 Task: Look for space in Muskogee, United States from 10th July, 2023 to 15th July, 2023 for 7 adults in price range Rs.10000 to Rs.15000. Place can be entire place or shared room with 4 bedrooms having 7 beds and 4 bathrooms. Property type can be house, flat, guest house. Amenities needed are: wifi, TV, free parkinig on premises, gym, breakfast. Booking option can be shelf check-in. Required host language is English.
Action: Mouse moved to (517, 120)
Screenshot: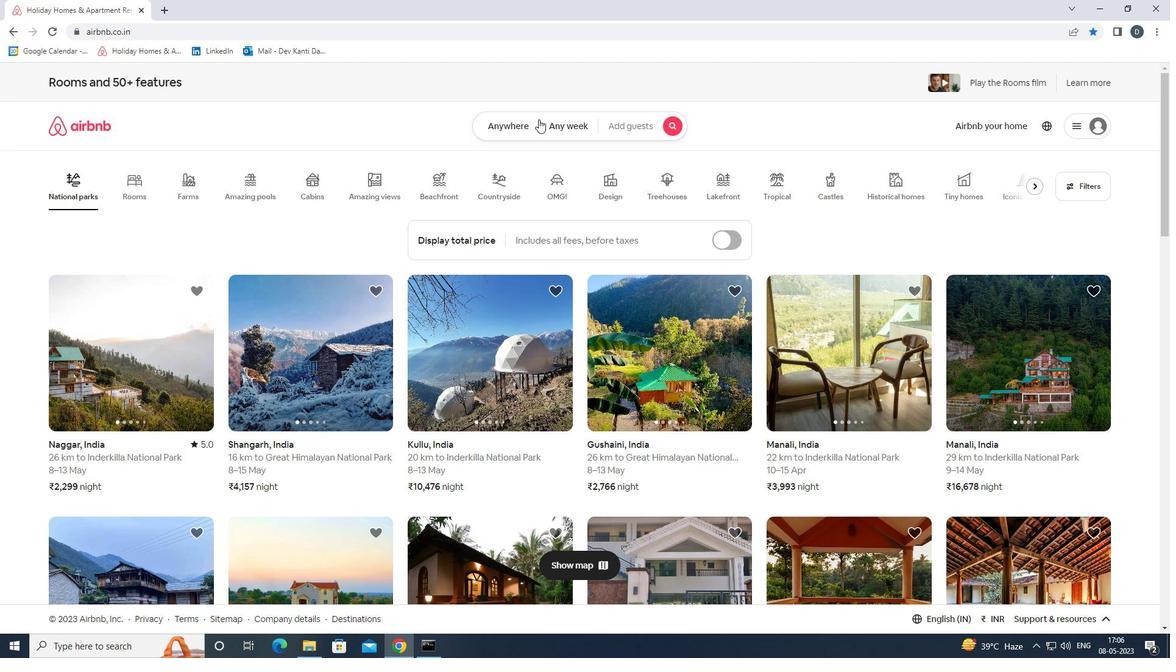 
Action: Mouse pressed left at (517, 120)
Screenshot: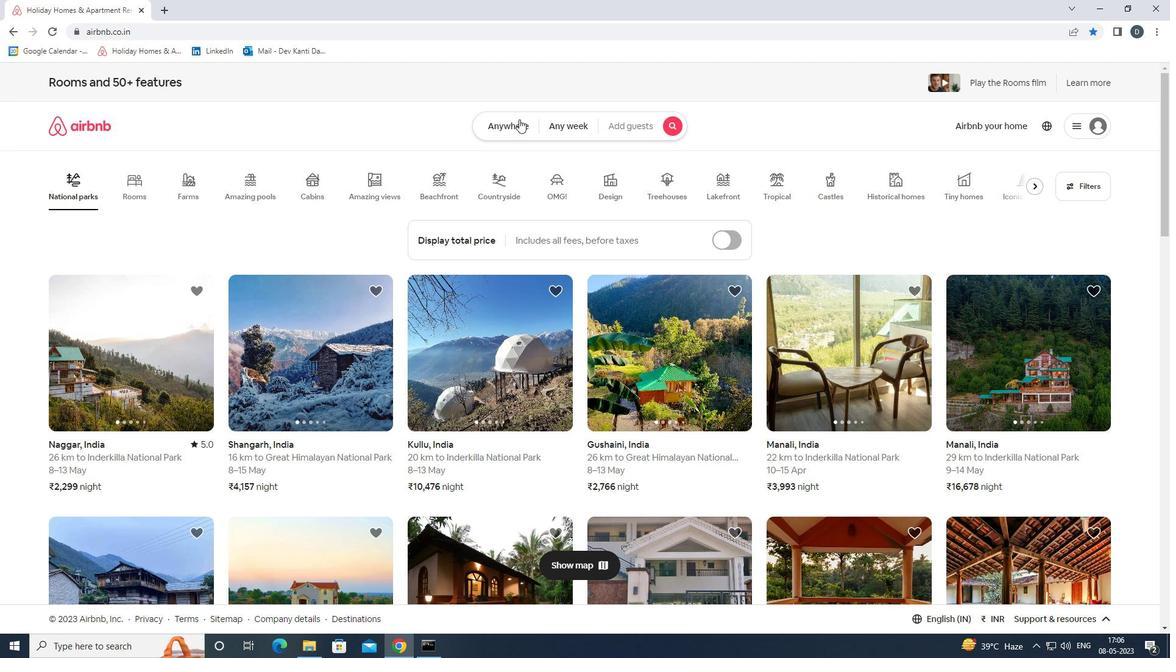 
Action: Mouse moved to (396, 167)
Screenshot: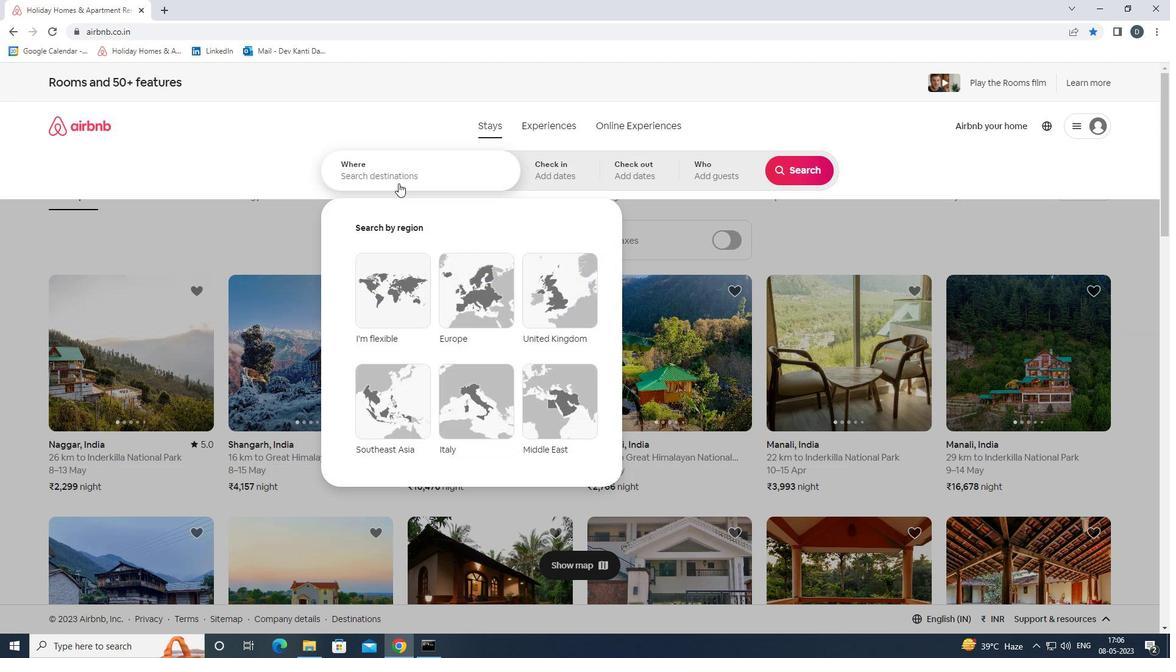 
Action: Mouse pressed left at (396, 167)
Screenshot: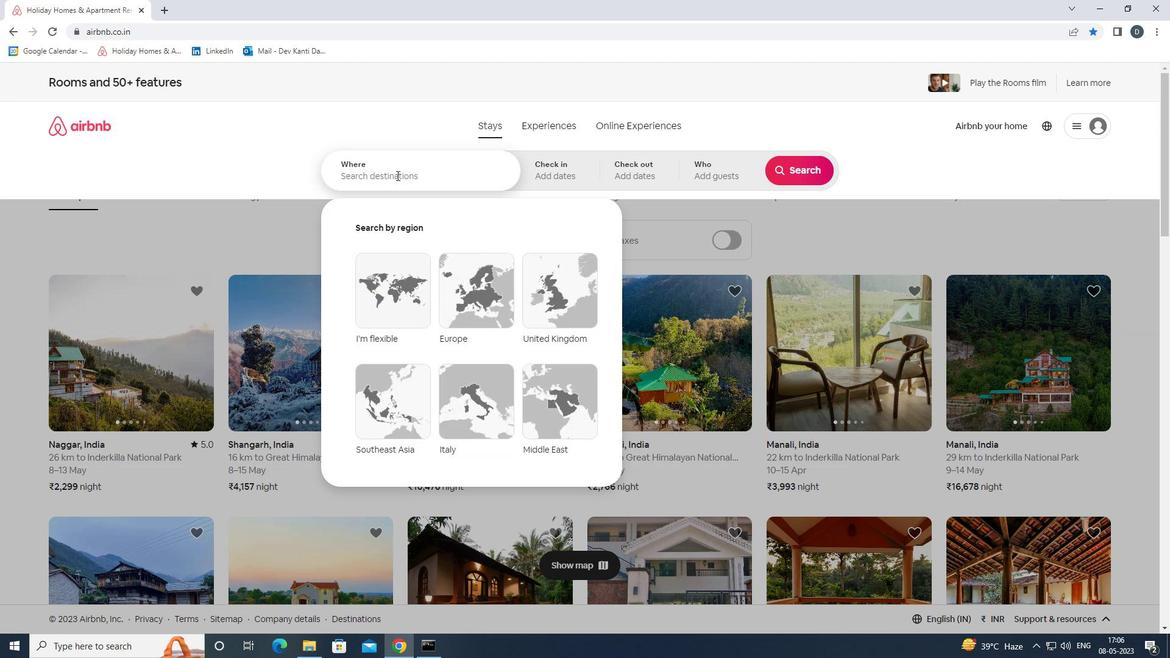 
Action: Mouse moved to (455, 174)
Screenshot: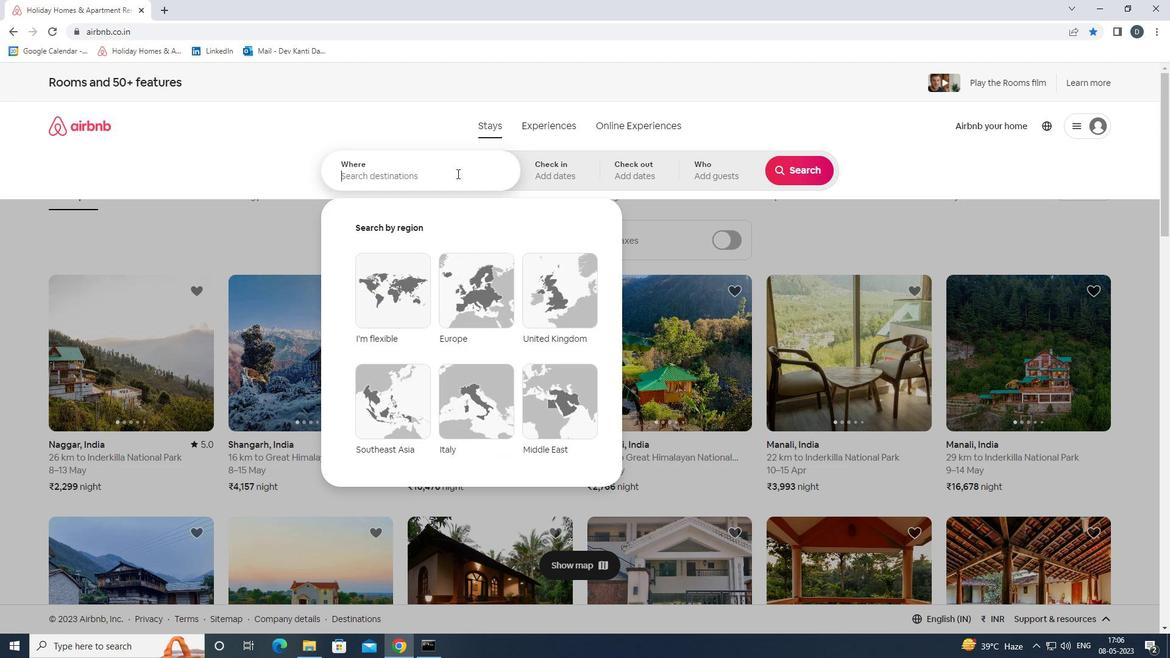 
Action: Key pressed <Key.shift>M<<Key.backspace>USKOGEE,<Key.shift>UNITED<Key.space><Key.shift>STATES<Key.enter>
Screenshot: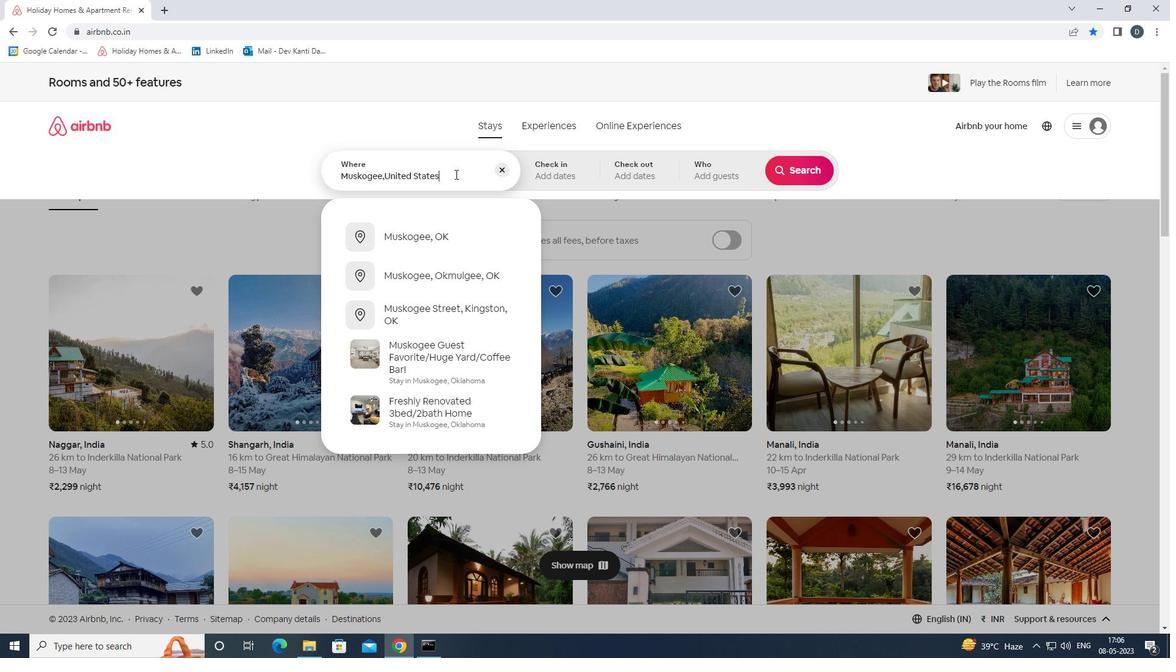 
Action: Mouse moved to (796, 268)
Screenshot: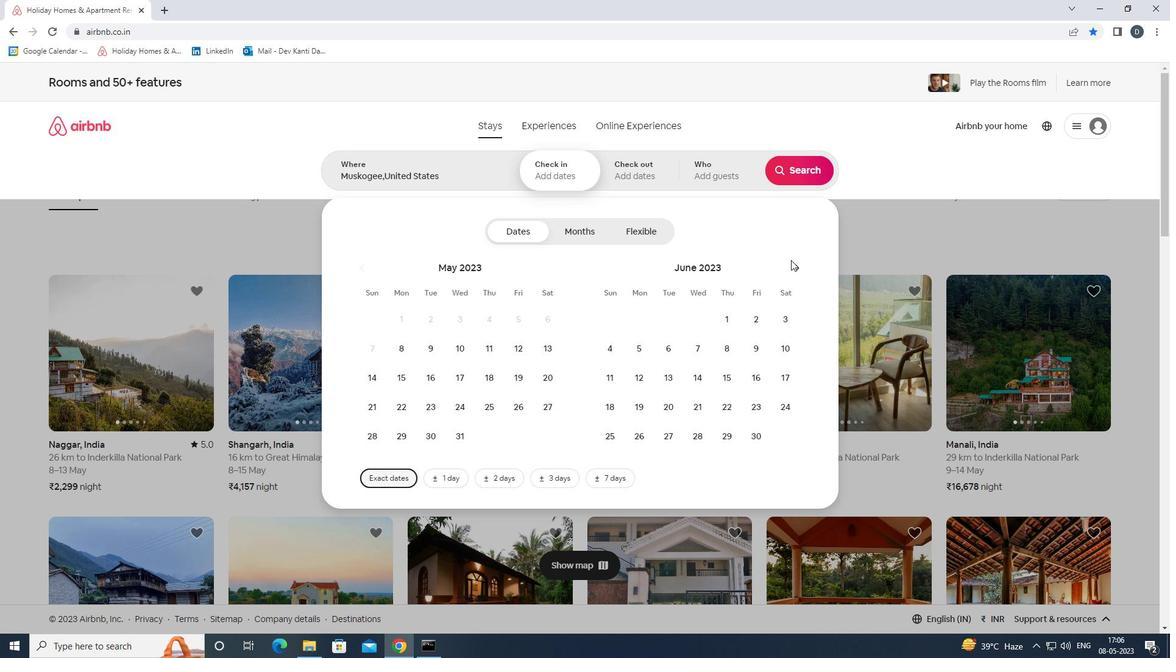
Action: Mouse pressed left at (796, 268)
Screenshot: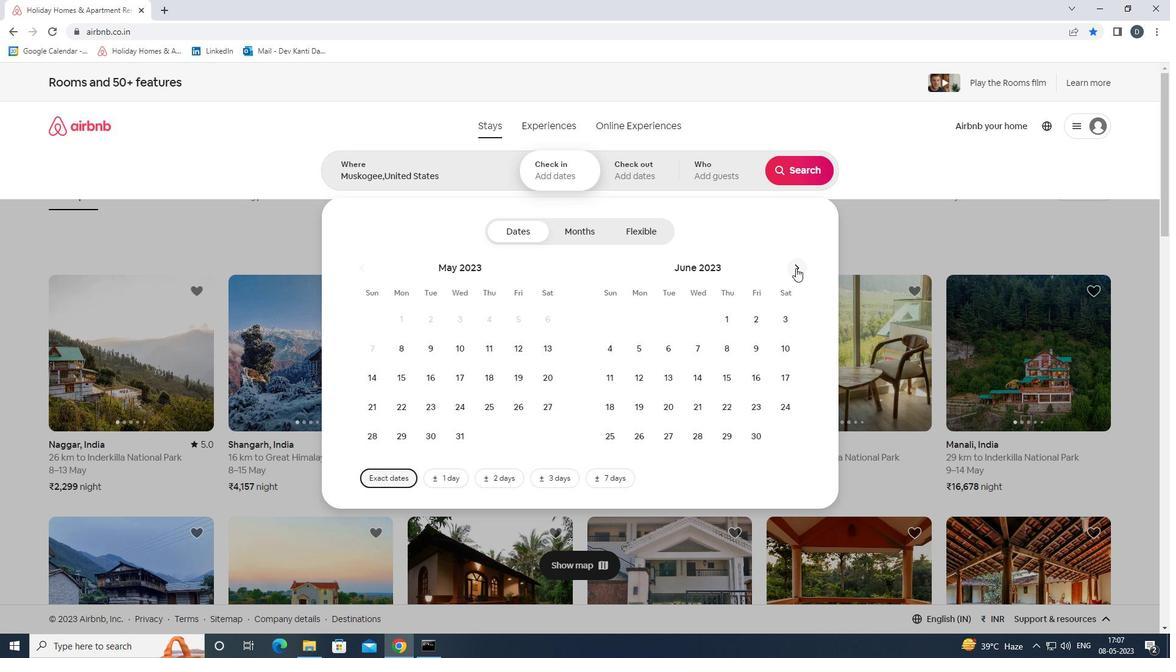 
Action: Mouse pressed left at (796, 268)
Screenshot: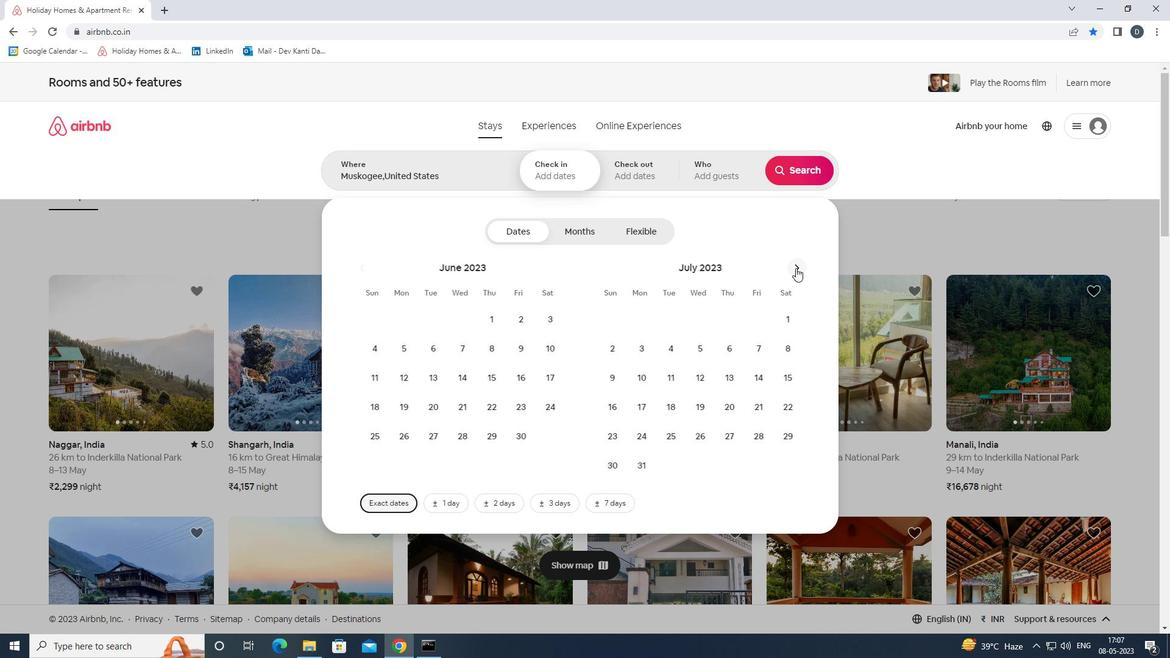 
Action: Mouse moved to (398, 380)
Screenshot: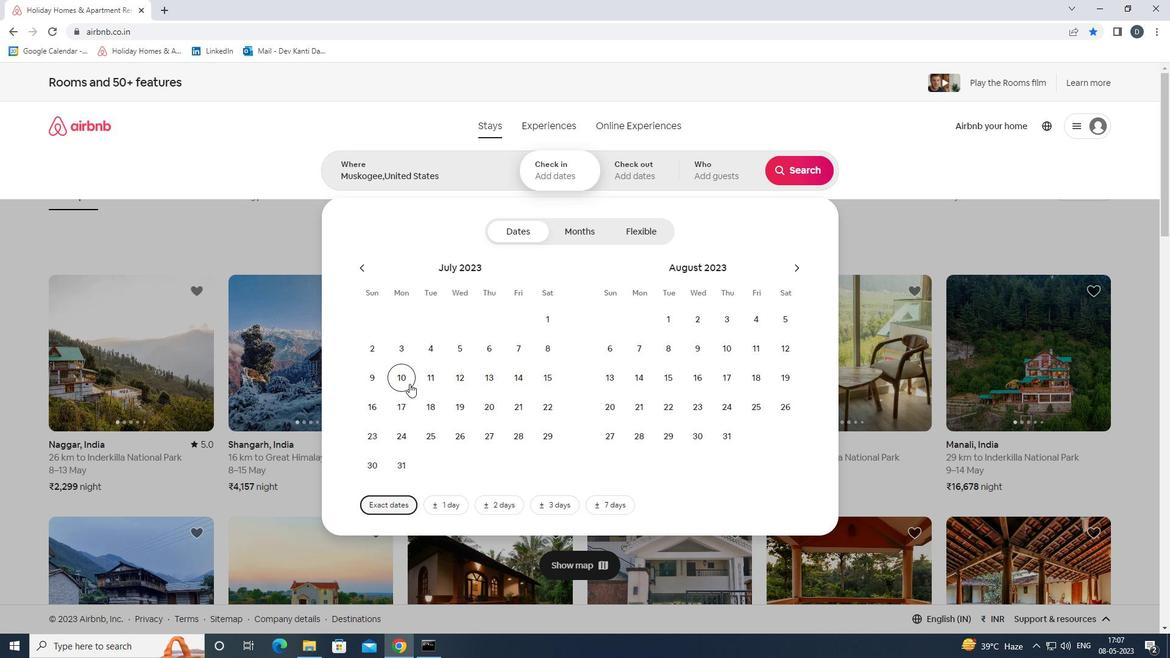 
Action: Mouse pressed left at (398, 380)
Screenshot: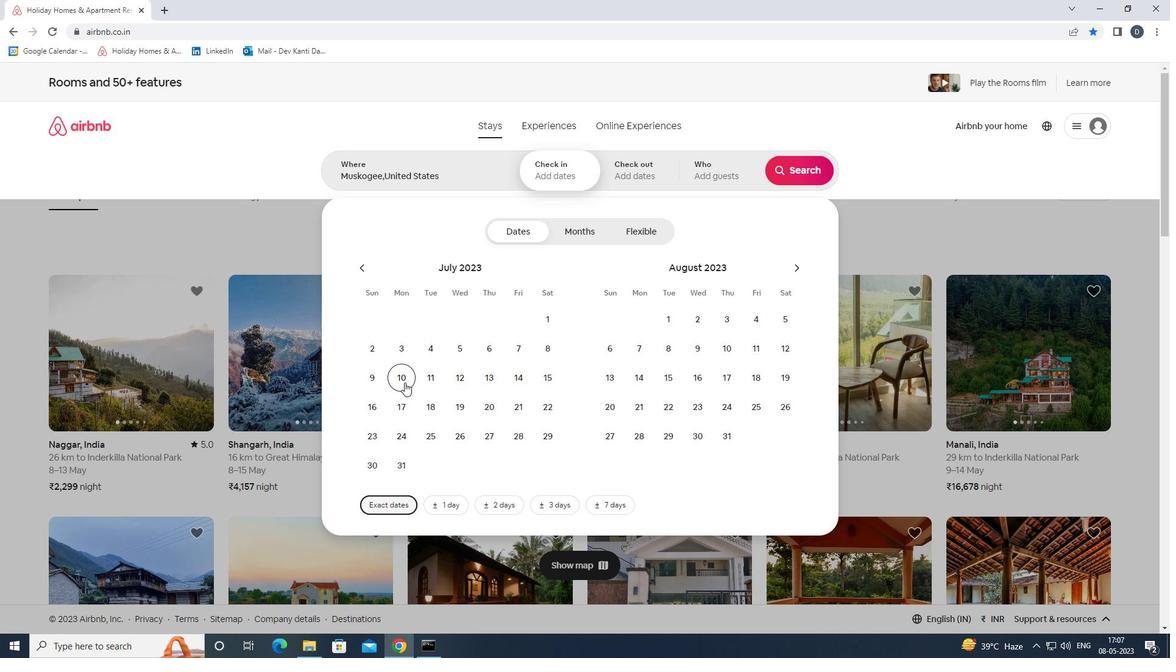 
Action: Mouse moved to (547, 379)
Screenshot: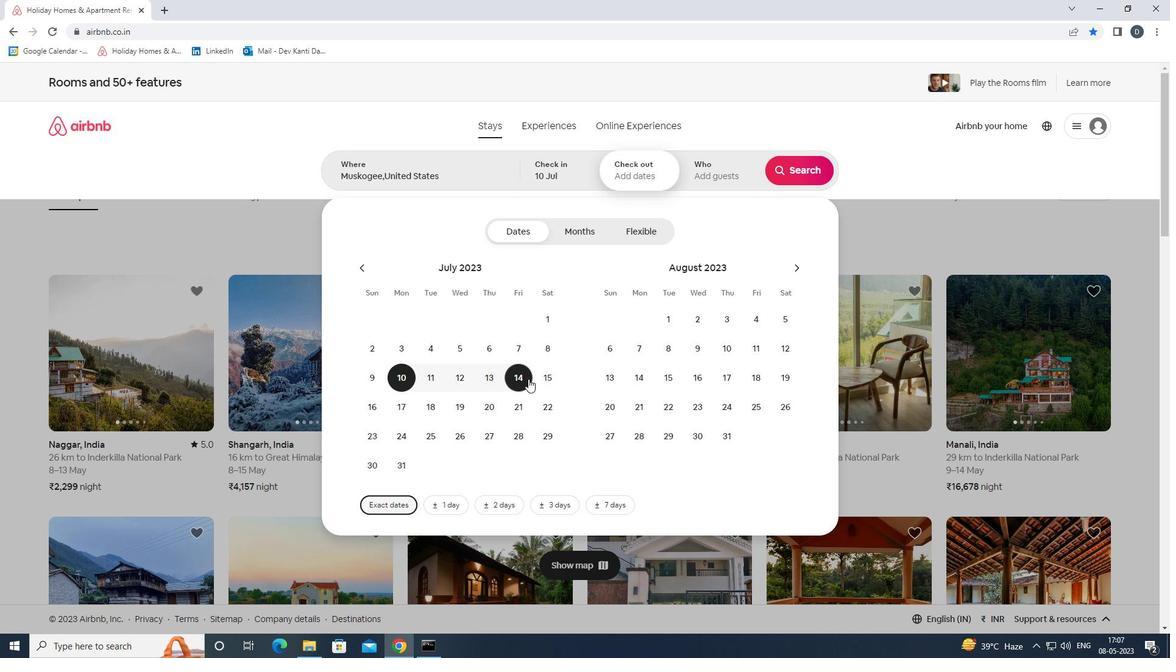 
Action: Mouse pressed left at (547, 379)
Screenshot: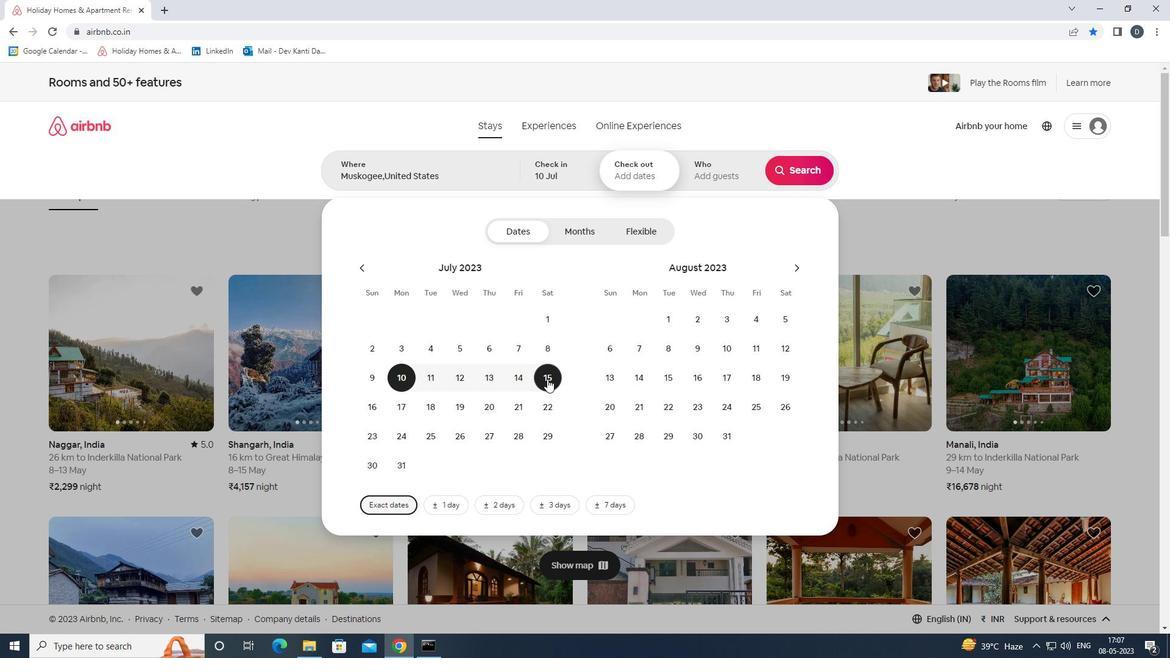 
Action: Mouse moved to (701, 185)
Screenshot: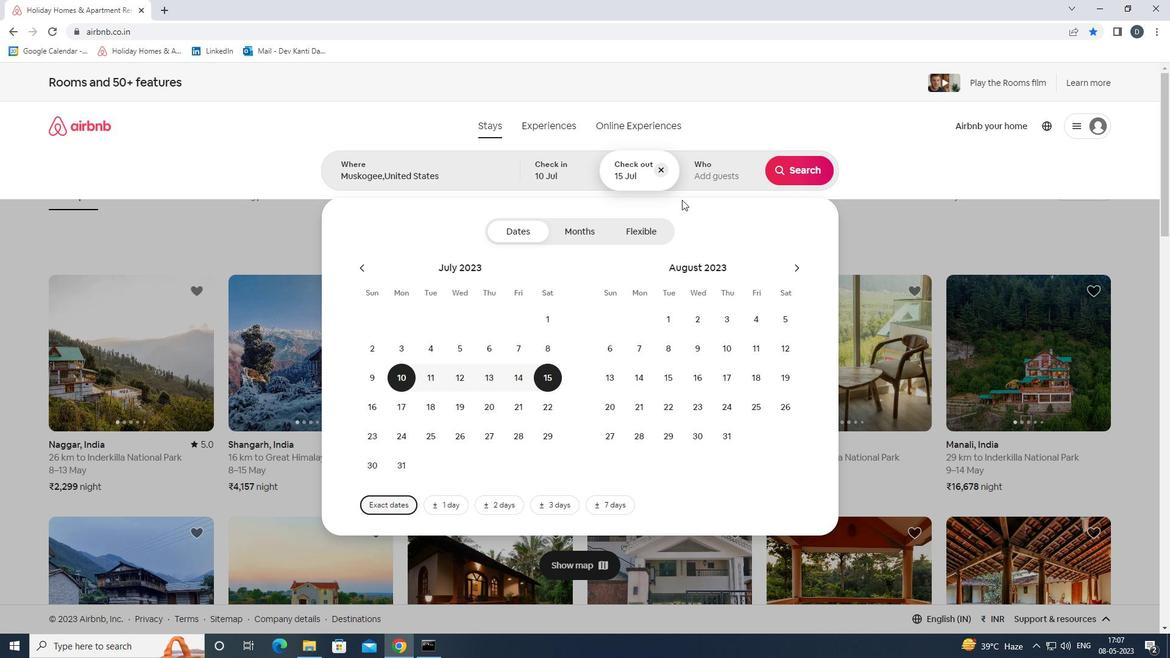 
Action: Mouse pressed left at (701, 185)
Screenshot: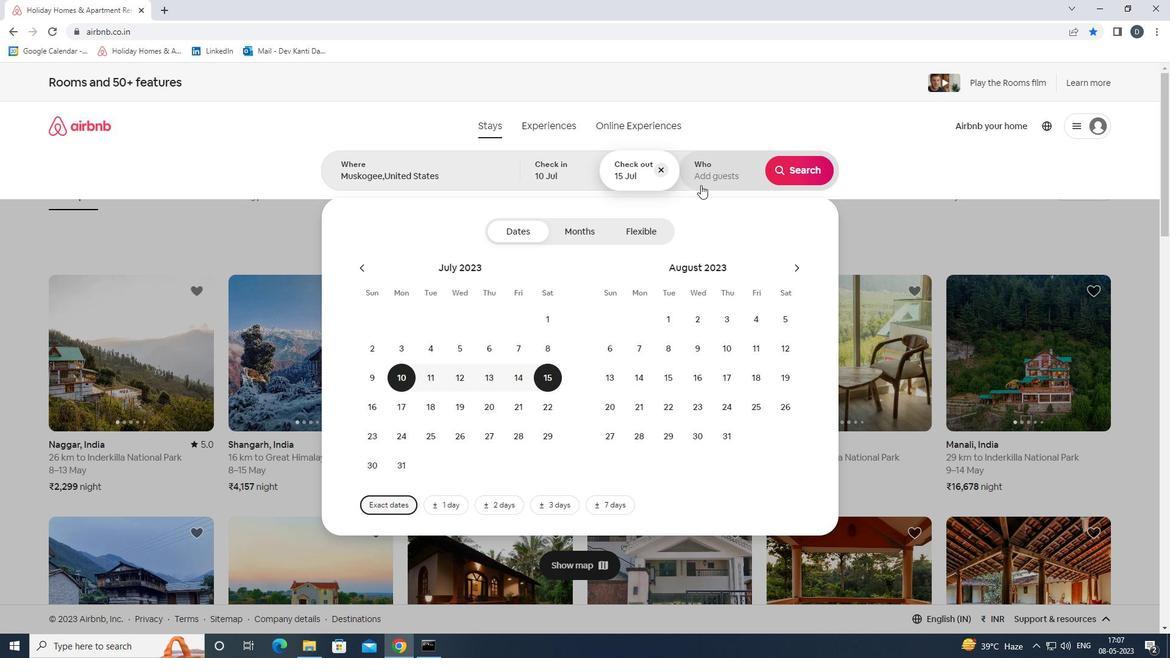 
Action: Mouse moved to (796, 235)
Screenshot: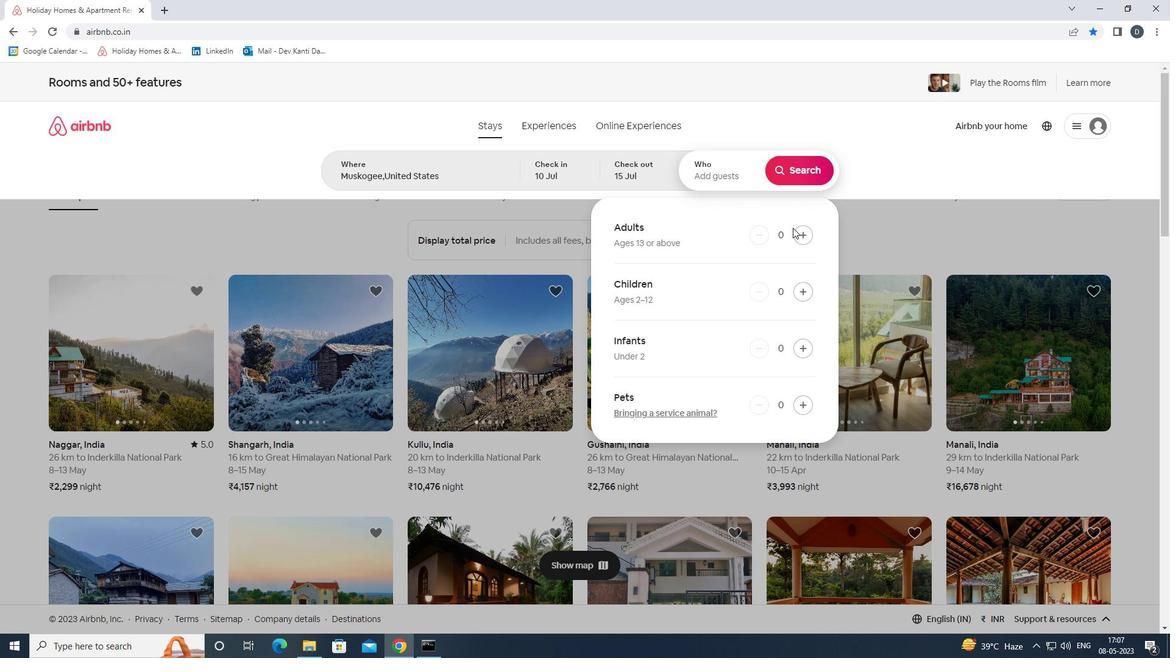 
Action: Mouse pressed left at (796, 235)
Screenshot: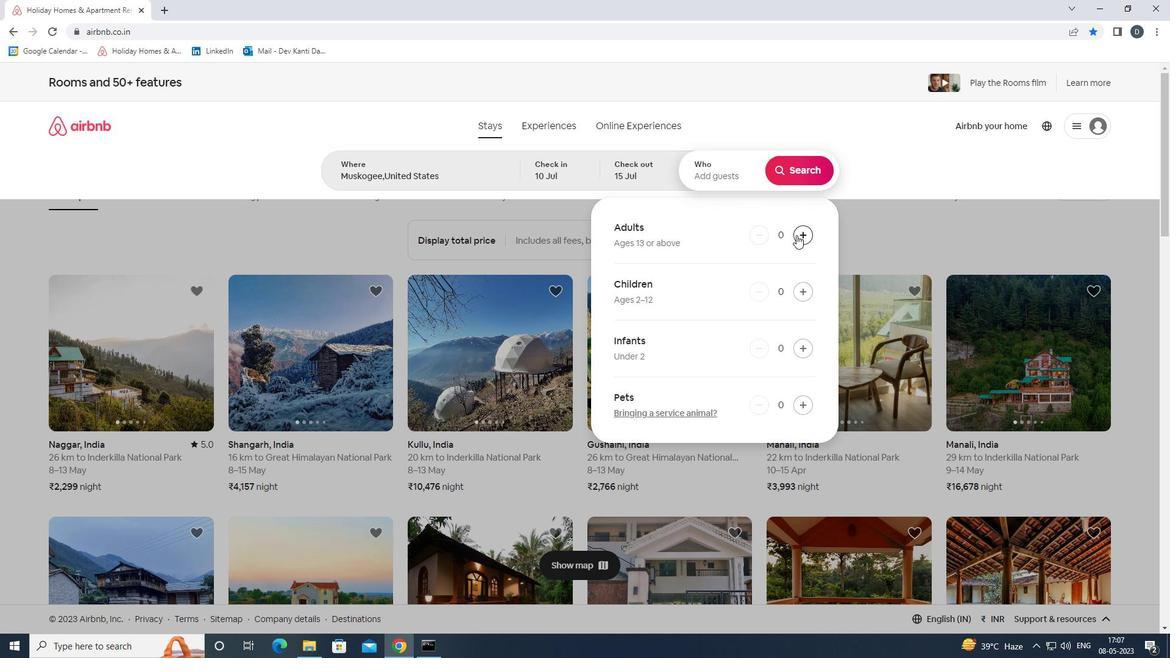 
Action: Mouse moved to (796, 235)
Screenshot: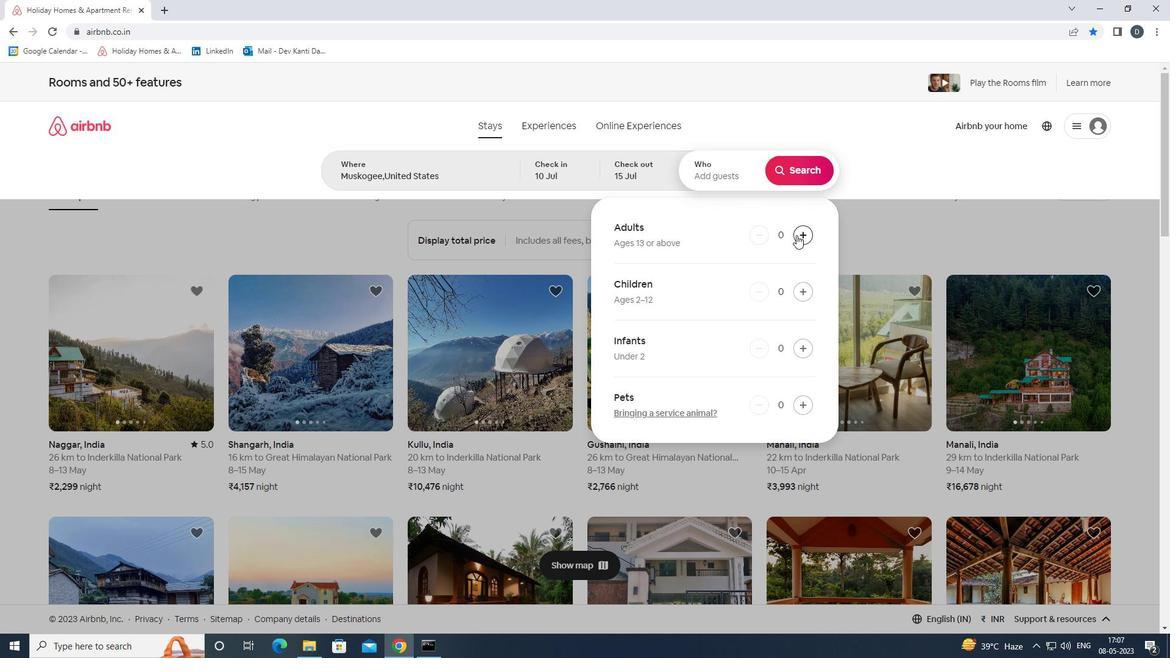 
Action: Mouse pressed left at (796, 235)
Screenshot: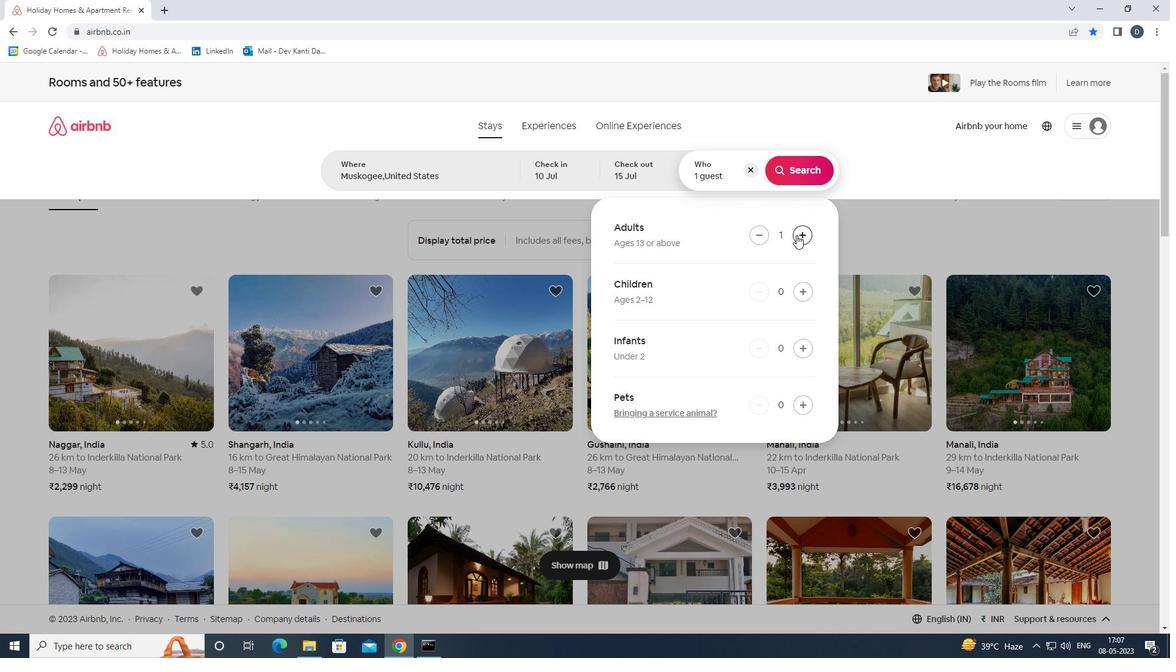 
Action: Mouse pressed left at (796, 235)
Screenshot: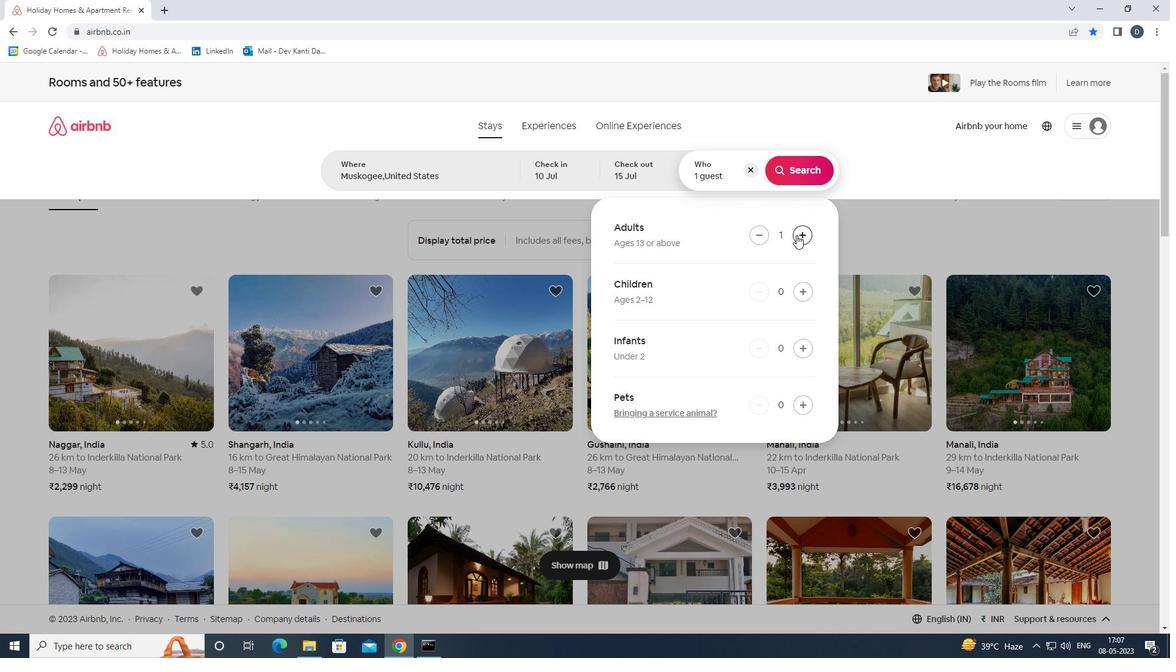 
Action: Mouse pressed left at (796, 235)
Screenshot: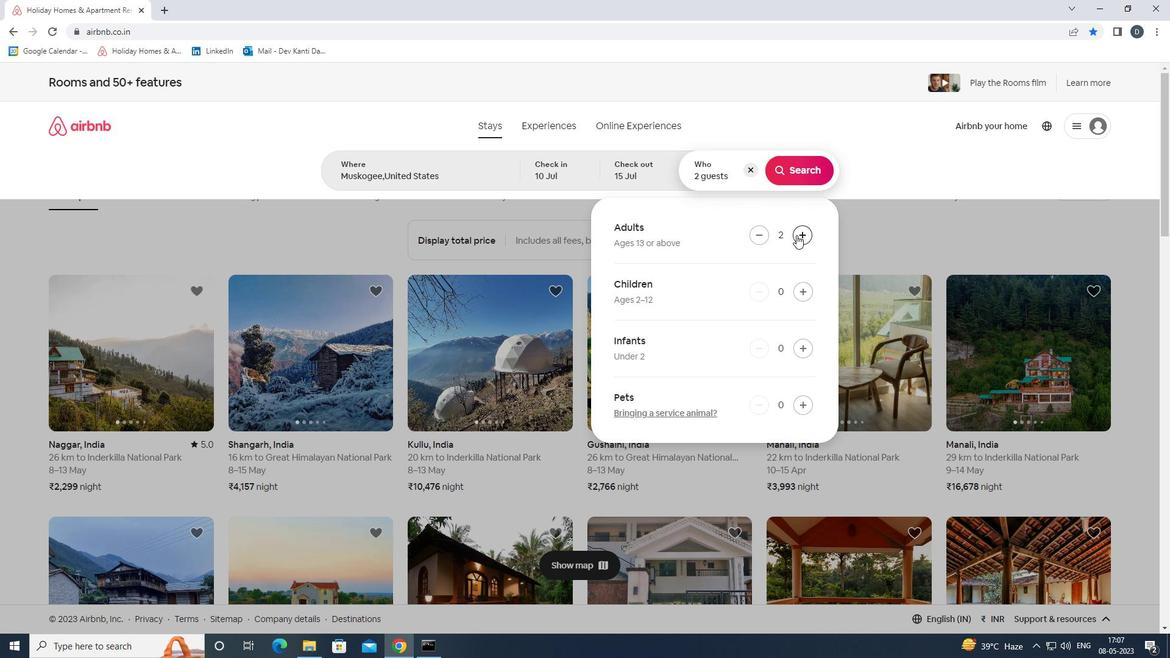 
Action: Mouse pressed left at (796, 235)
Screenshot: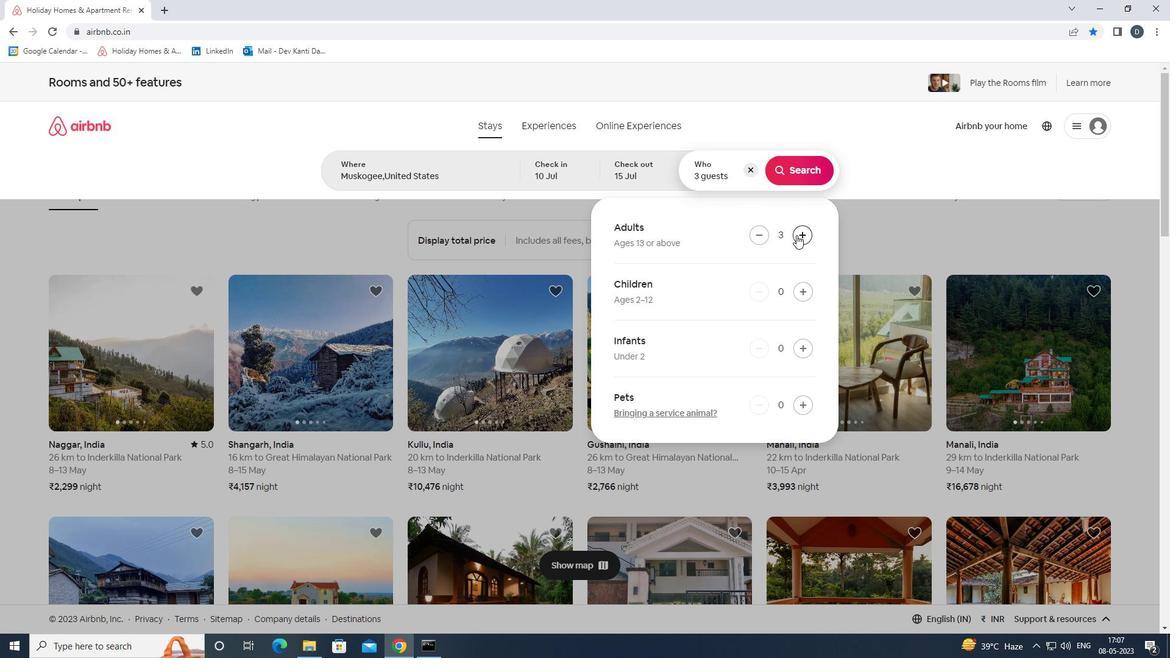 
Action: Mouse pressed left at (796, 235)
Screenshot: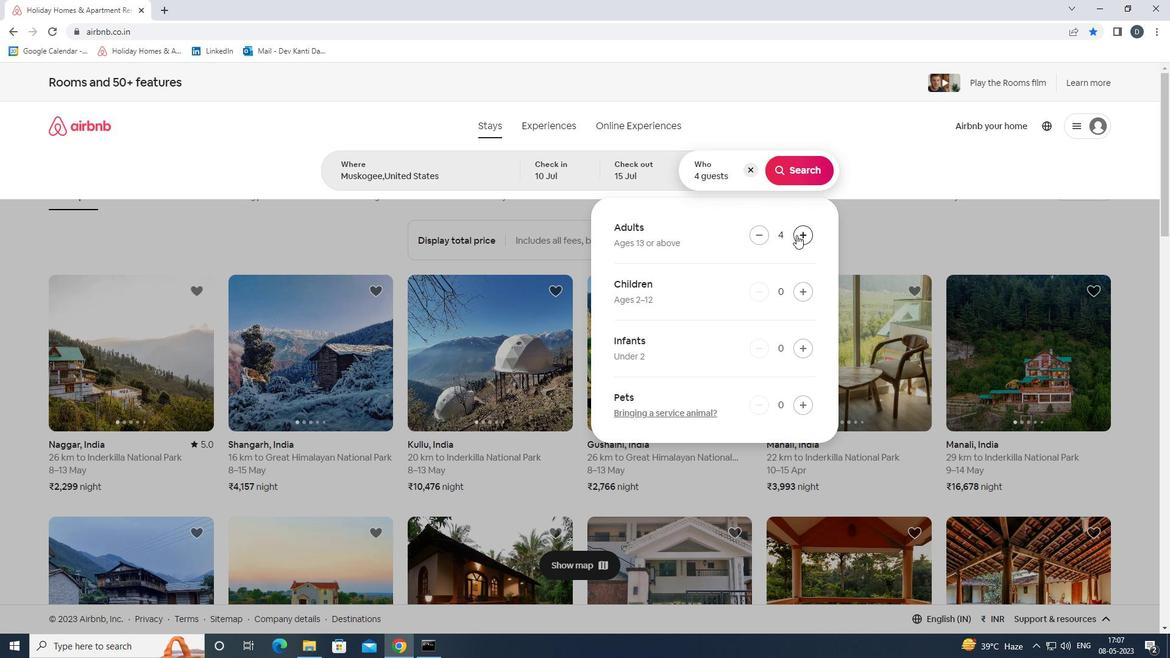 
Action: Mouse pressed left at (796, 235)
Screenshot: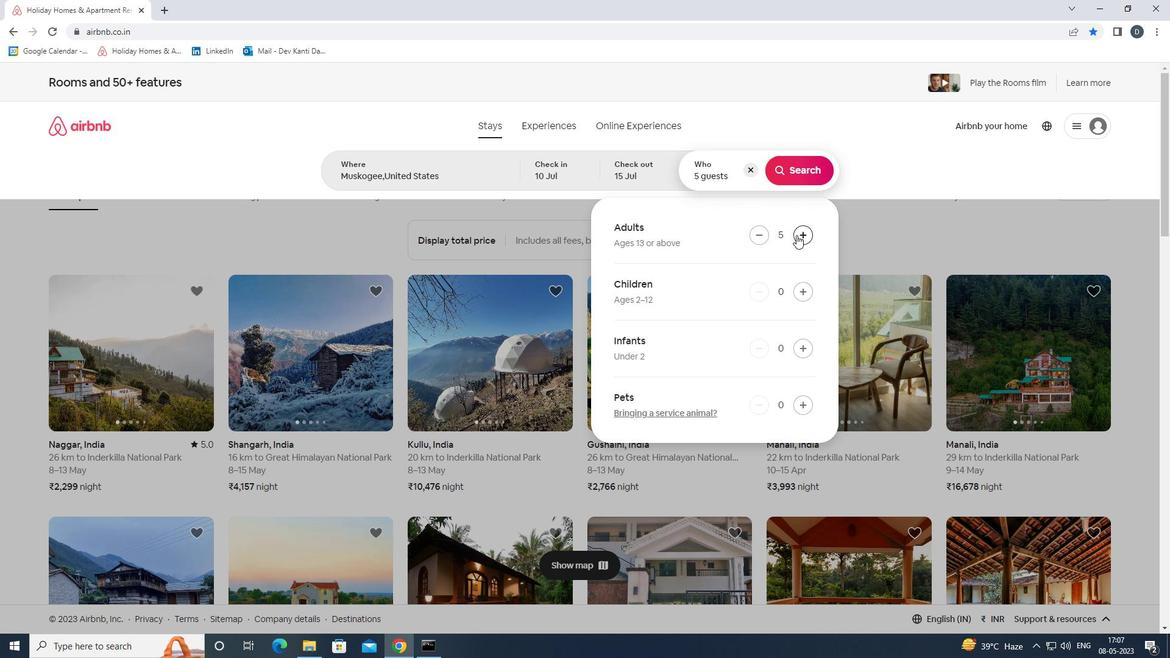 
Action: Mouse moved to (804, 175)
Screenshot: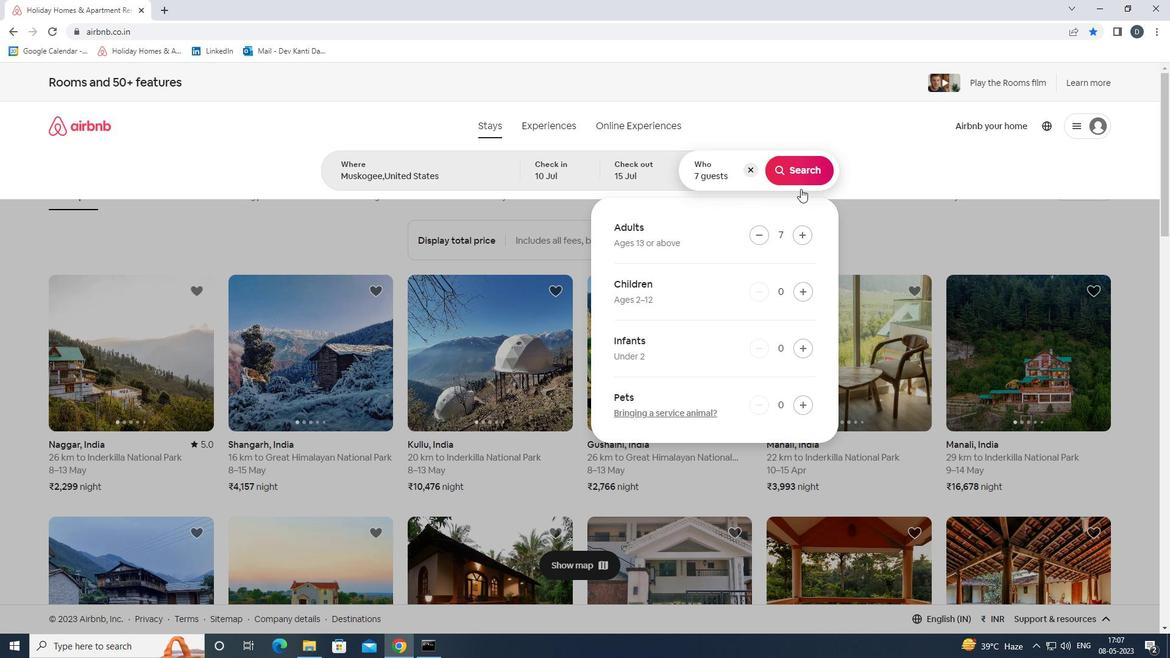 
Action: Mouse pressed left at (804, 175)
Screenshot: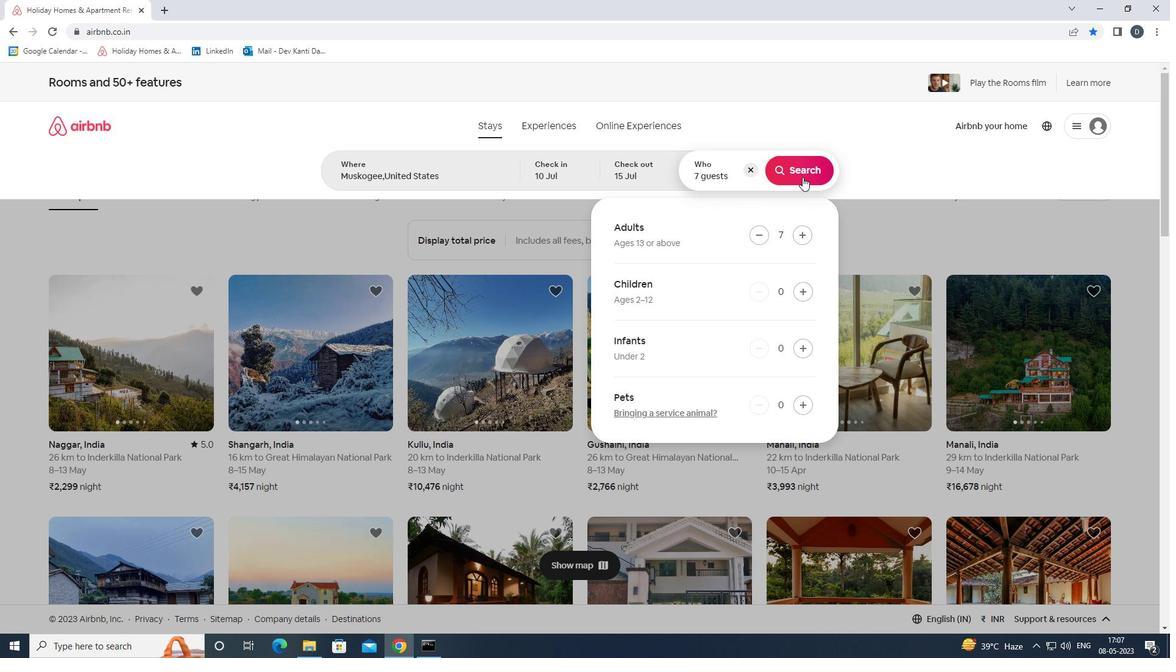 
Action: Mouse moved to (1121, 131)
Screenshot: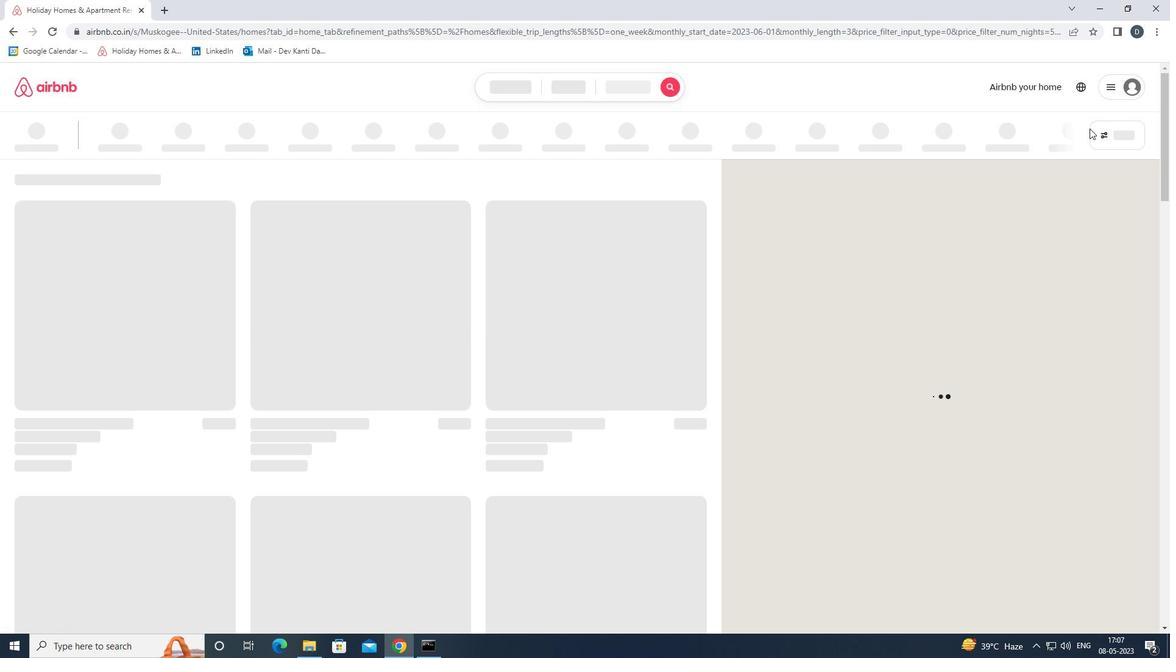 
Action: Mouse pressed left at (1121, 131)
Screenshot: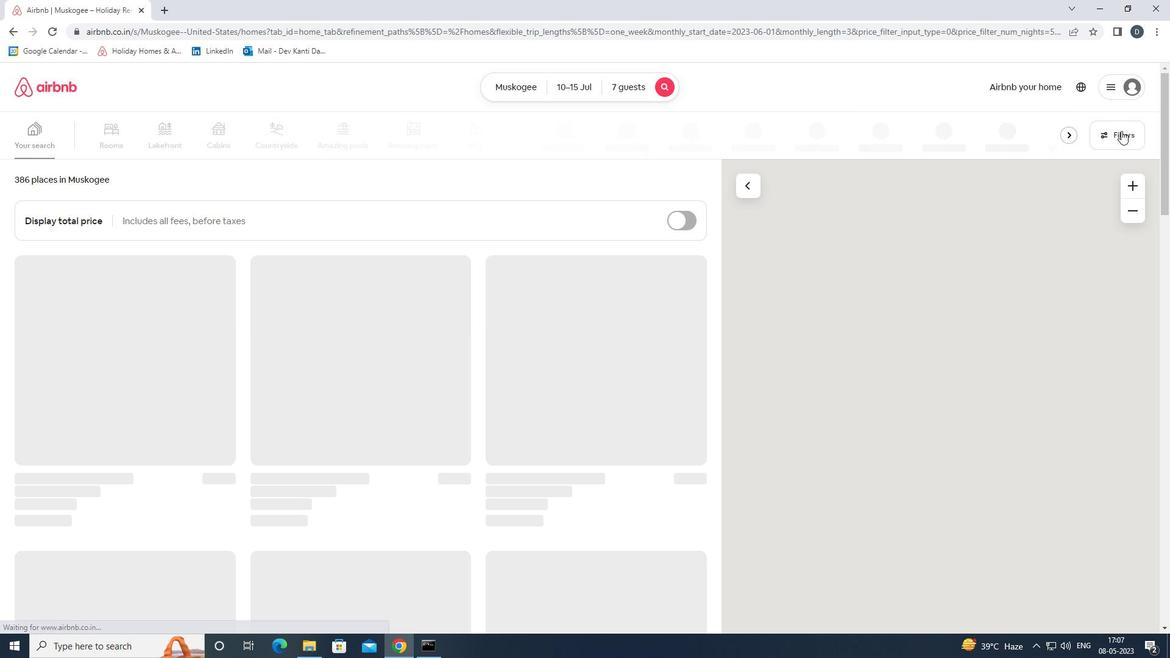 
Action: Mouse moved to (470, 437)
Screenshot: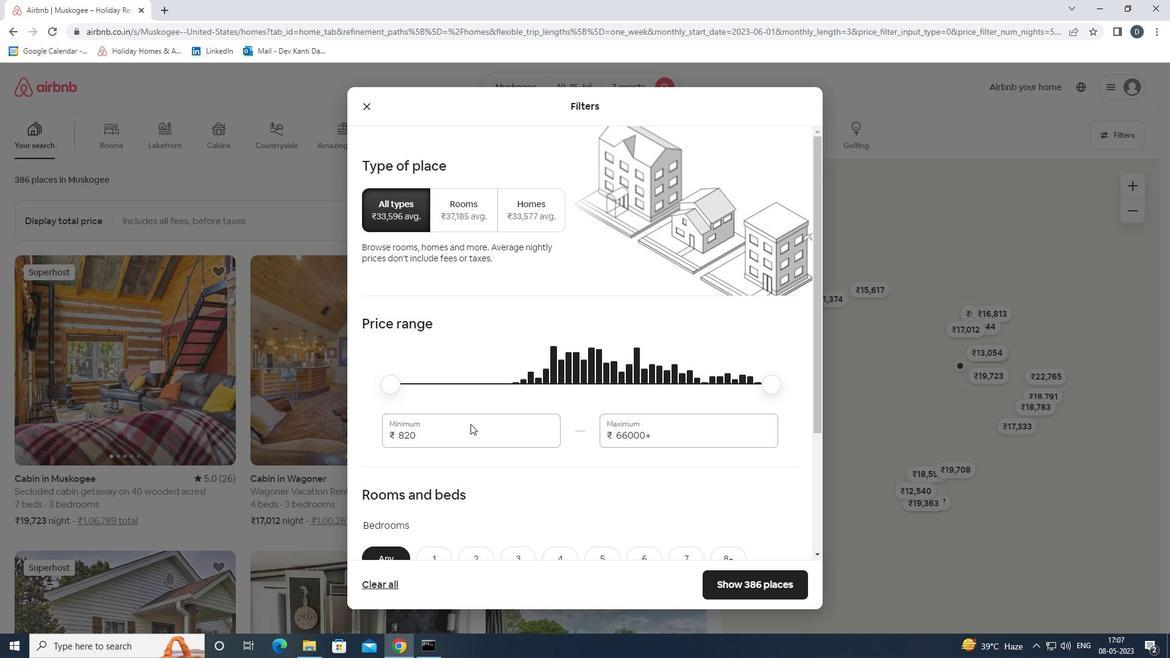 
Action: Mouse pressed left at (470, 437)
Screenshot: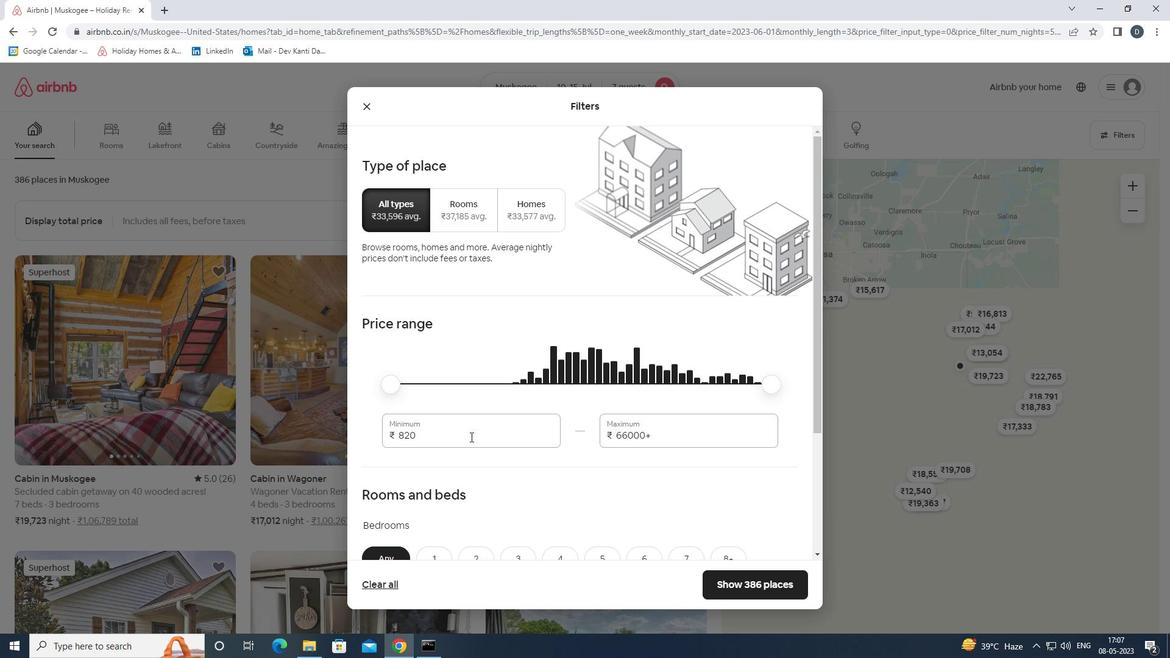 
Action: Mouse pressed left at (470, 437)
Screenshot: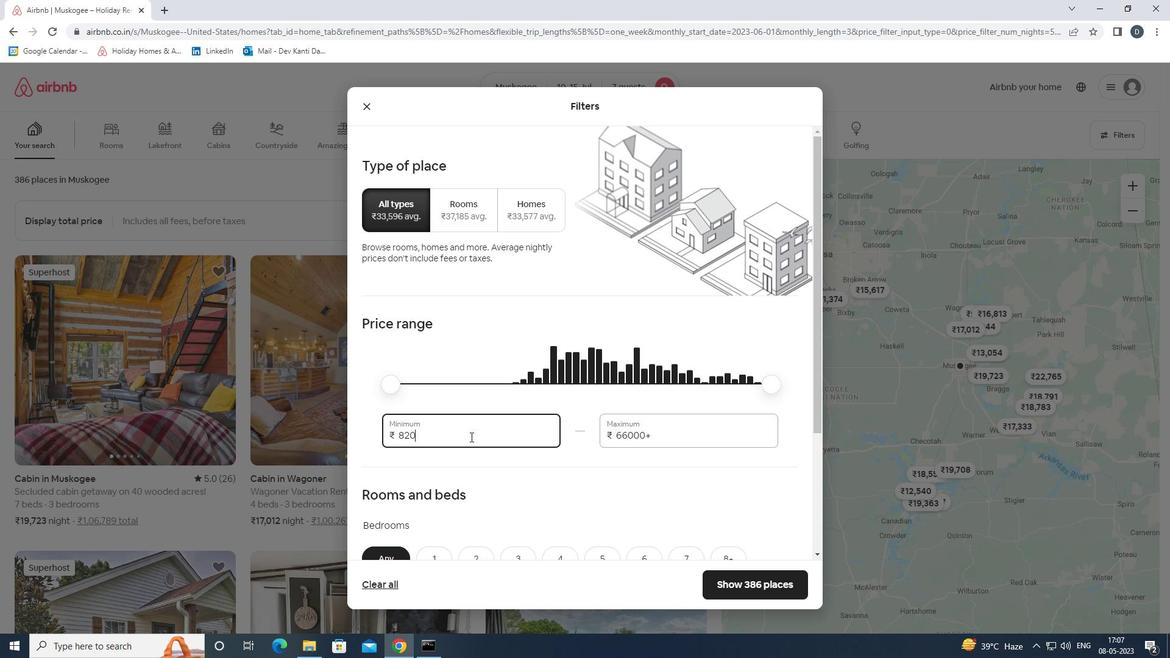 
Action: Mouse moved to (459, 437)
Screenshot: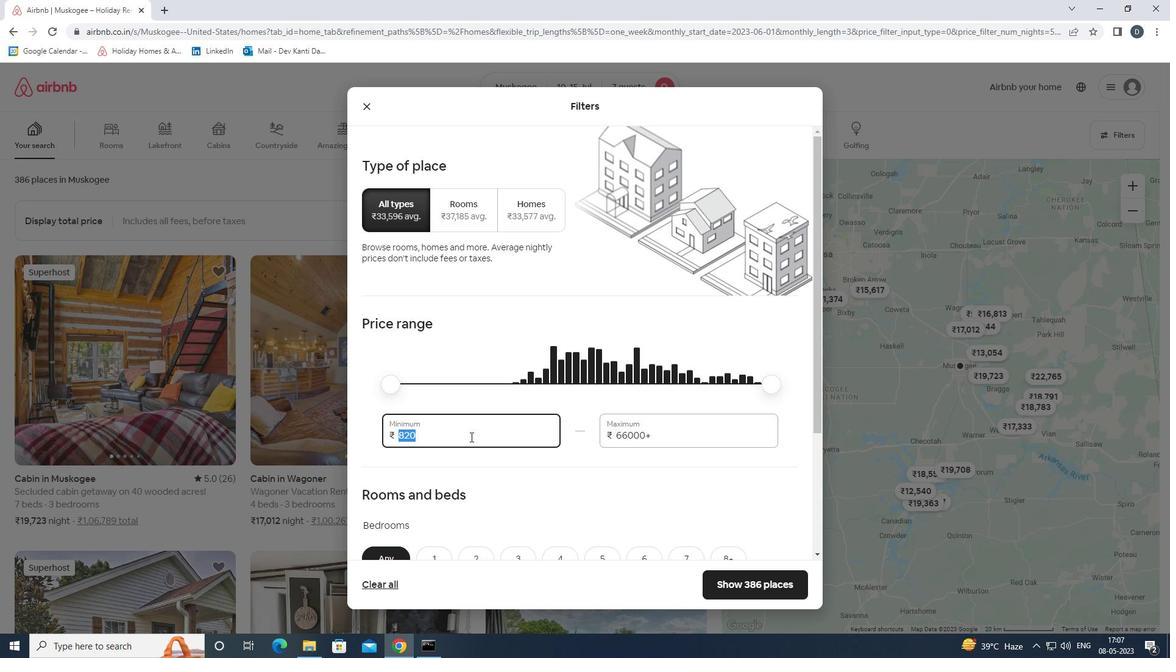 
Action: Key pressed 10000<Key.tab>15000
Screenshot: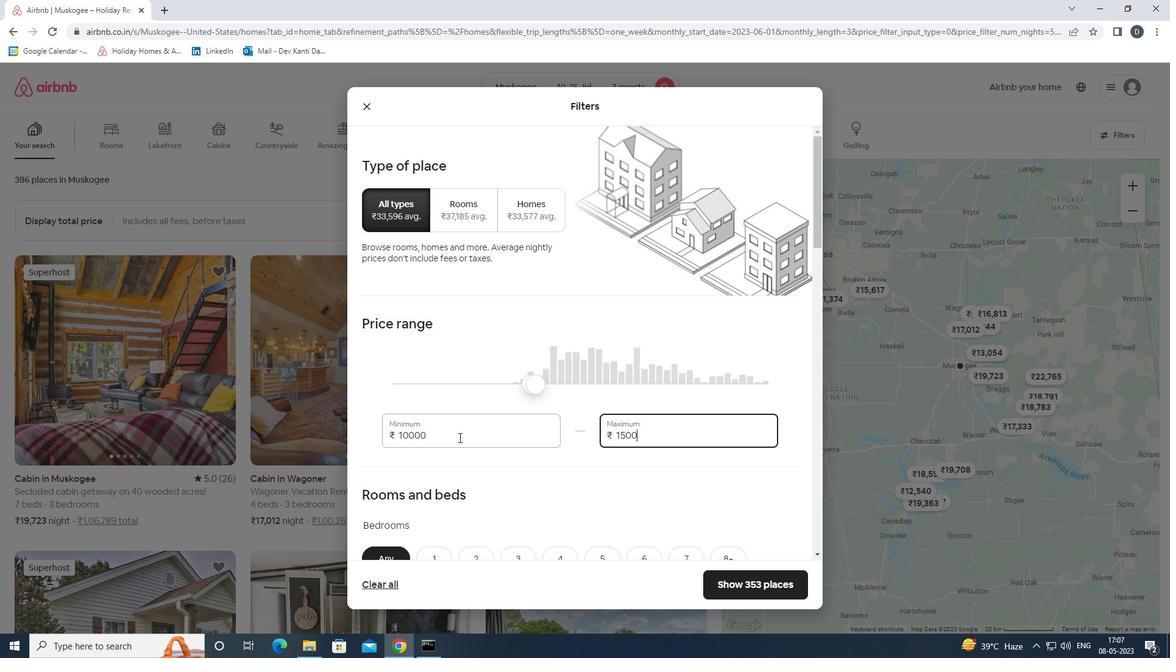 
Action: Mouse moved to (460, 437)
Screenshot: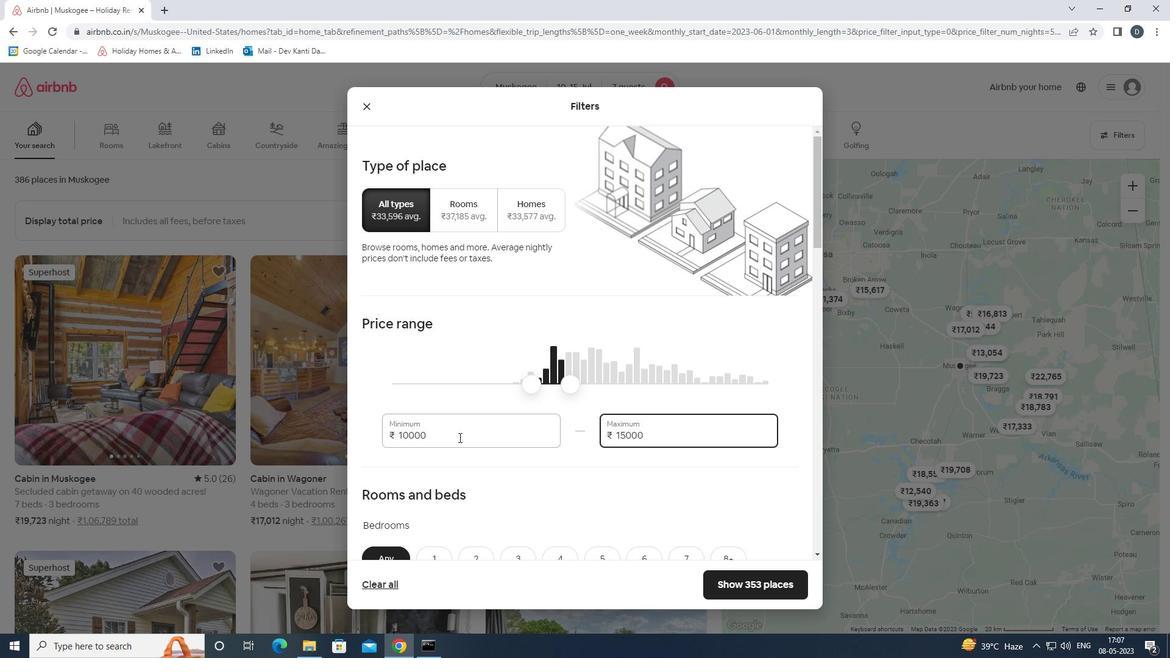 
Action: Mouse scrolled (460, 437) with delta (0, 0)
Screenshot: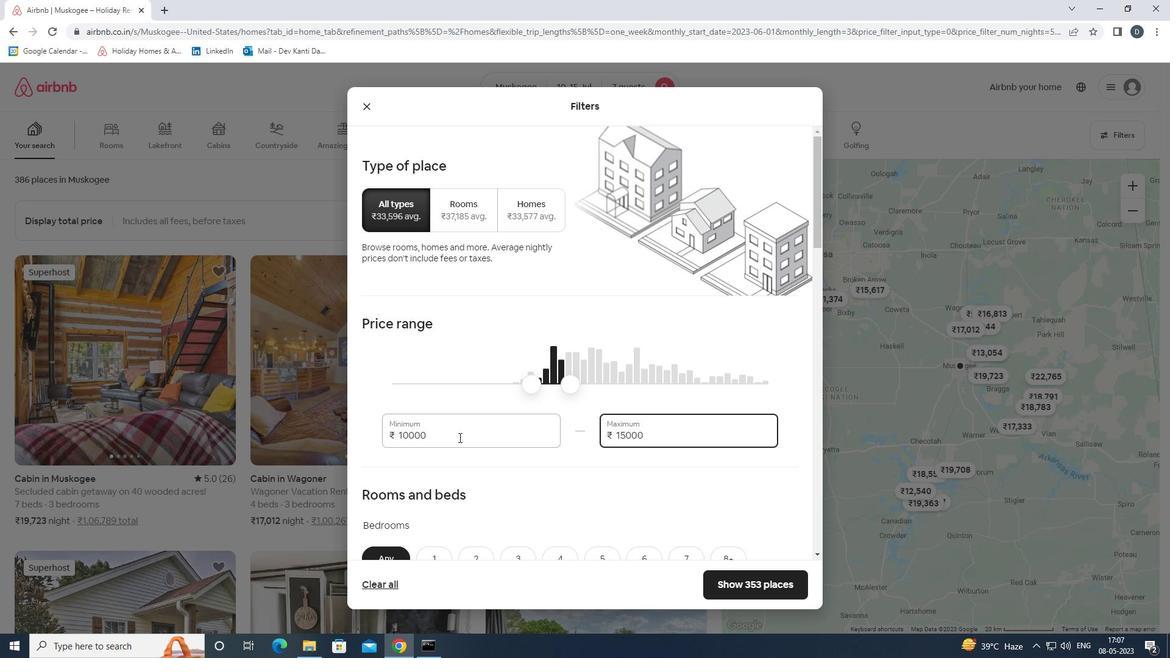 
Action: Mouse moved to (462, 437)
Screenshot: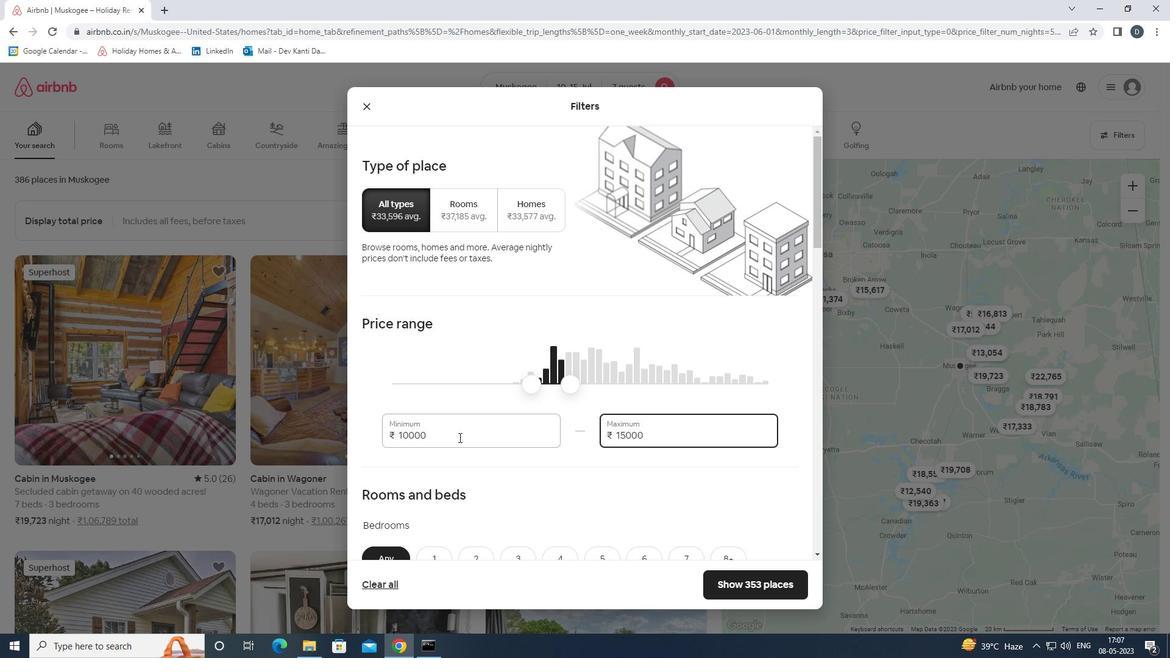 
Action: Mouse scrolled (462, 437) with delta (0, 0)
Screenshot: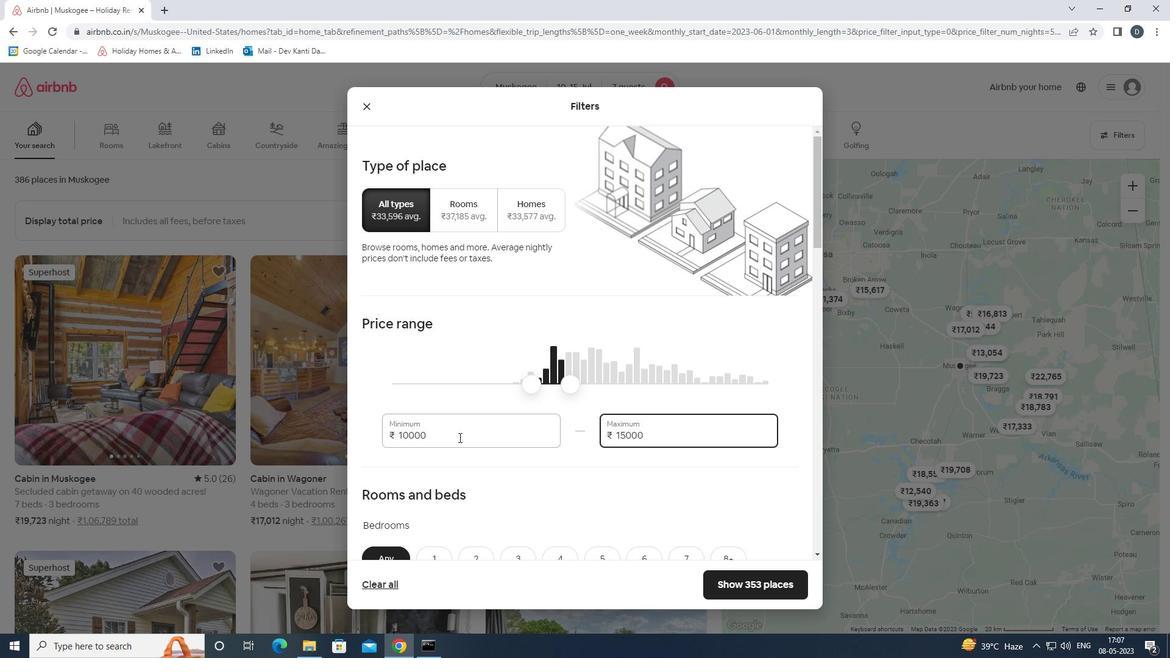 
Action: Mouse moved to (465, 437)
Screenshot: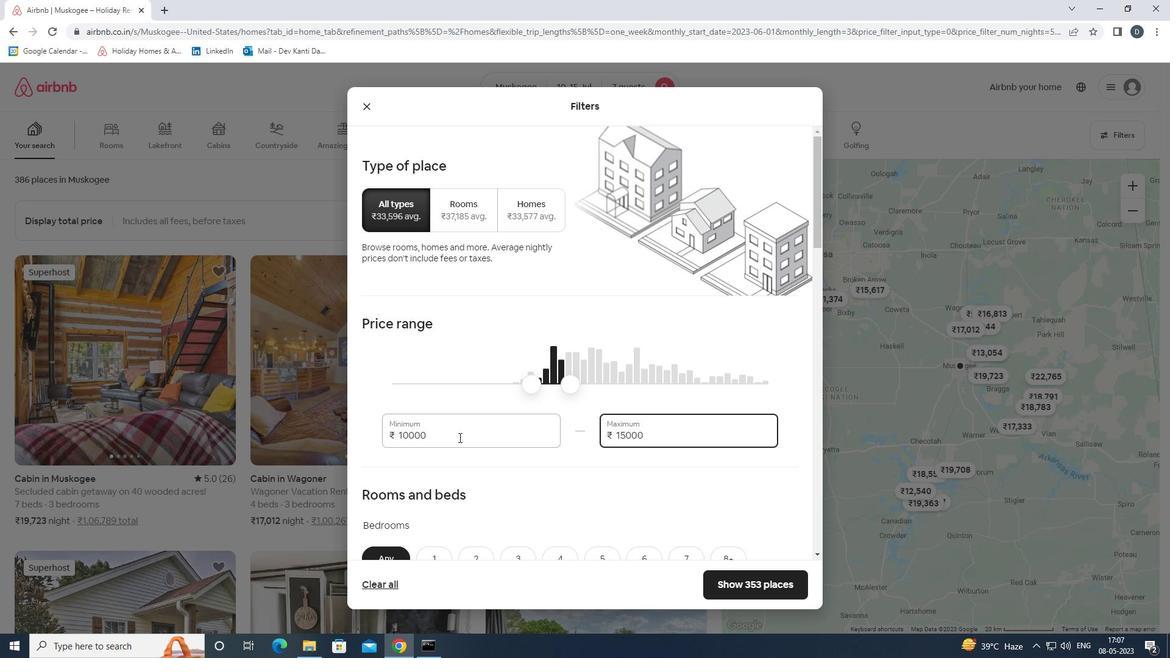 
Action: Mouse scrolled (465, 437) with delta (0, 0)
Screenshot: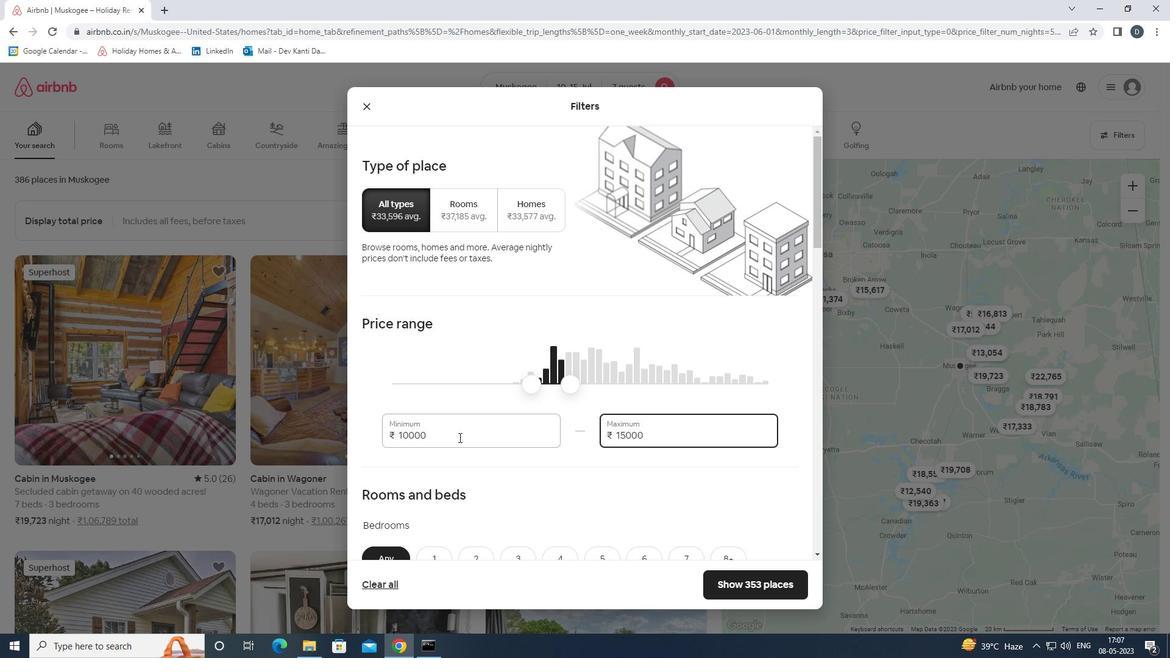 
Action: Mouse moved to (468, 436)
Screenshot: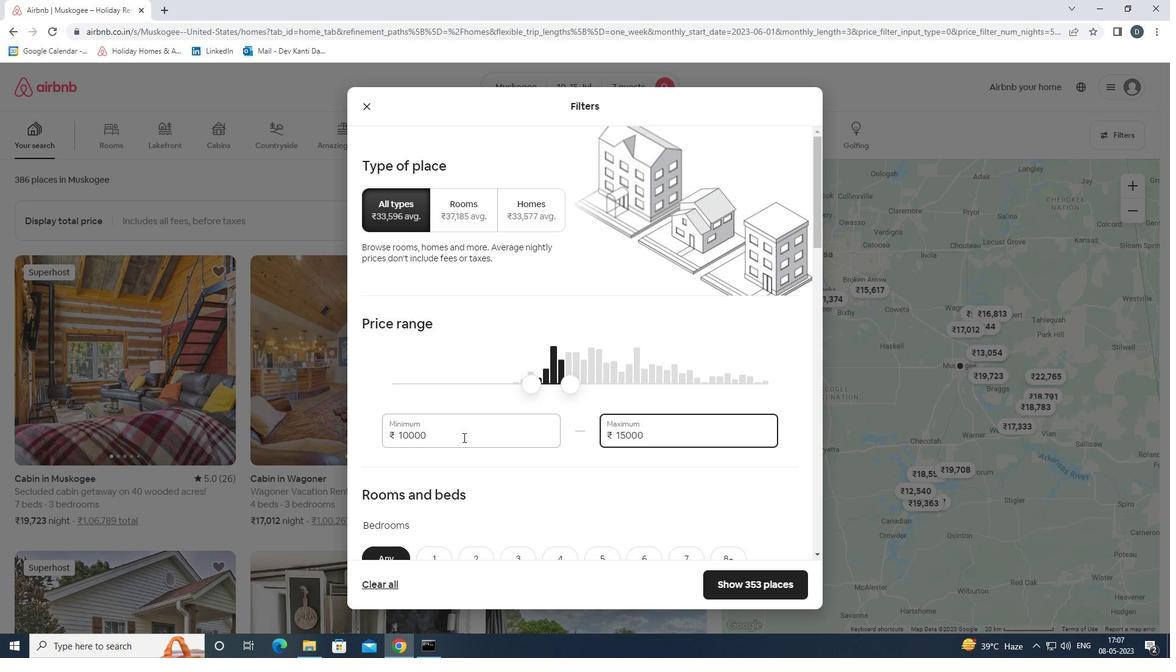 
Action: Mouse scrolled (468, 435) with delta (0, 0)
Screenshot: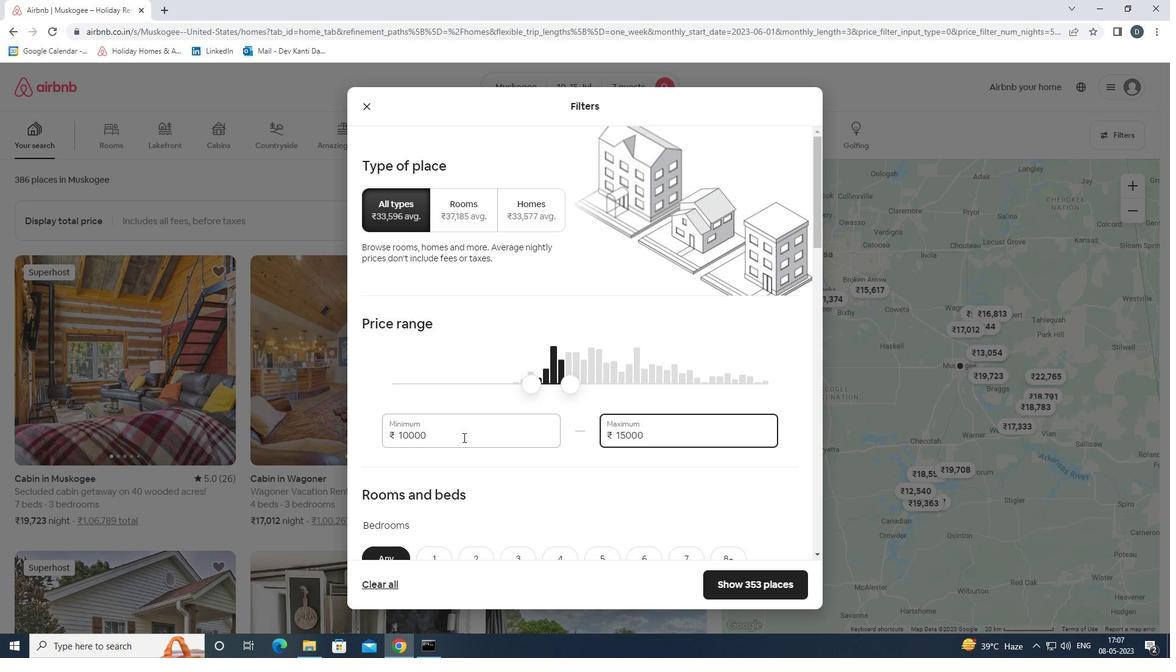 
Action: Mouse moved to (562, 307)
Screenshot: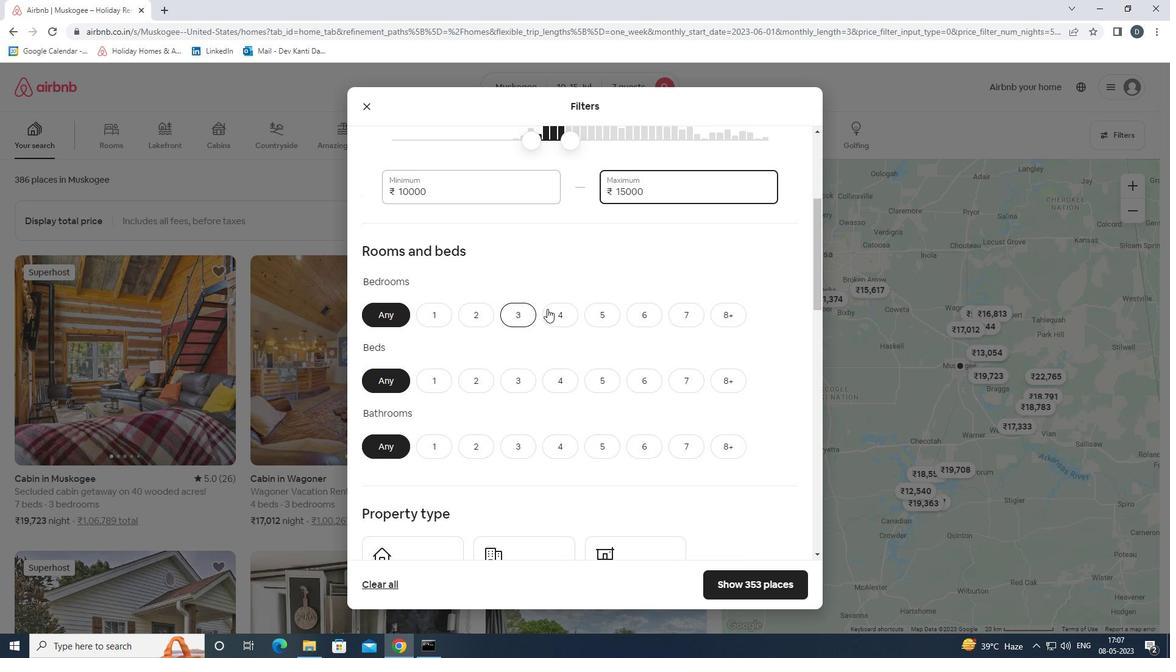 
Action: Mouse pressed left at (562, 307)
Screenshot: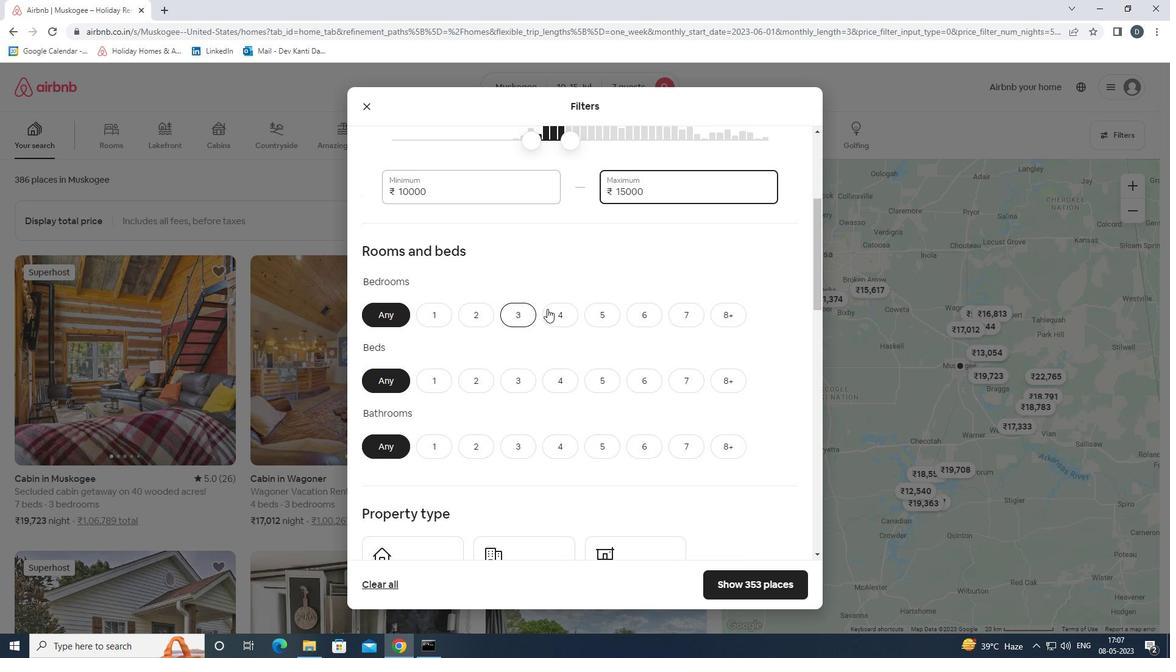 
Action: Mouse moved to (552, 380)
Screenshot: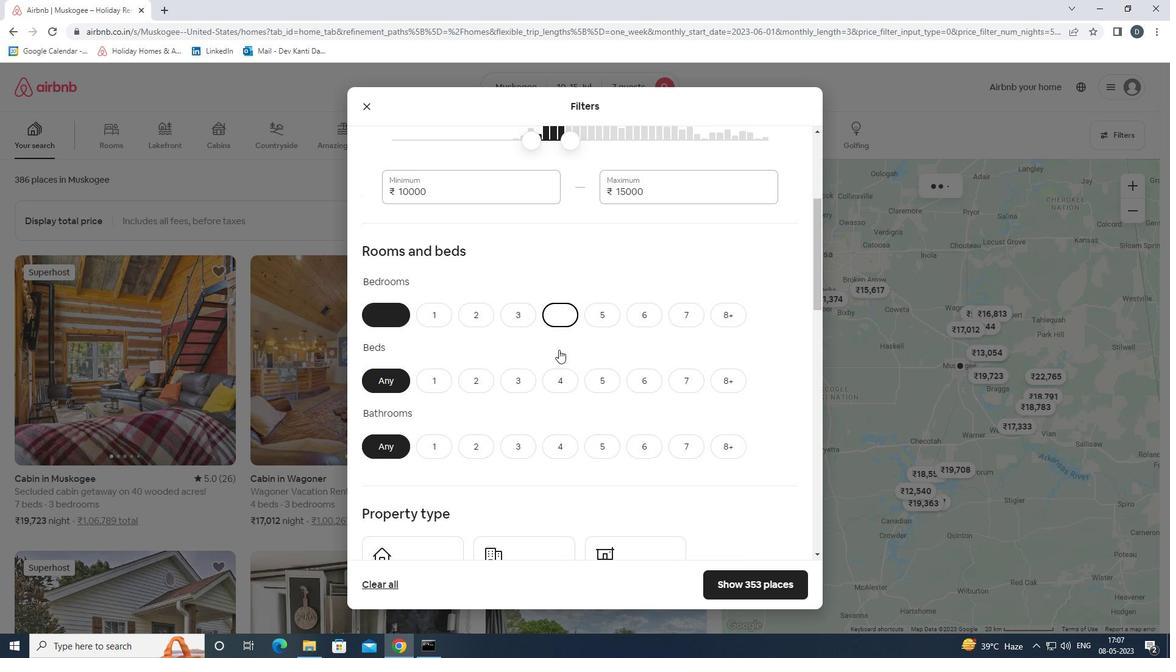 
Action: Mouse pressed left at (552, 380)
Screenshot: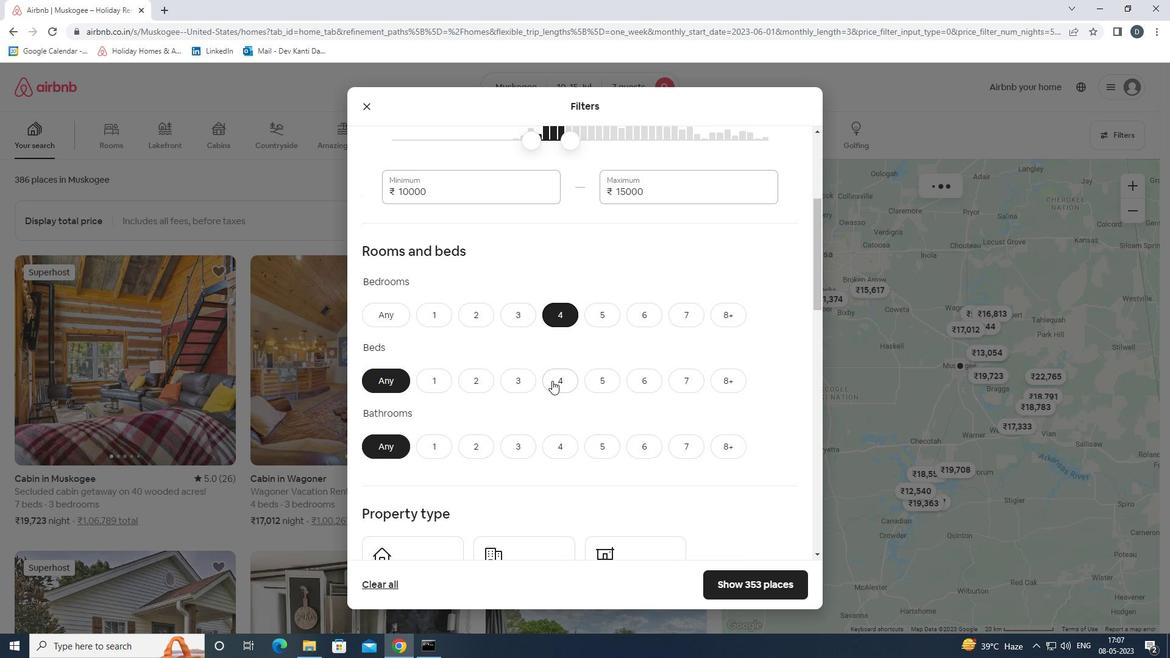 
Action: Mouse moved to (689, 374)
Screenshot: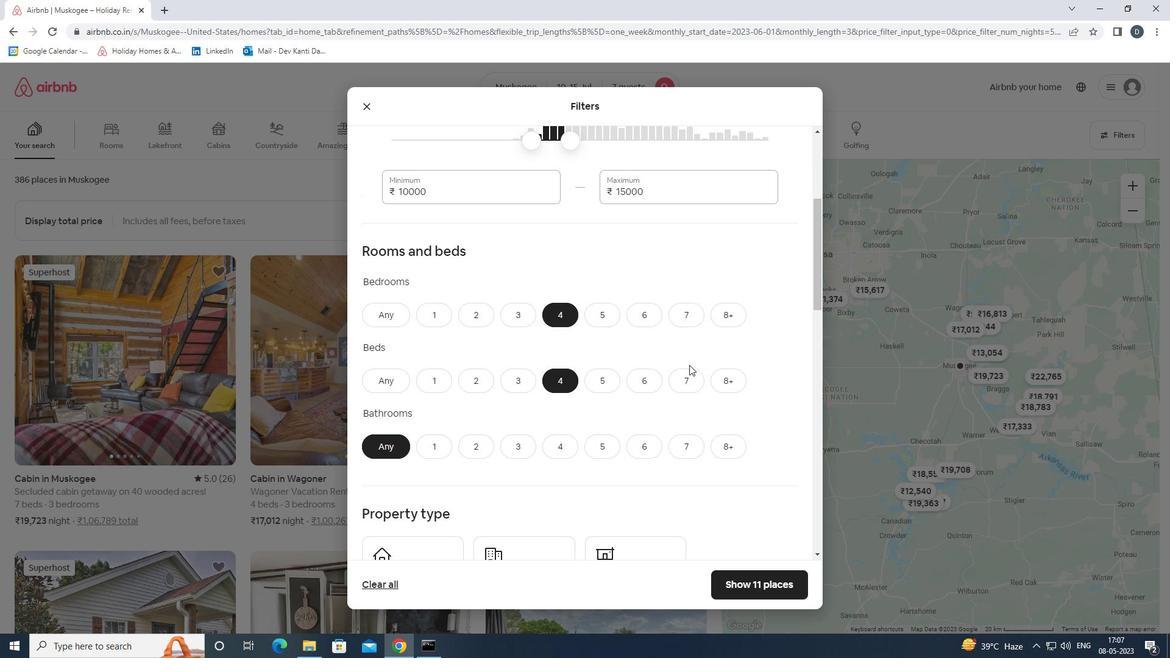 
Action: Mouse pressed left at (689, 374)
Screenshot: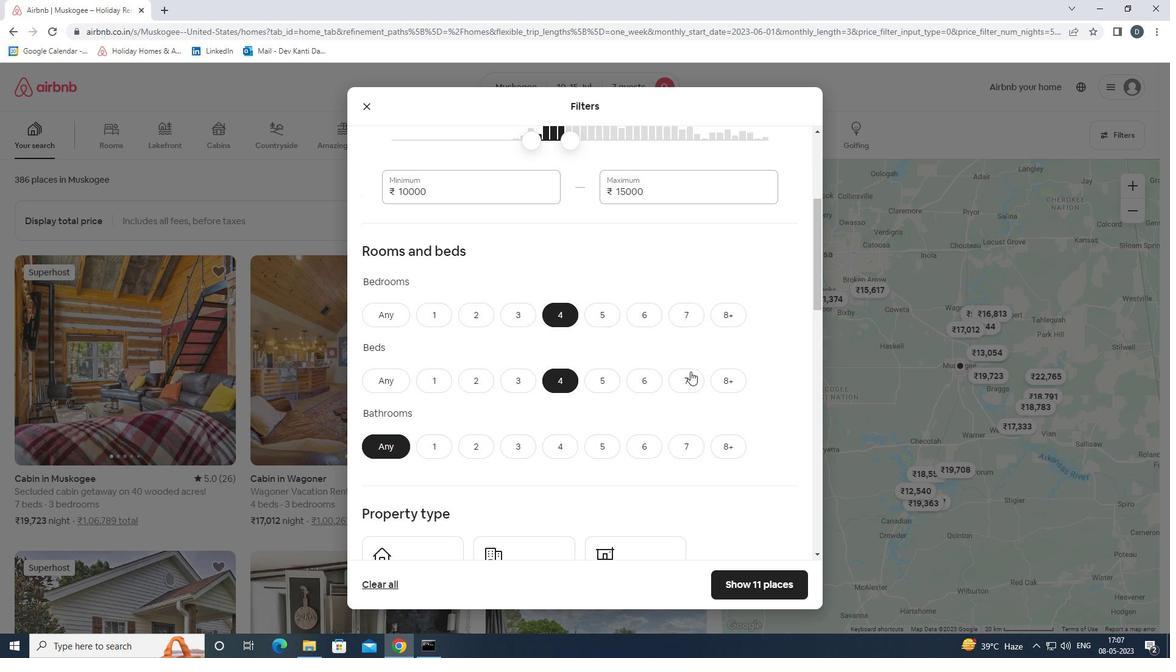 
Action: Mouse moved to (547, 448)
Screenshot: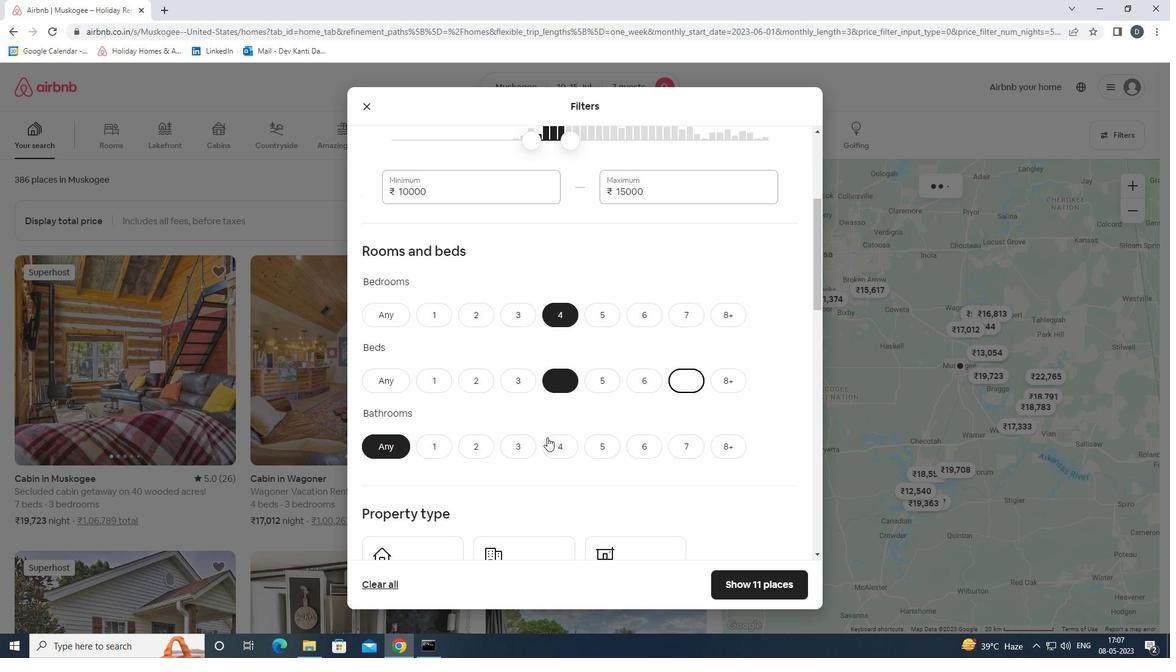 
Action: Mouse pressed left at (547, 448)
Screenshot: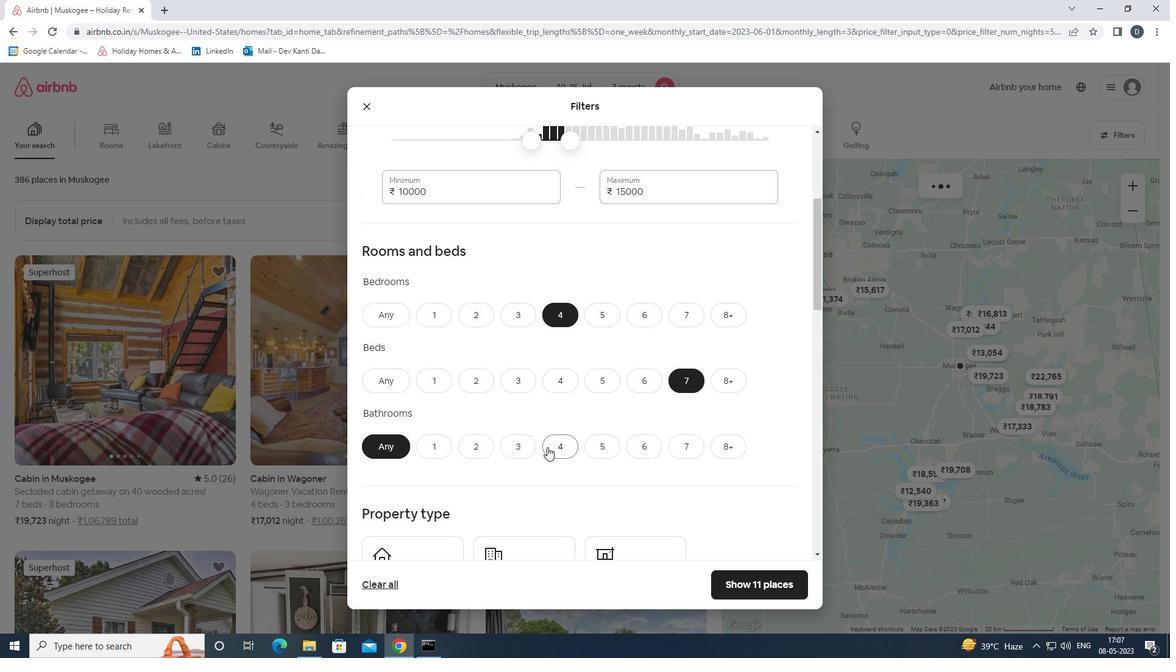 
Action: Mouse moved to (648, 414)
Screenshot: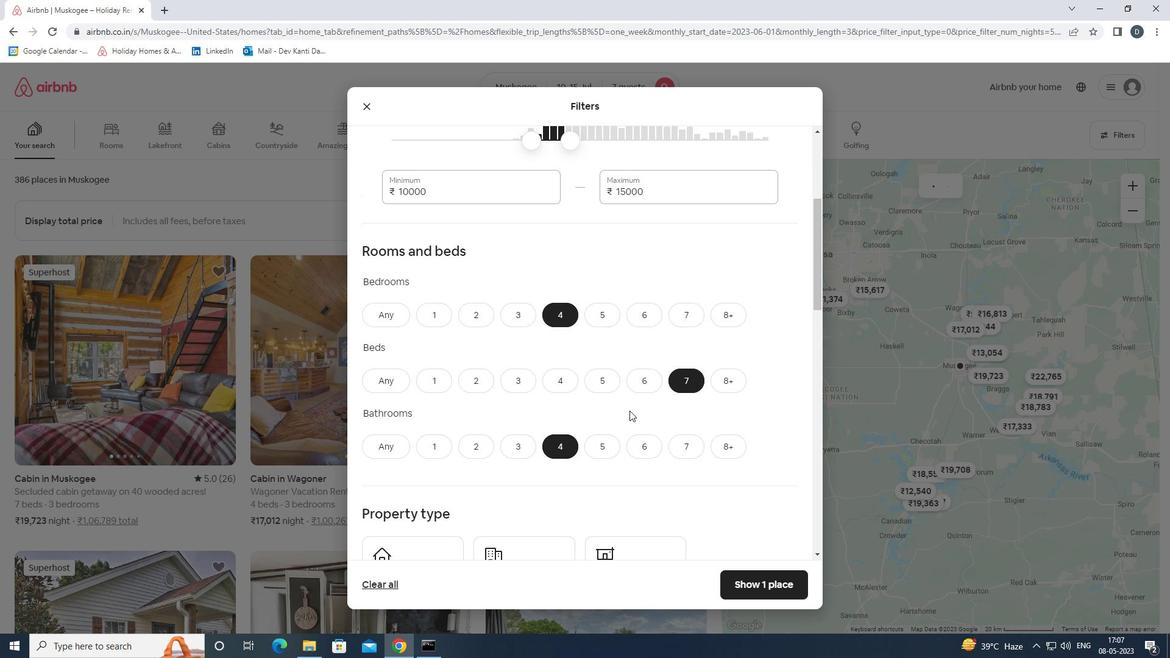 
Action: Mouse scrolled (648, 413) with delta (0, 0)
Screenshot: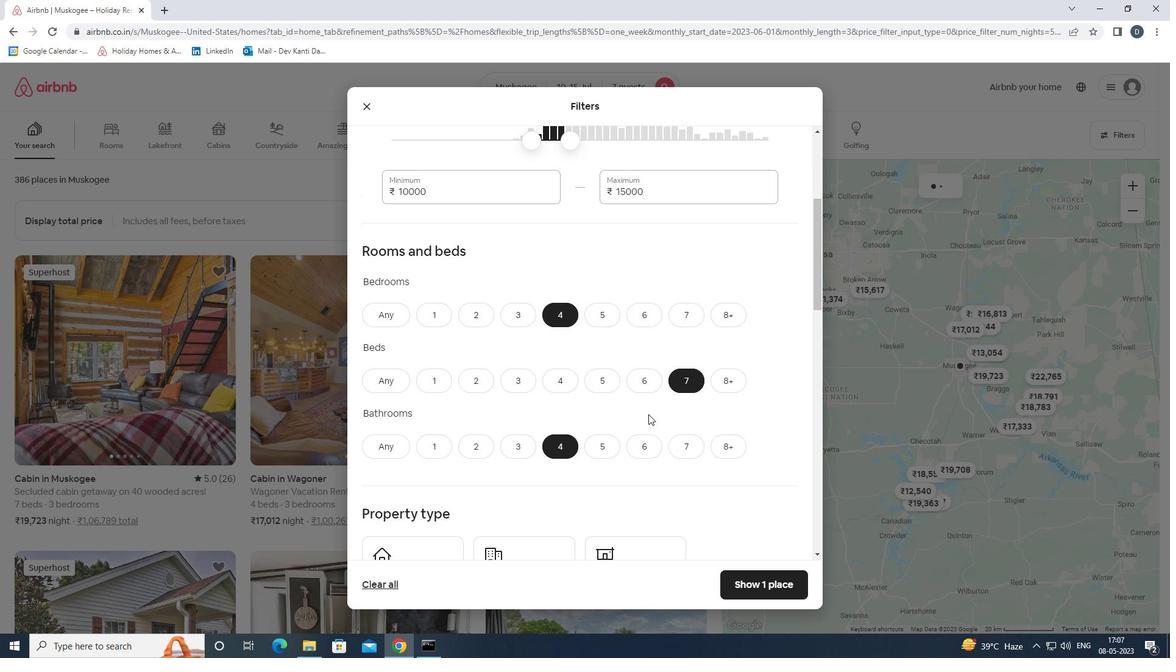
Action: Mouse scrolled (648, 413) with delta (0, 0)
Screenshot: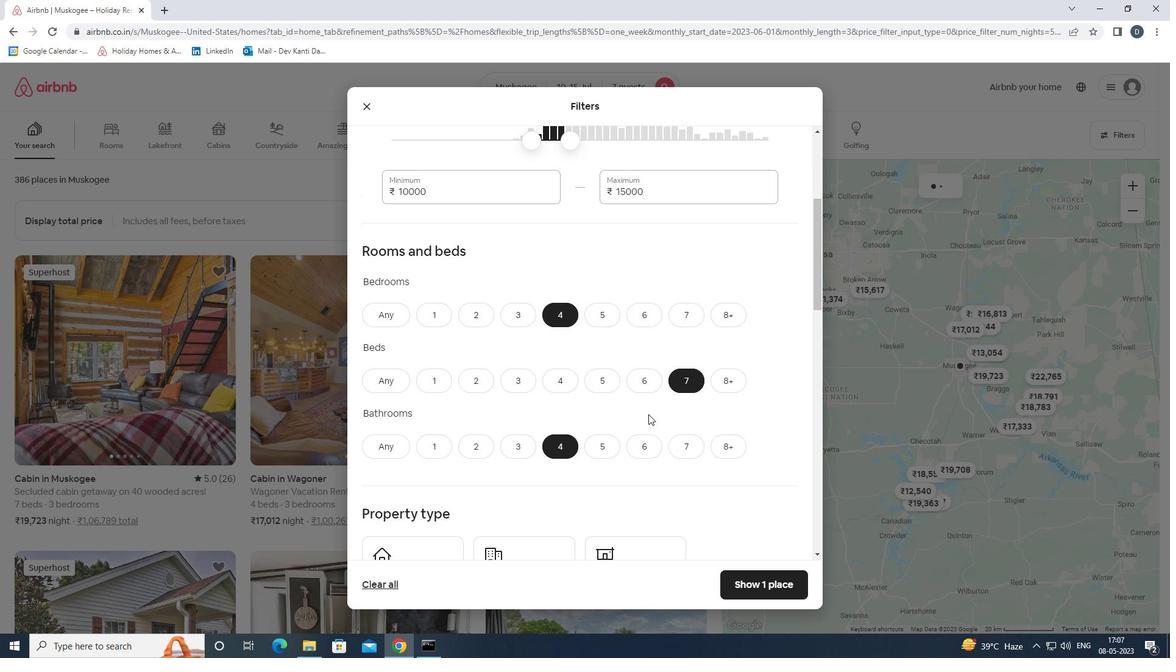 
Action: Mouse scrolled (648, 413) with delta (0, 0)
Screenshot: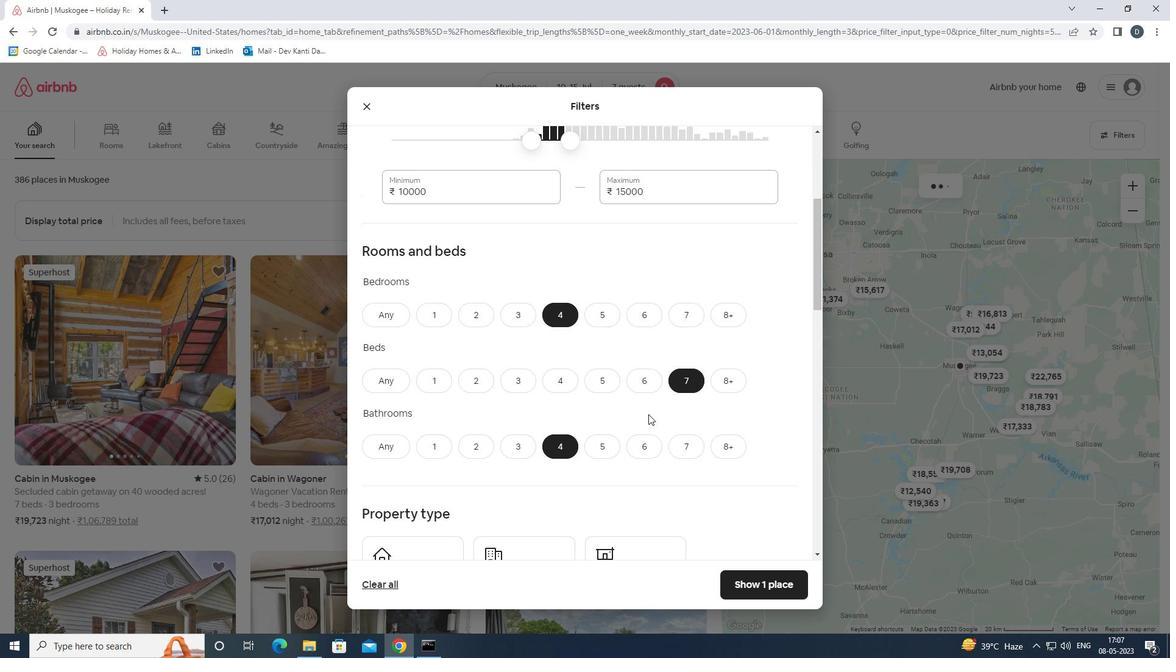 
Action: Mouse moved to (427, 372)
Screenshot: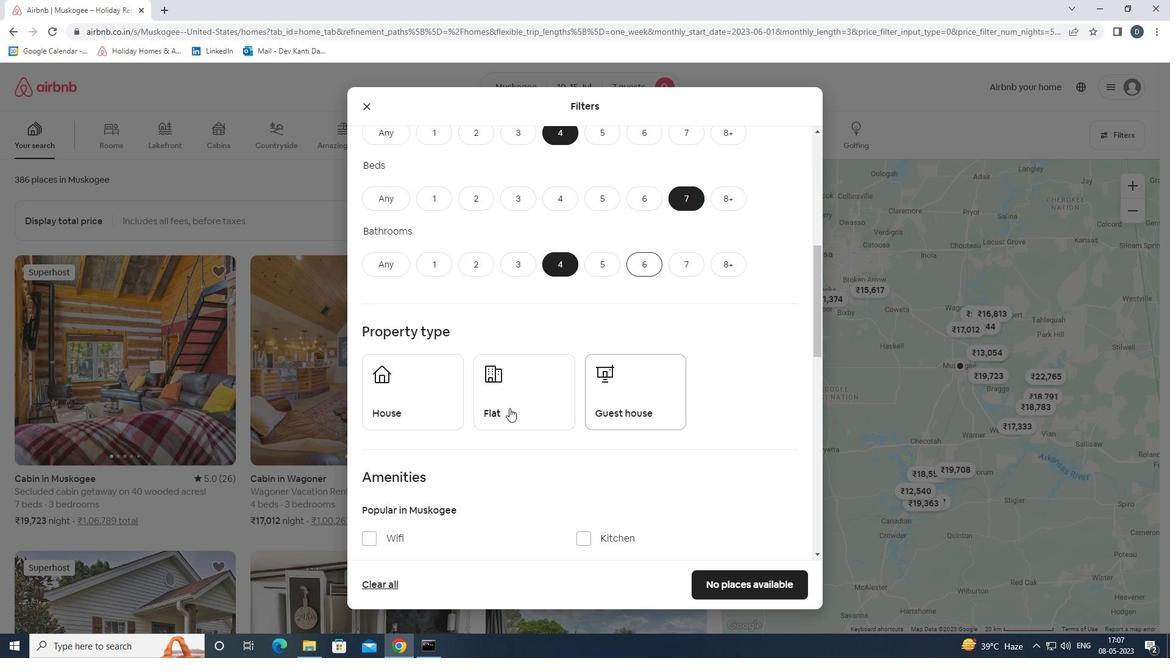 
Action: Mouse pressed left at (427, 372)
Screenshot: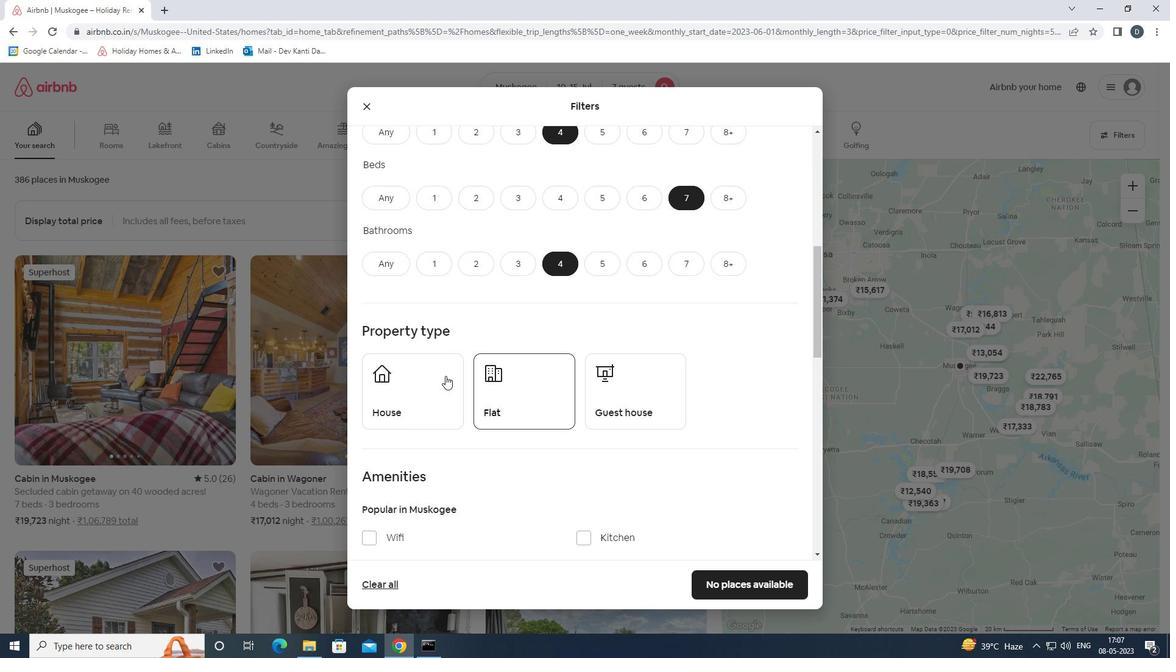 
Action: Mouse moved to (573, 372)
Screenshot: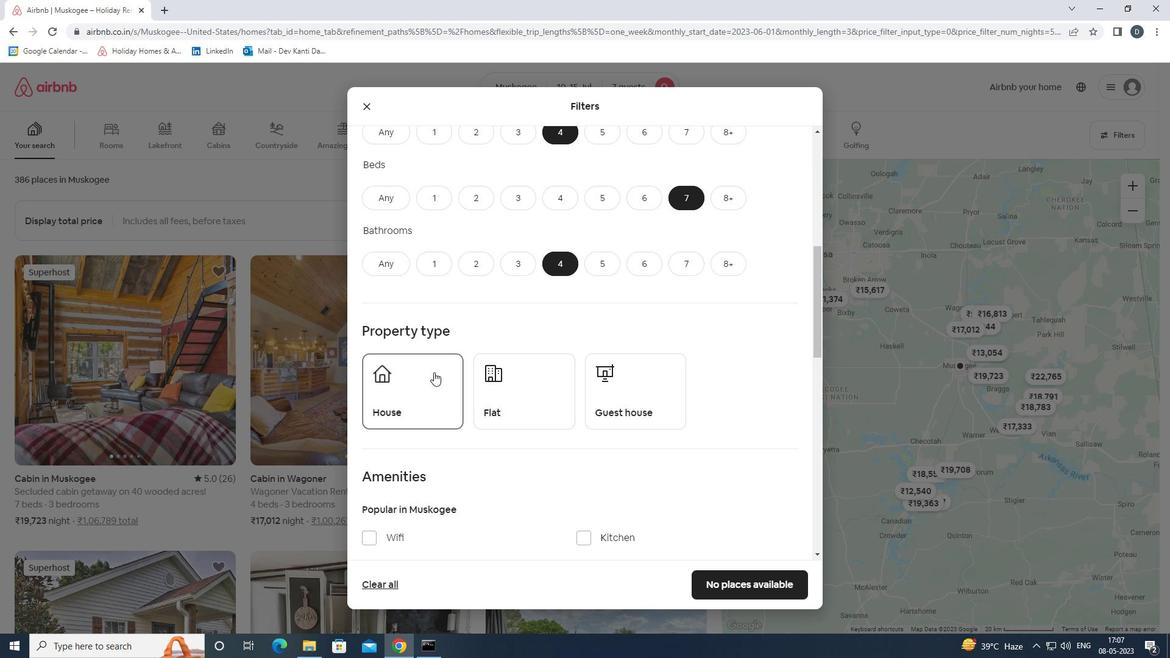 
Action: Mouse pressed left at (573, 372)
Screenshot: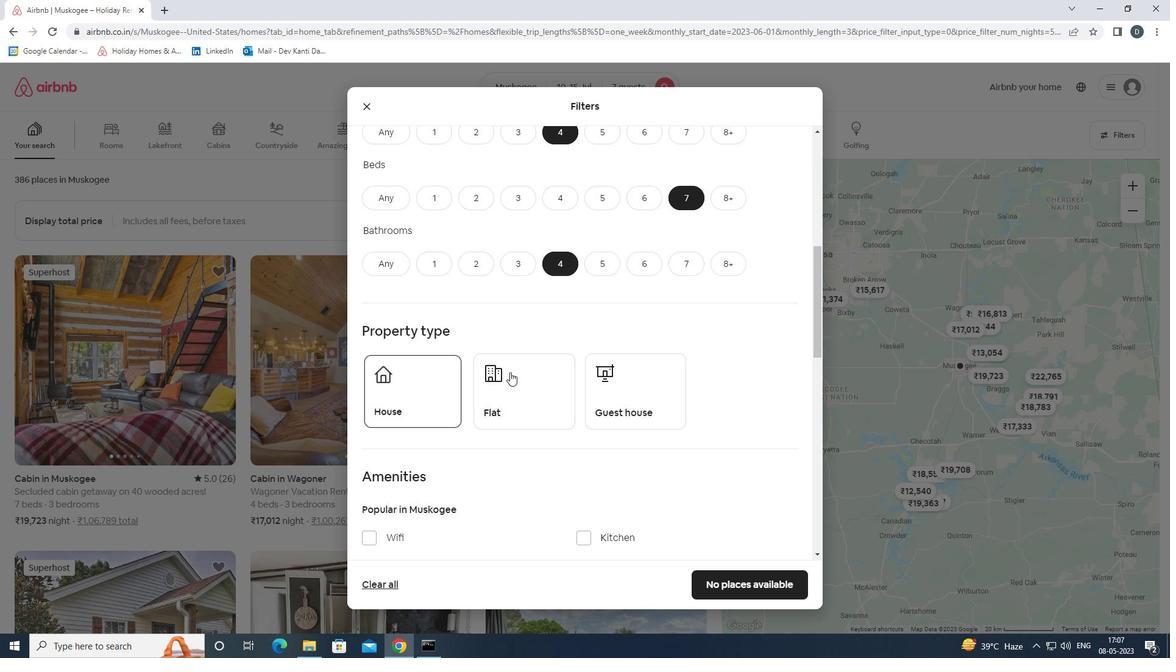 
Action: Mouse moved to (647, 373)
Screenshot: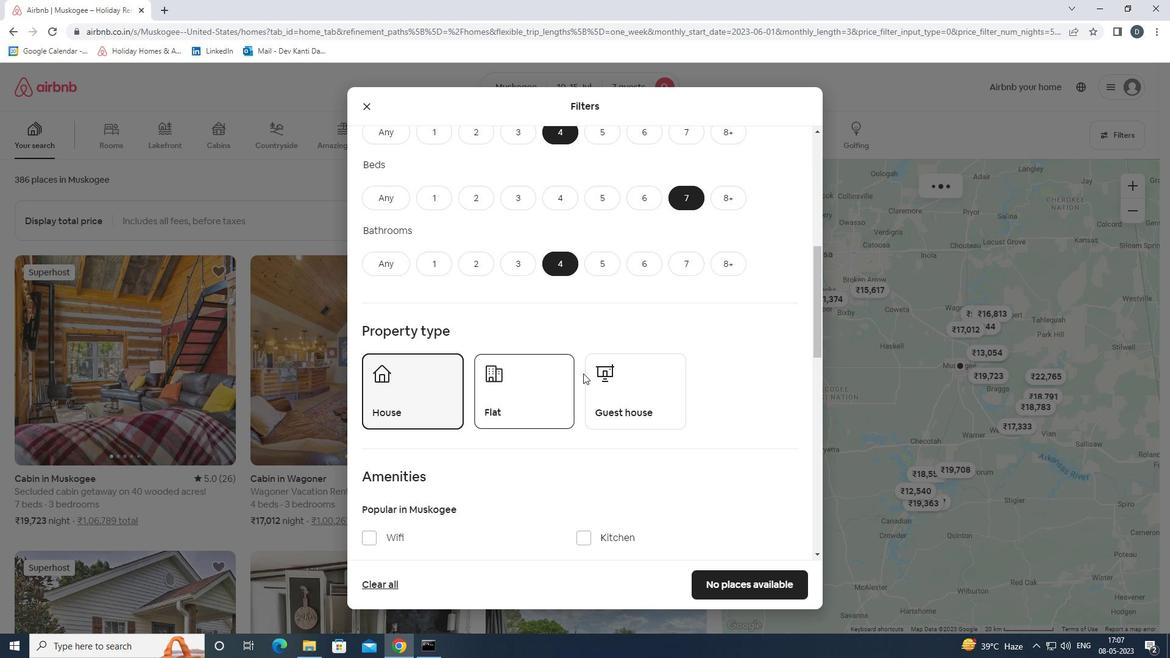 
Action: Mouse pressed left at (647, 373)
Screenshot: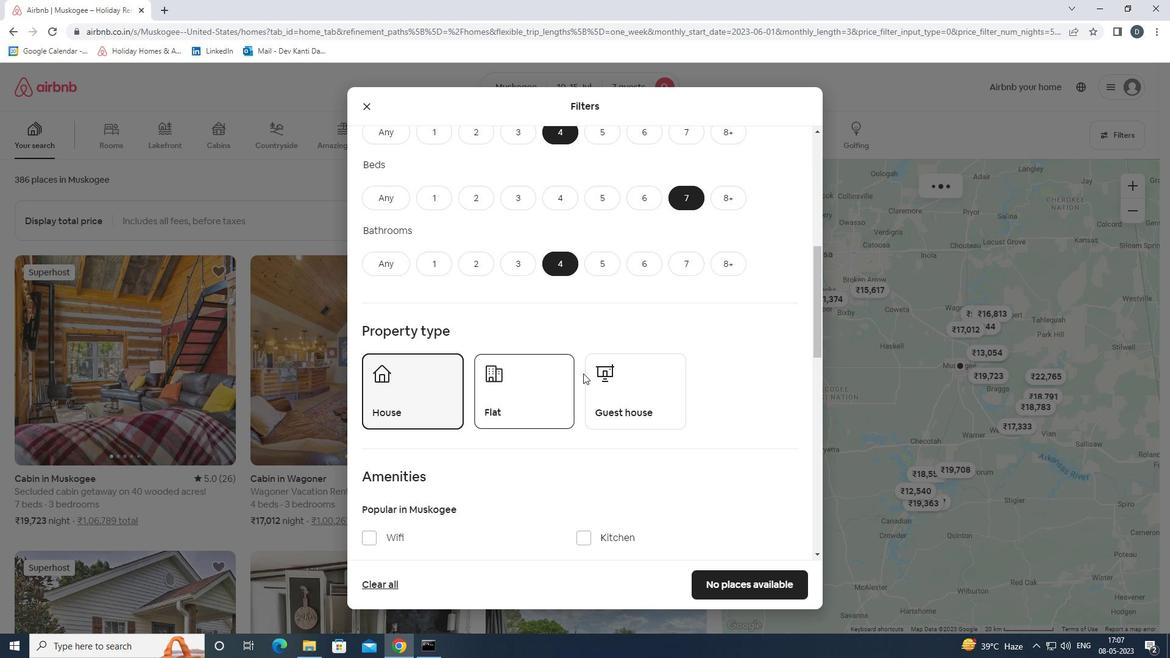 
Action: Mouse moved to (648, 373)
Screenshot: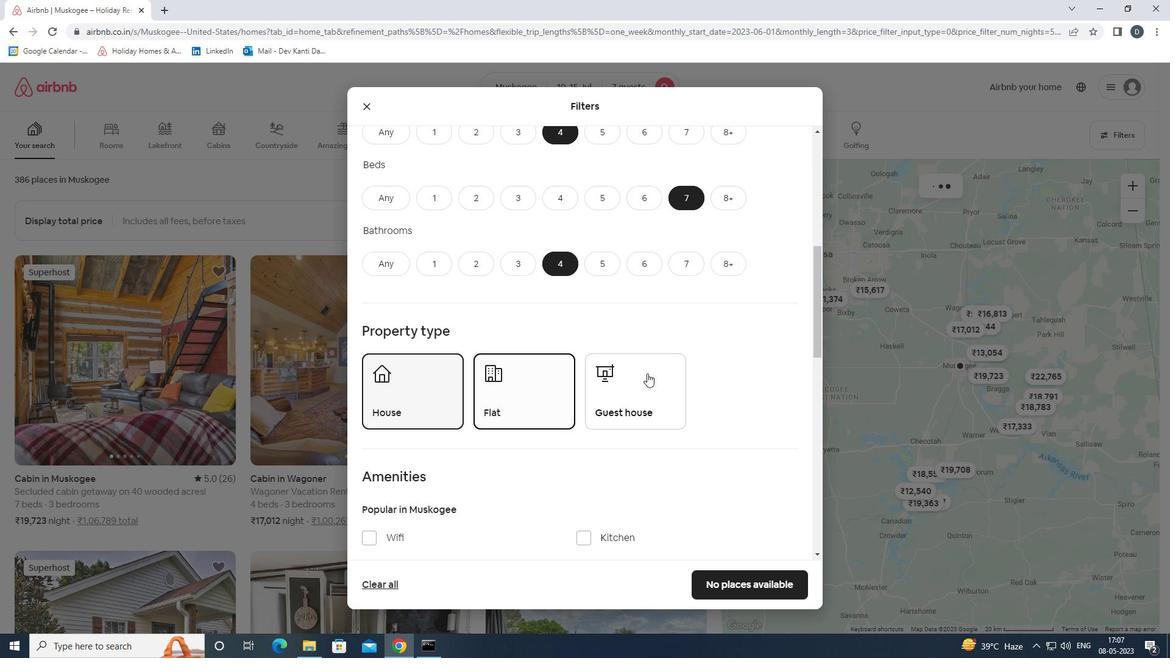 
Action: Mouse scrolled (648, 373) with delta (0, 0)
Screenshot: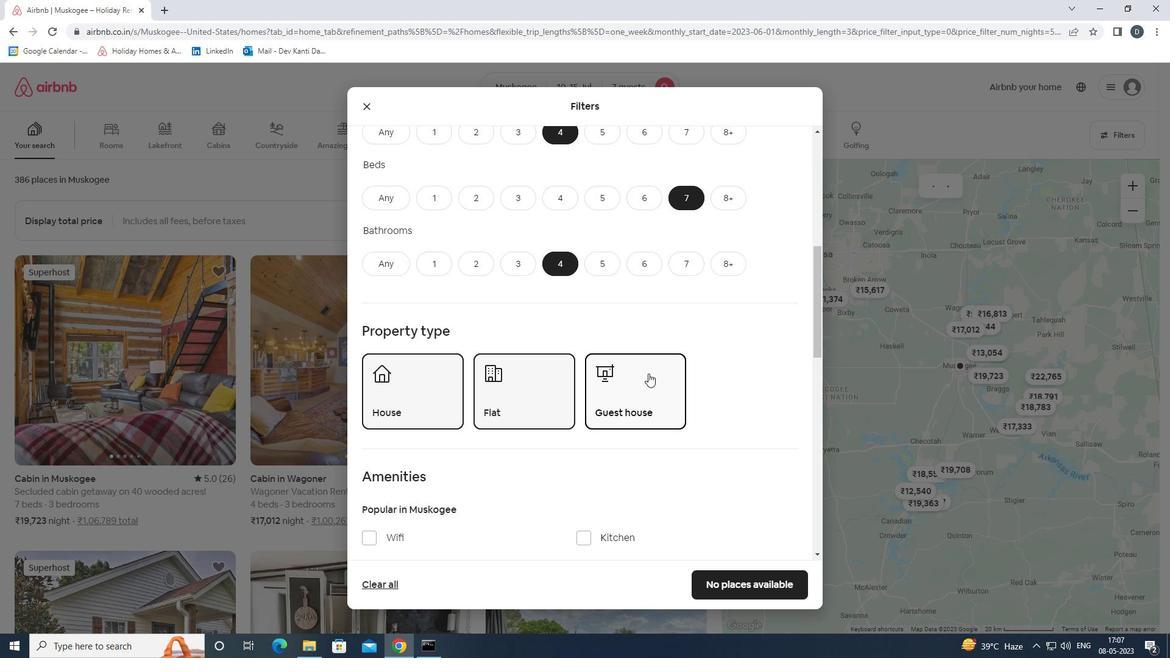 
Action: Mouse scrolled (648, 373) with delta (0, 0)
Screenshot: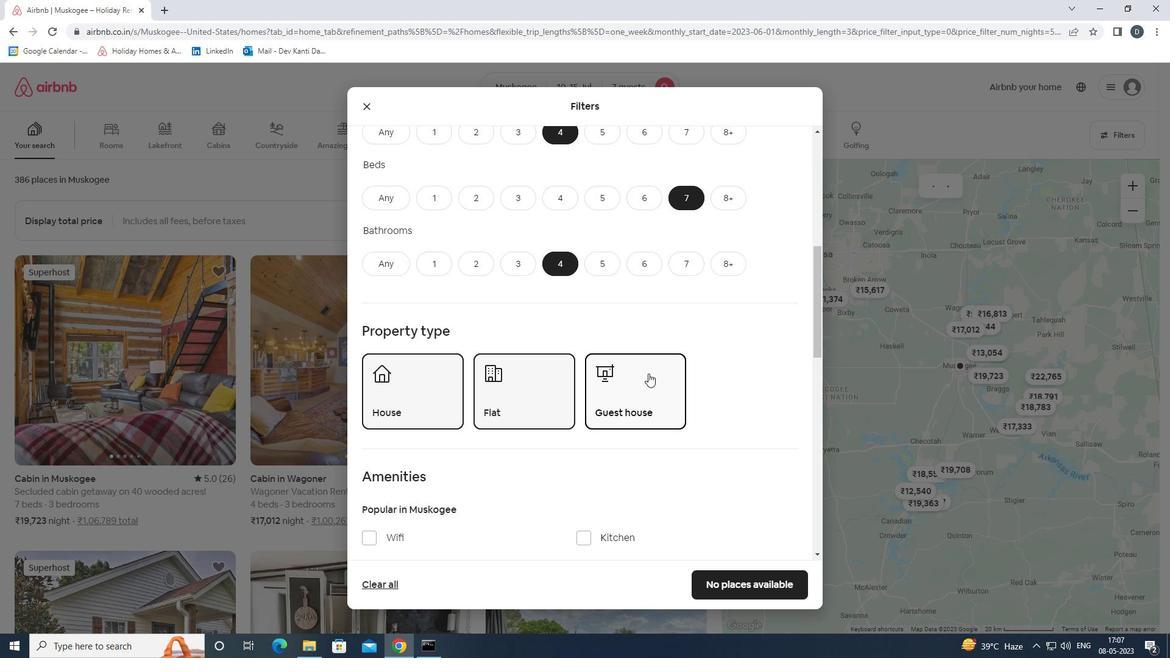 
Action: Mouse scrolled (648, 373) with delta (0, 0)
Screenshot: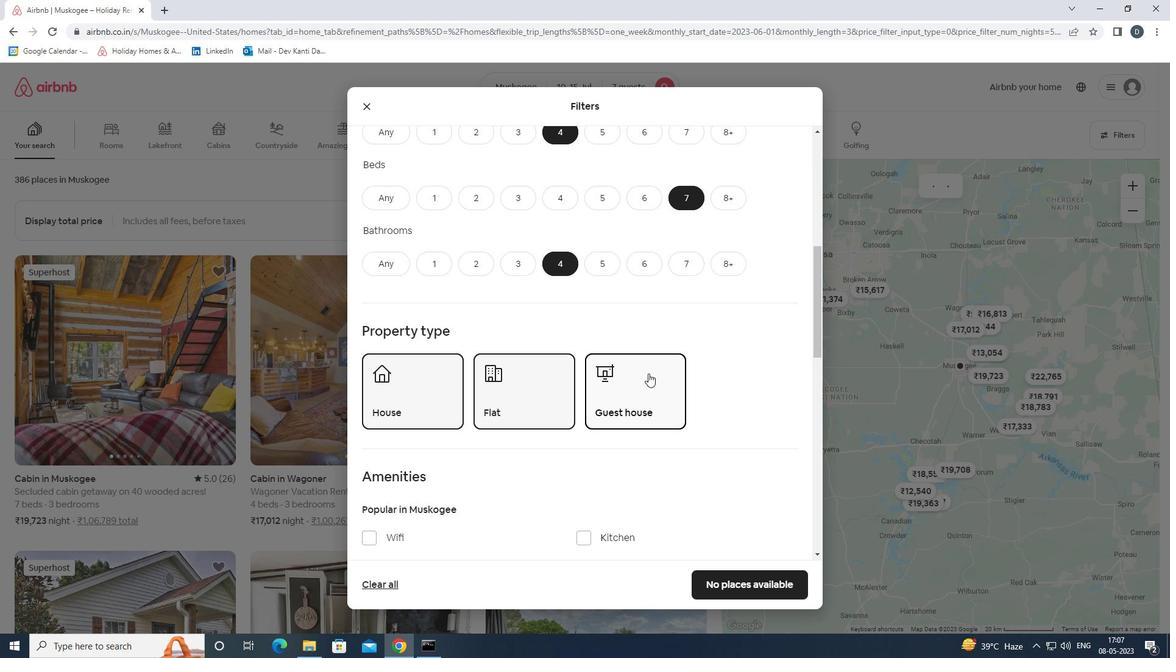 
Action: Mouse scrolled (648, 373) with delta (0, 0)
Screenshot: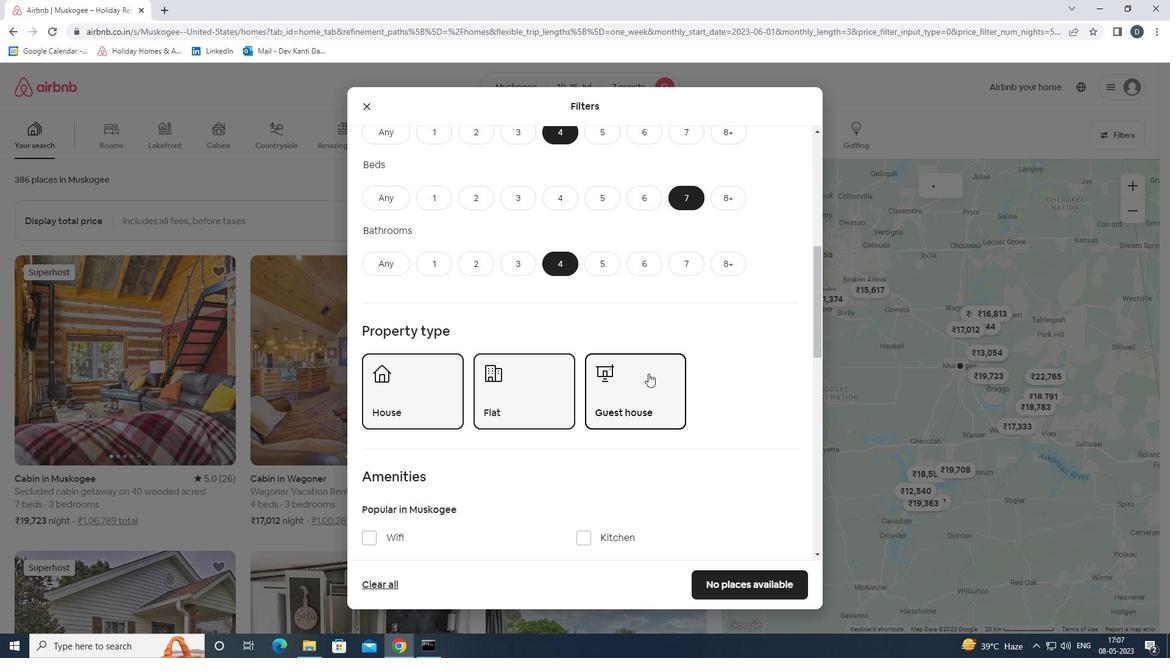 
Action: Mouse moved to (393, 287)
Screenshot: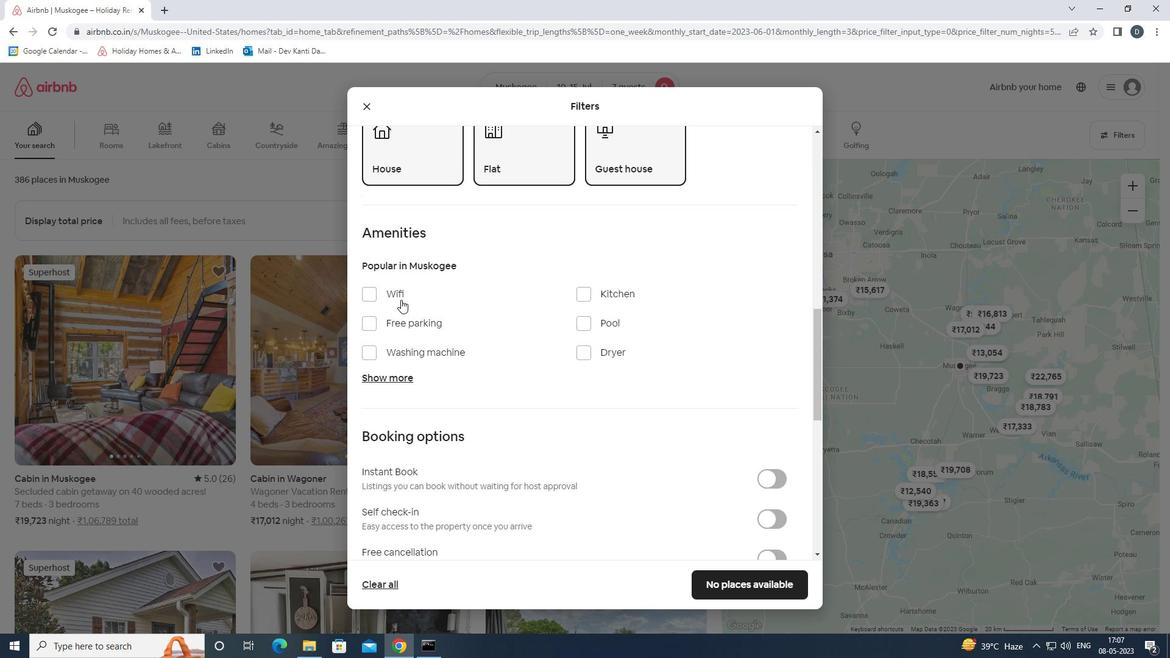 
Action: Mouse pressed left at (393, 287)
Screenshot: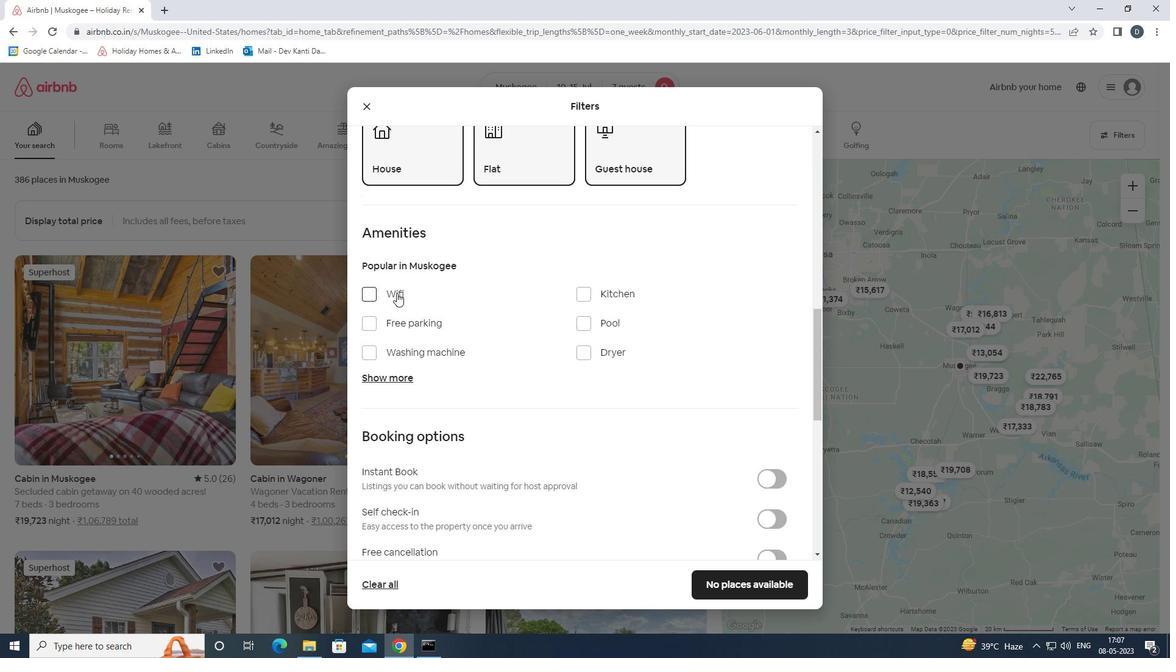 
Action: Mouse moved to (402, 333)
Screenshot: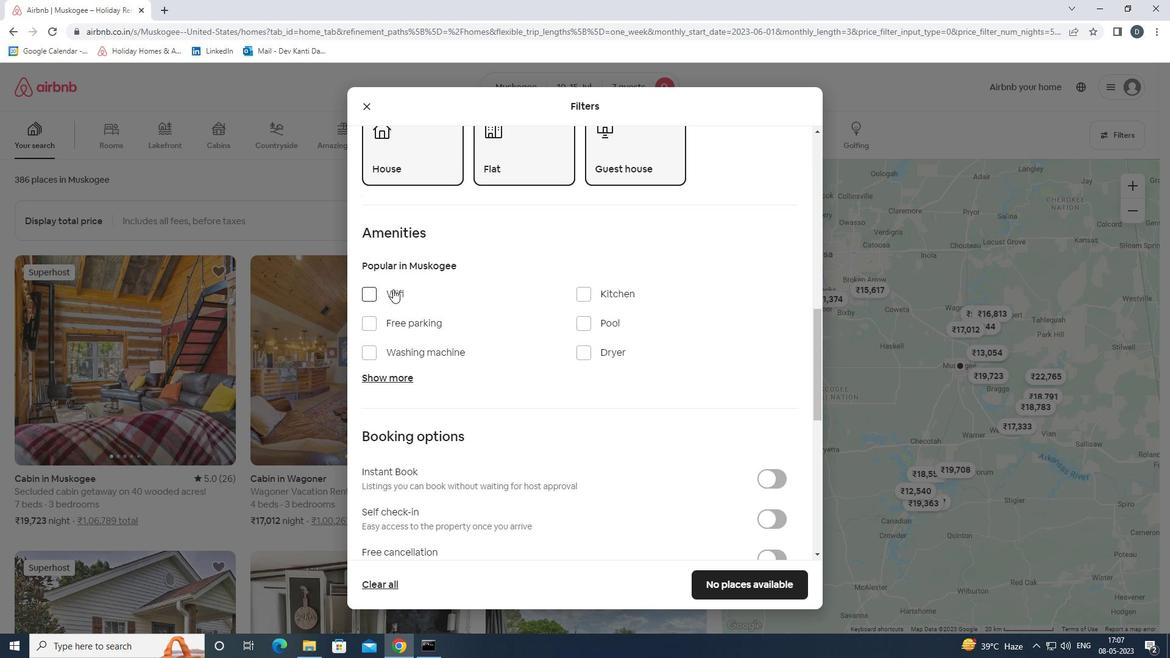 
Action: Mouse pressed left at (402, 333)
Screenshot: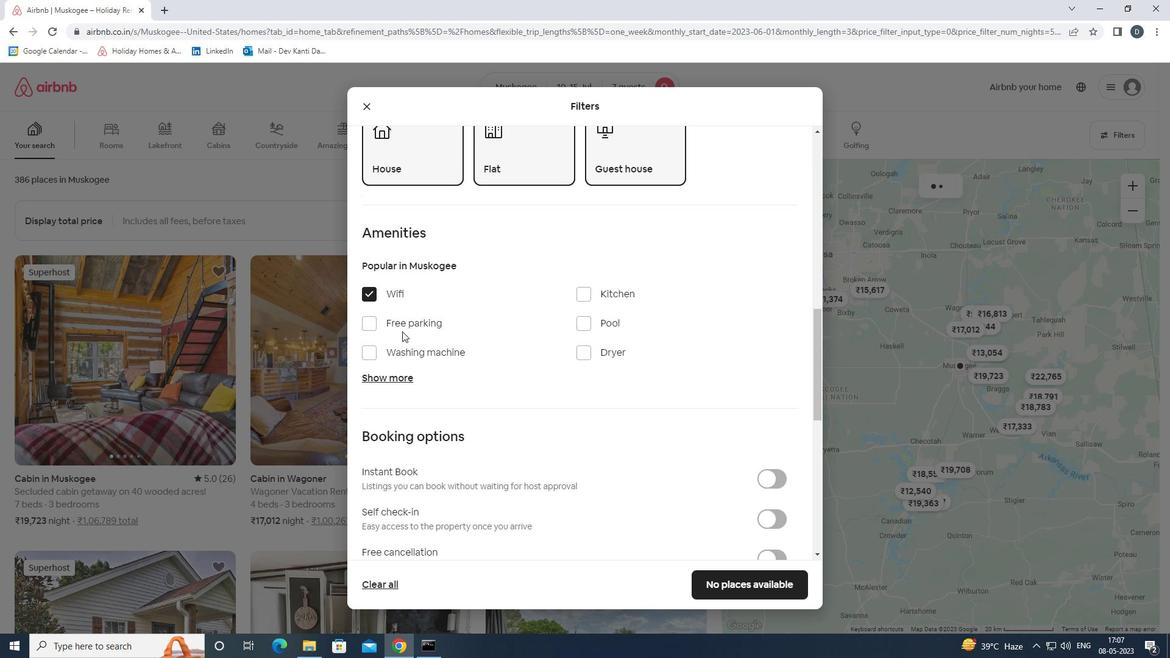 
Action: Mouse moved to (406, 327)
Screenshot: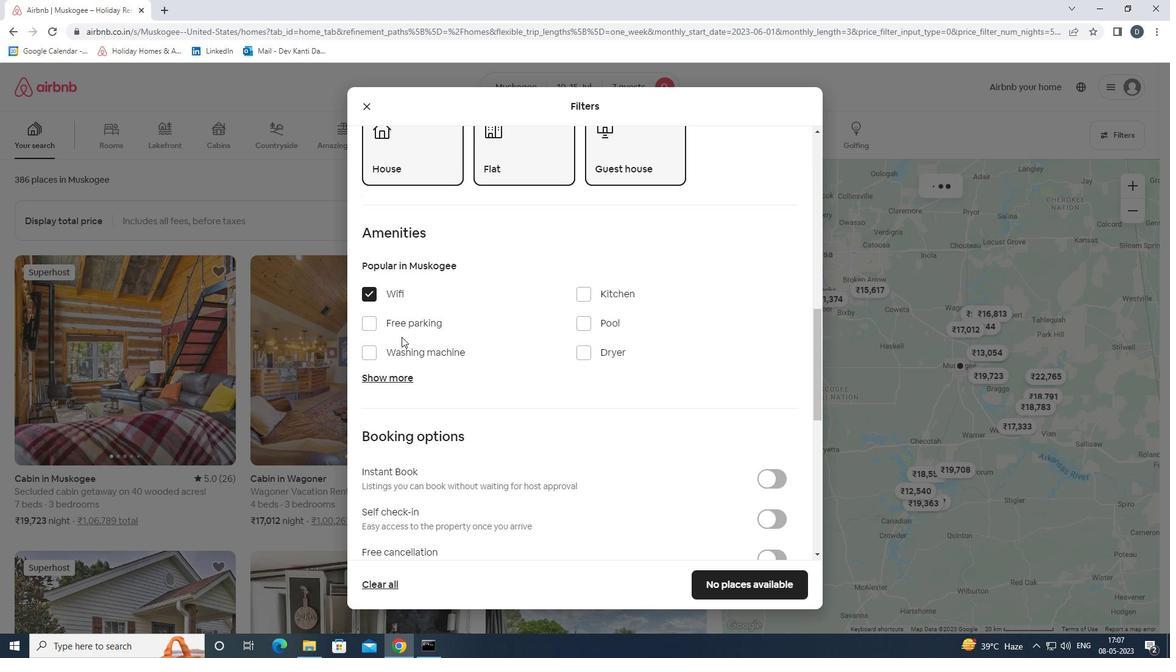 
Action: Mouse pressed left at (406, 327)
Screenshot: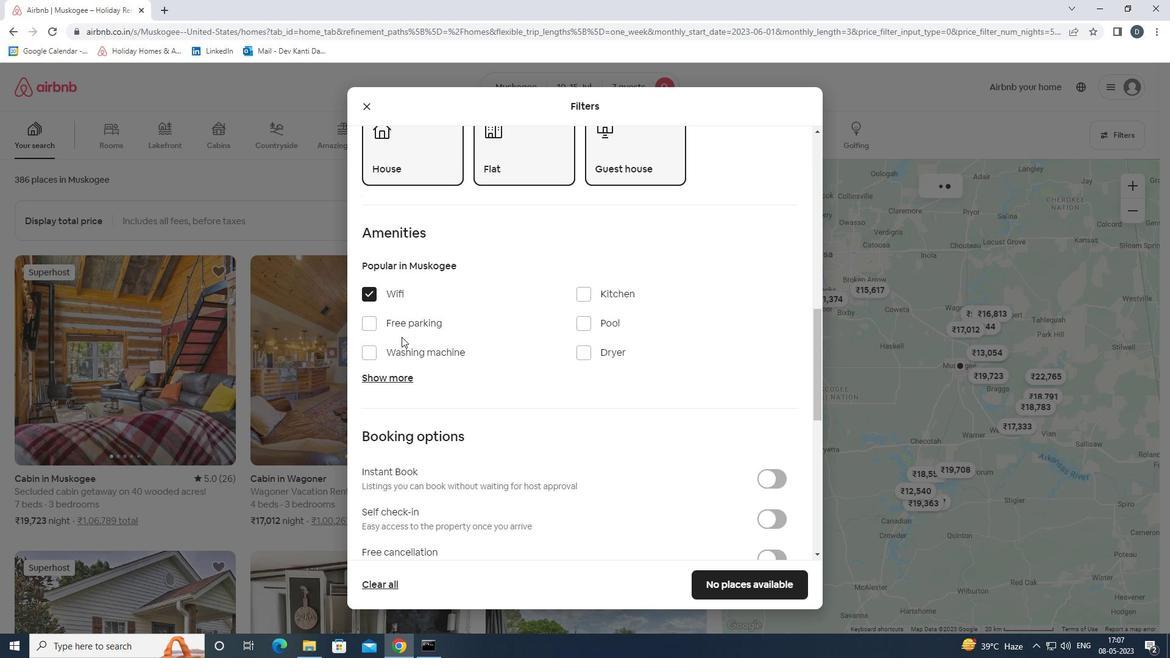 
Action: Mouse moved to (398, 373)
Screenshot: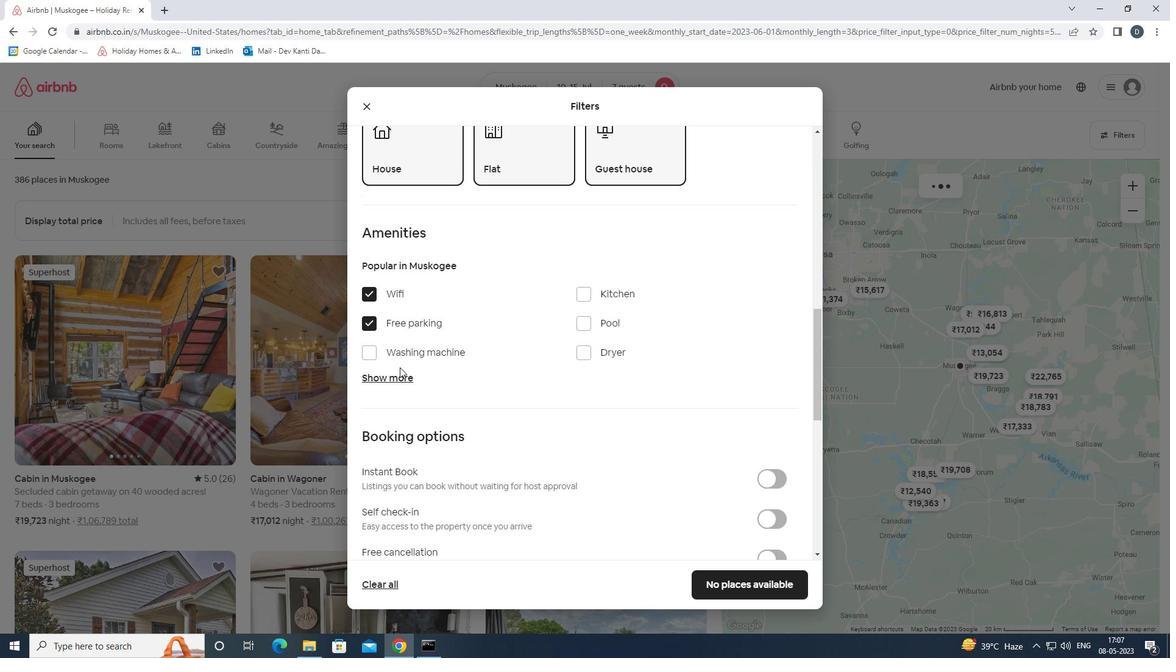 
Action: Mouse pressed left at (398, 373)
Screenshot: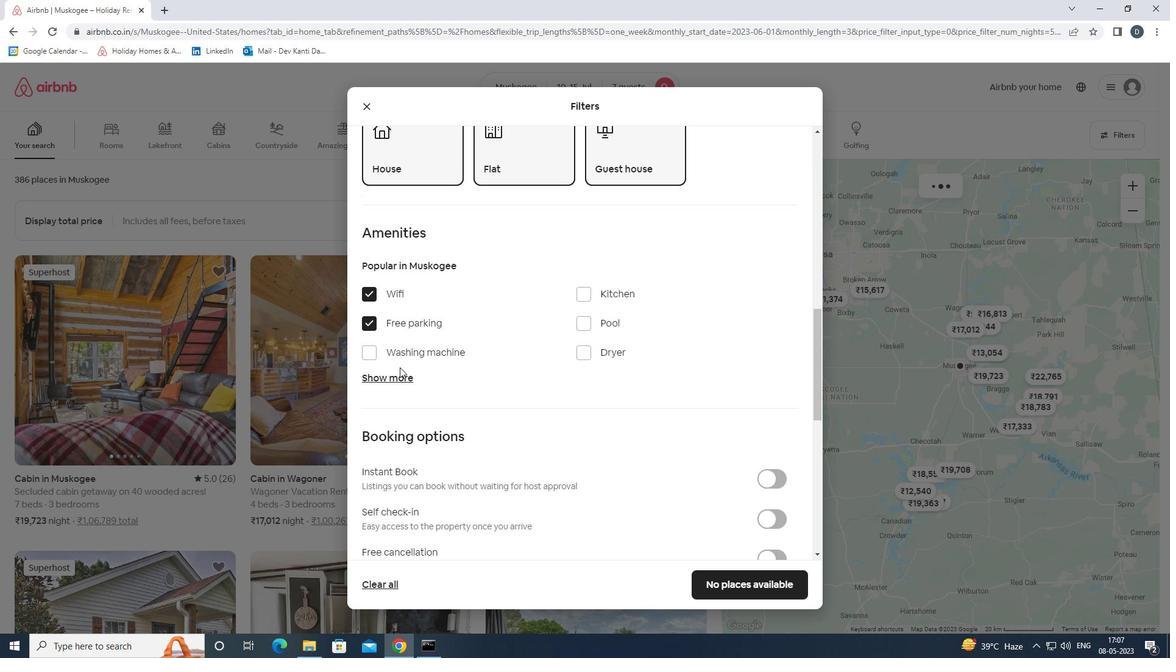 
Action: Mouse moved to (551, 345)
Screenshot: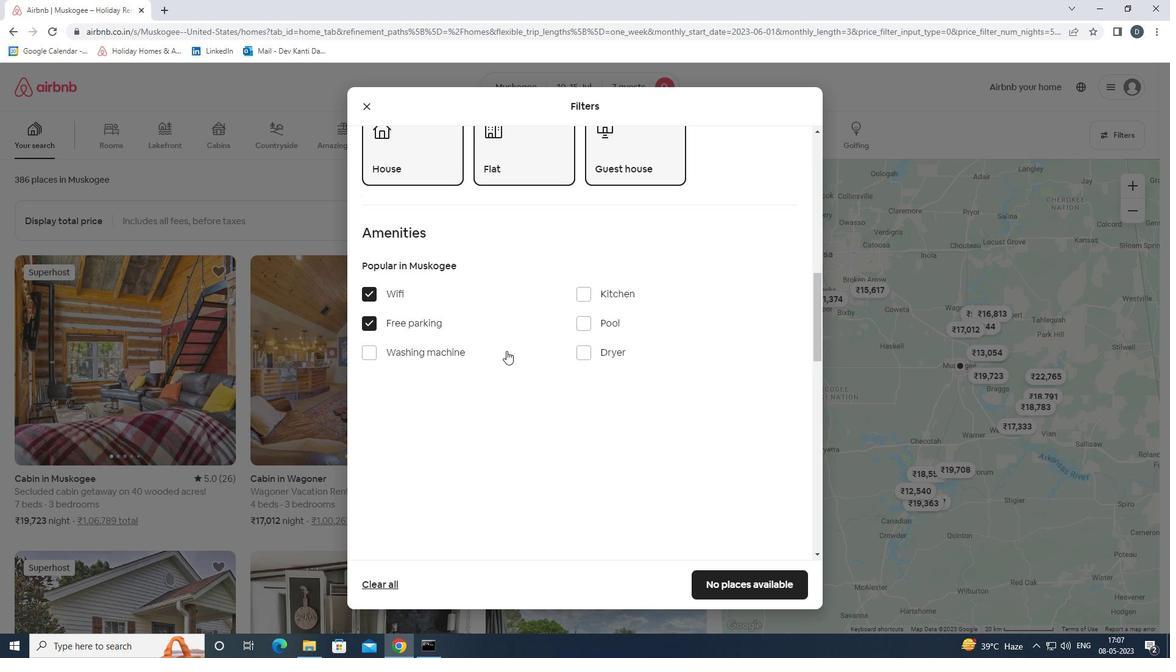 
Action: Mouse scrolled (551, 344) with delta (0, 0)
Screenshot: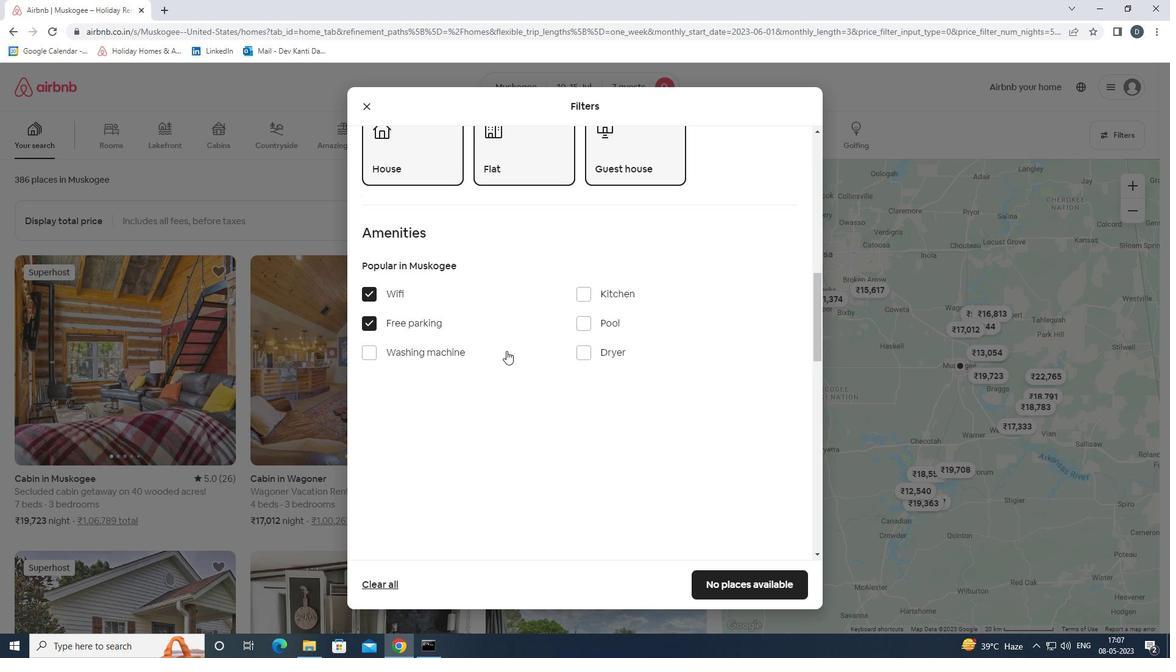 
Action: Mouse moved to (554, 345)
Screenshot: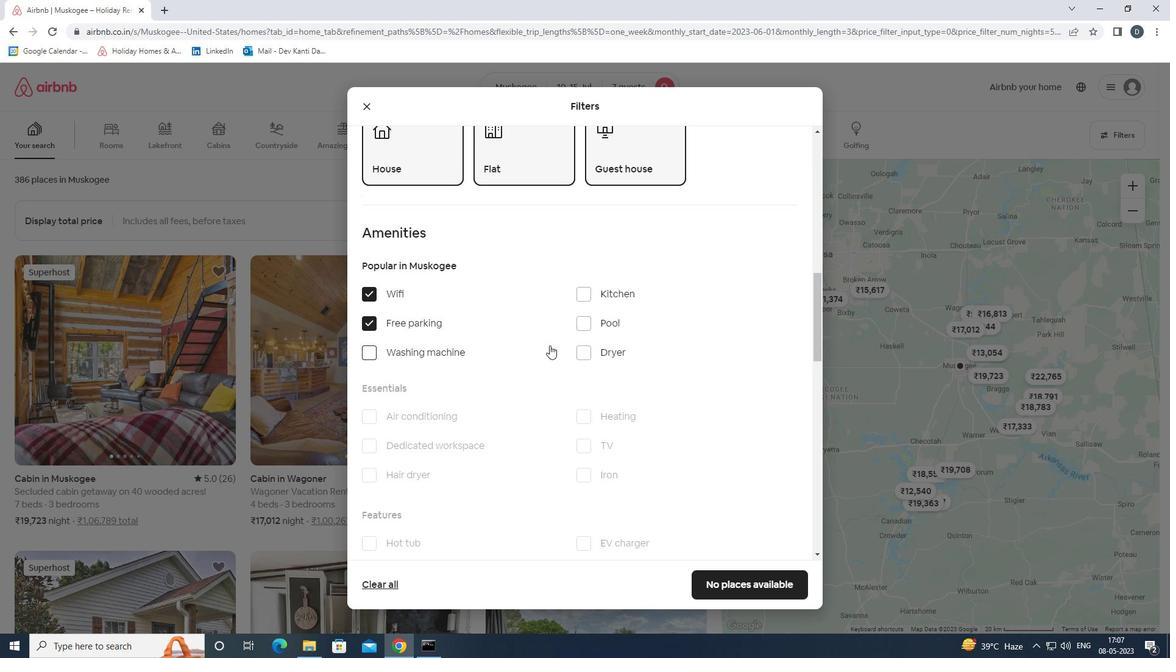 
Action: Mouse scrolled (554, 345) with delta (0, 0)
Screenshot: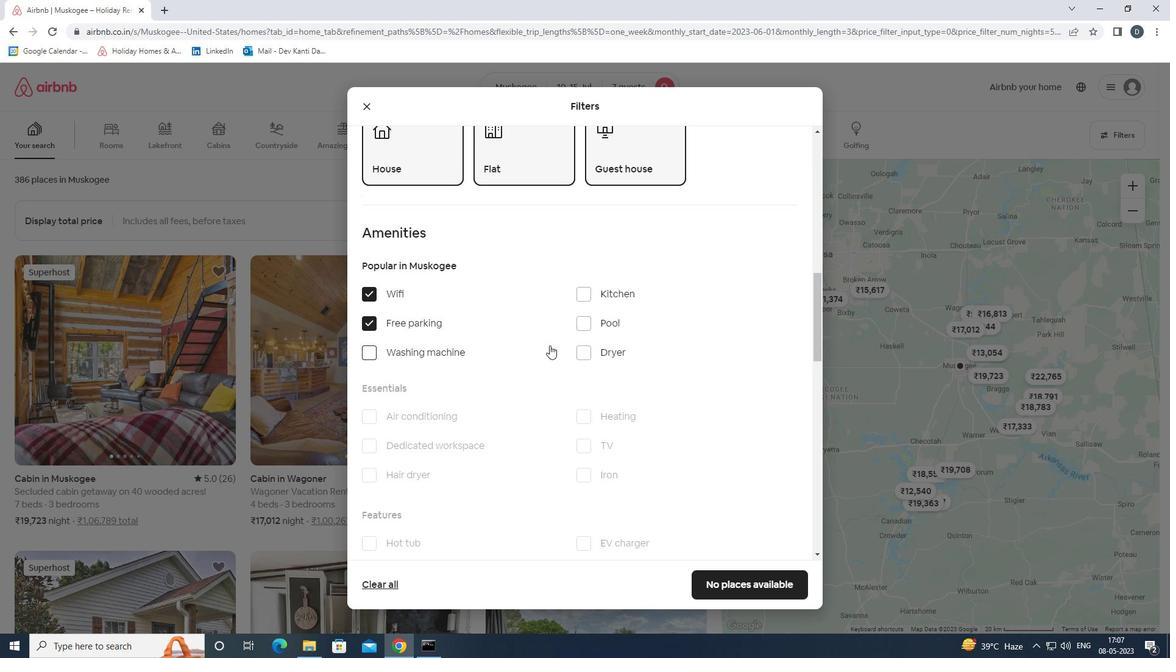 
Action: Mouse moved to (564, 345)
Screenshot: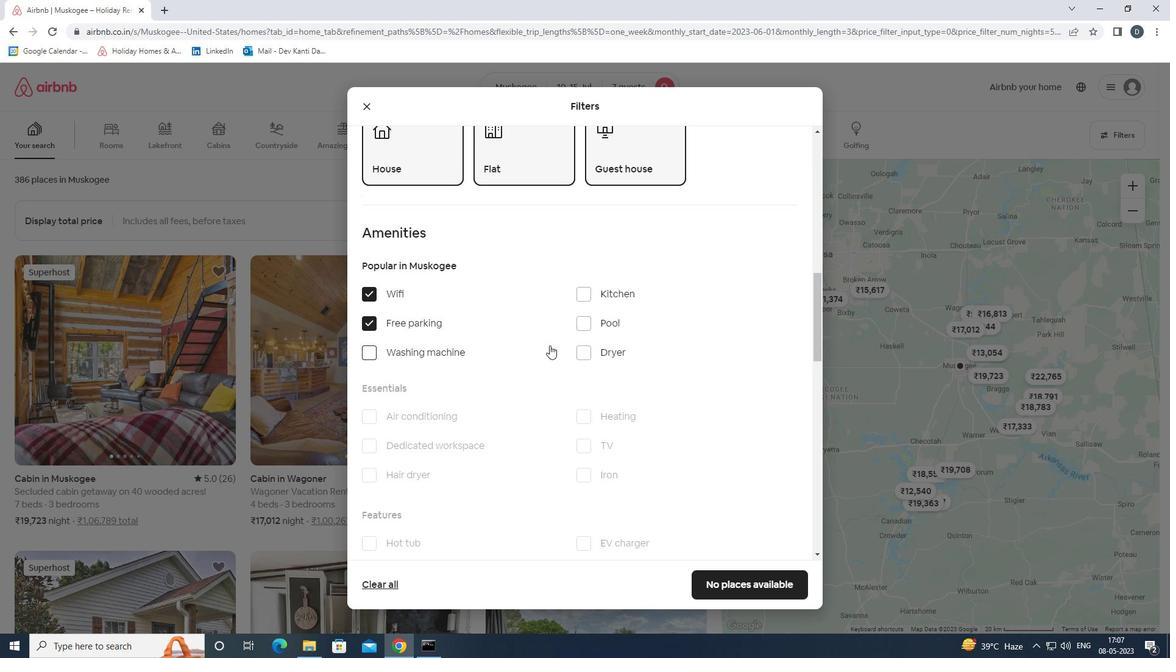 
Action: Mouse scrolled (564, 345) with delta (0, 0)
Screenshot: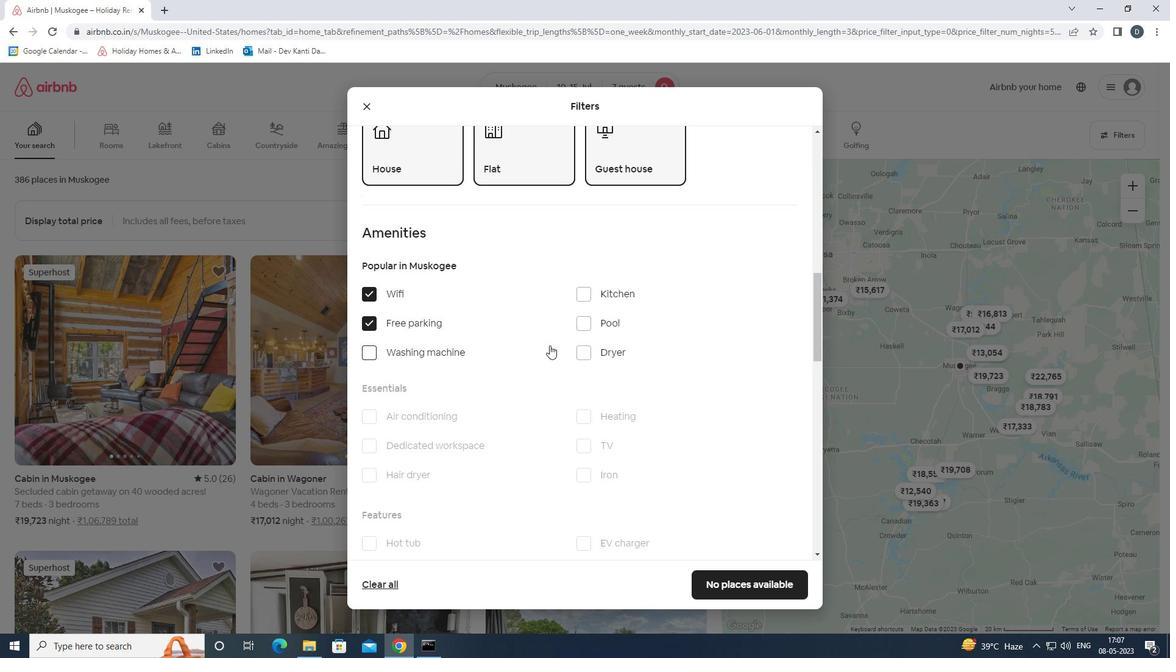 
Action: Mouse moved to (597, 266)
Screenshot: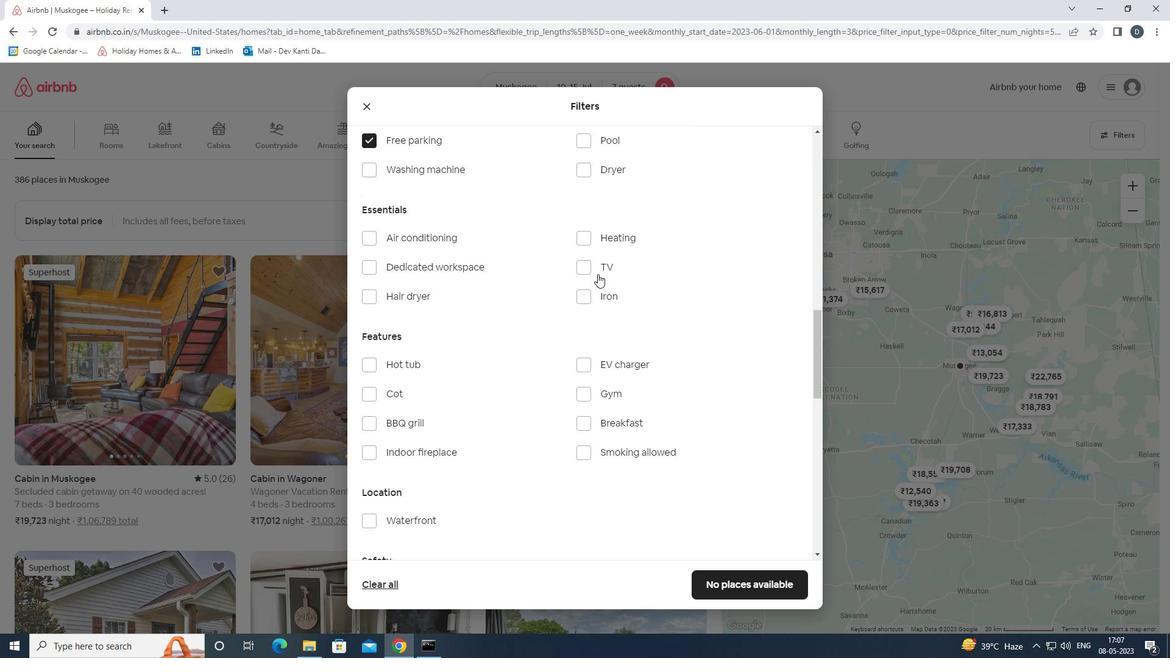 
Action: Mouse pressed left at (597, 266)
Screenshot: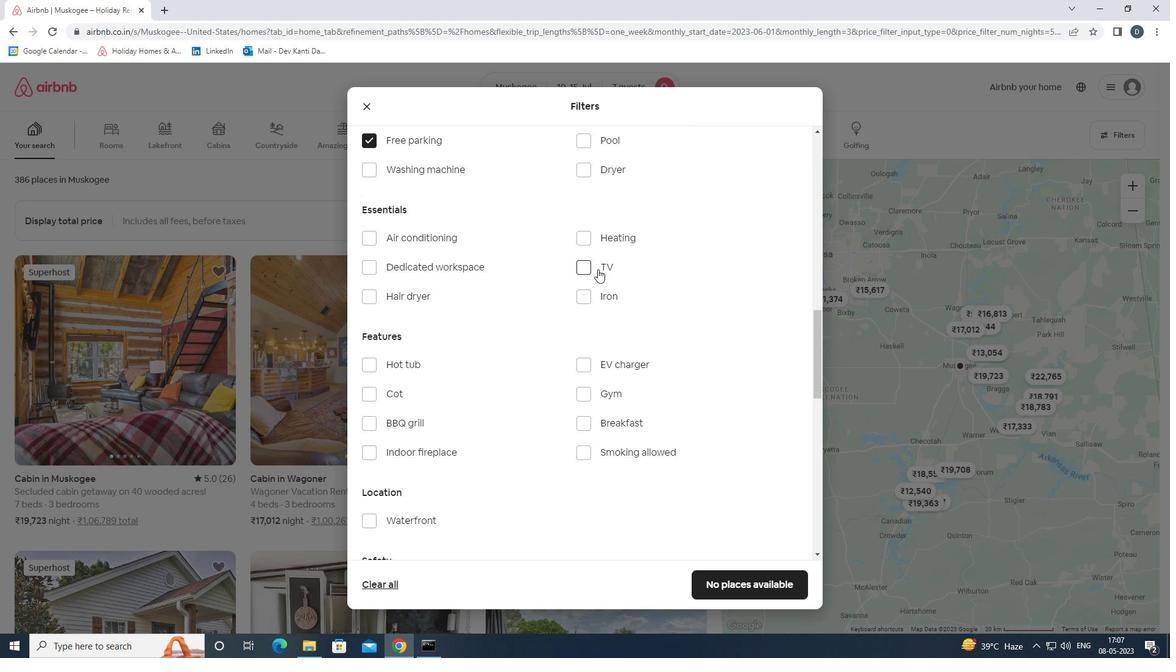 
Action: Mouse moved to (598, 399)
Screenshot: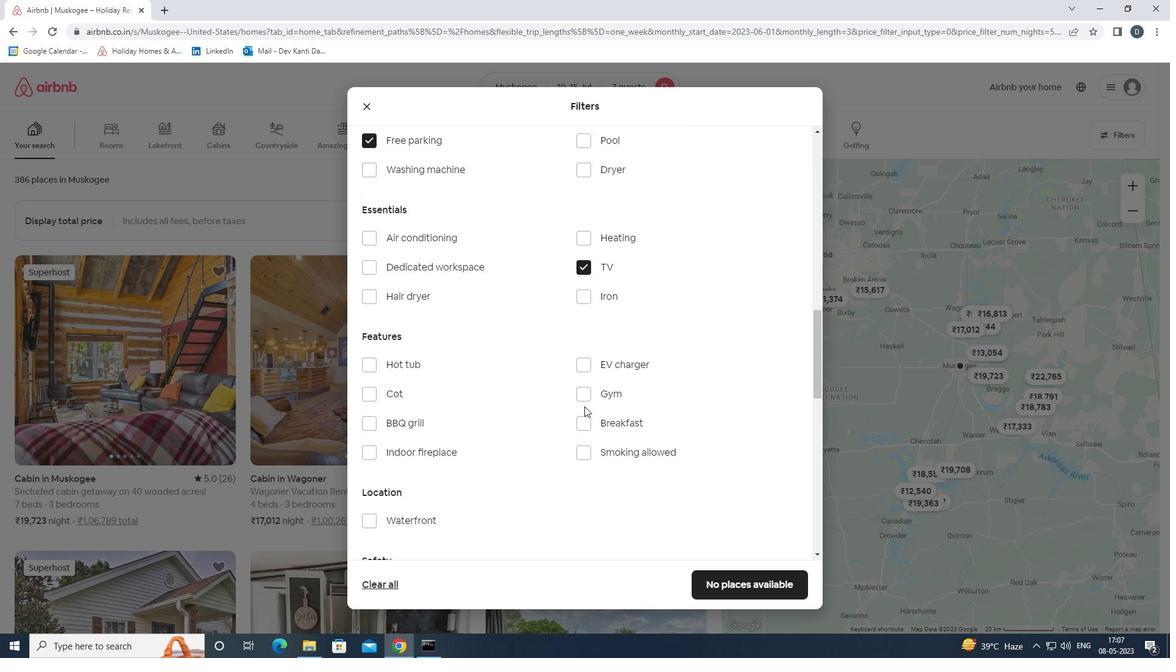 
Action: Mouse pressed left at (598, 399)
Screenshot: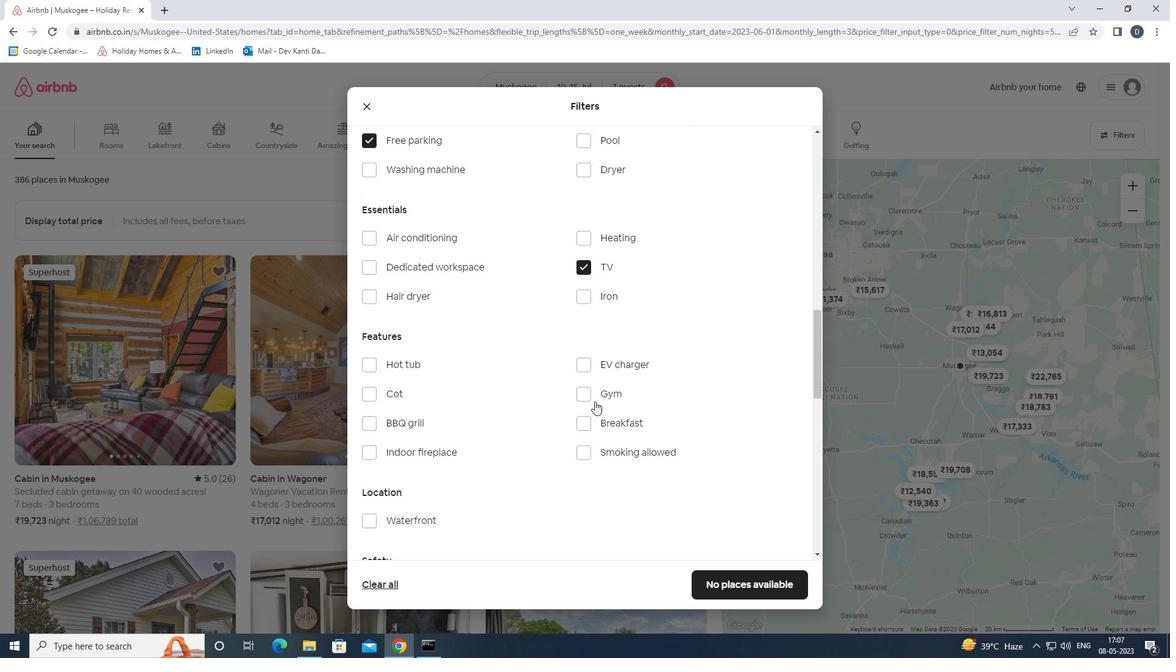 
Action: Mouse moved to (604, 426)
Screenshot: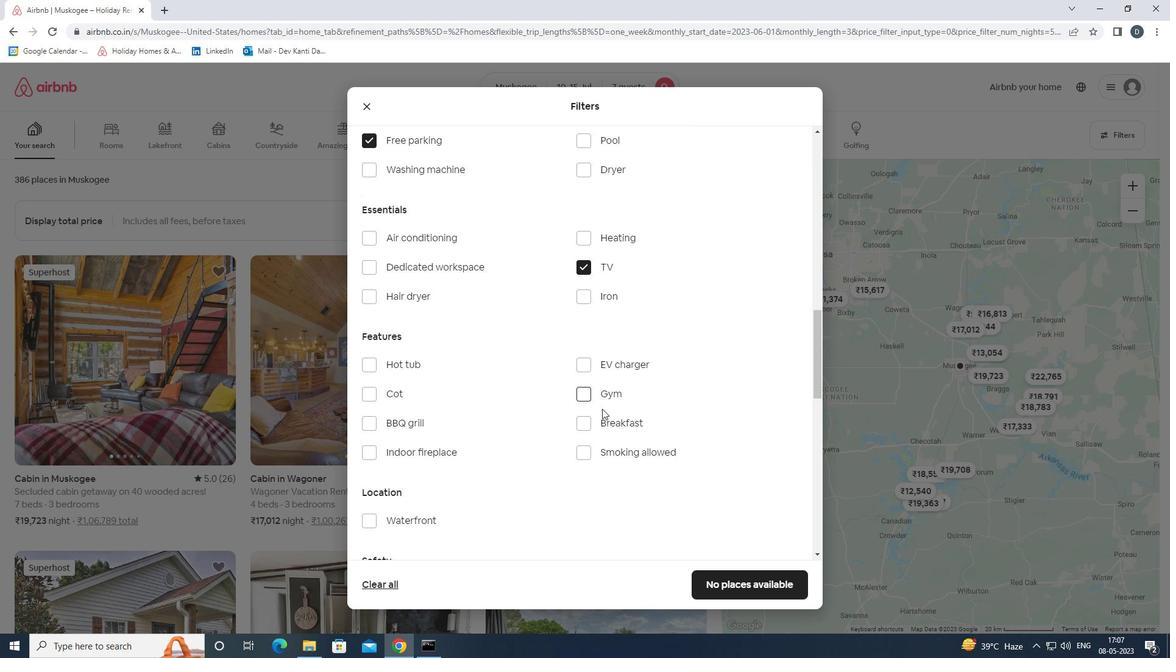 
Action: Mouse pressed left at (604, 426)
Screenshot: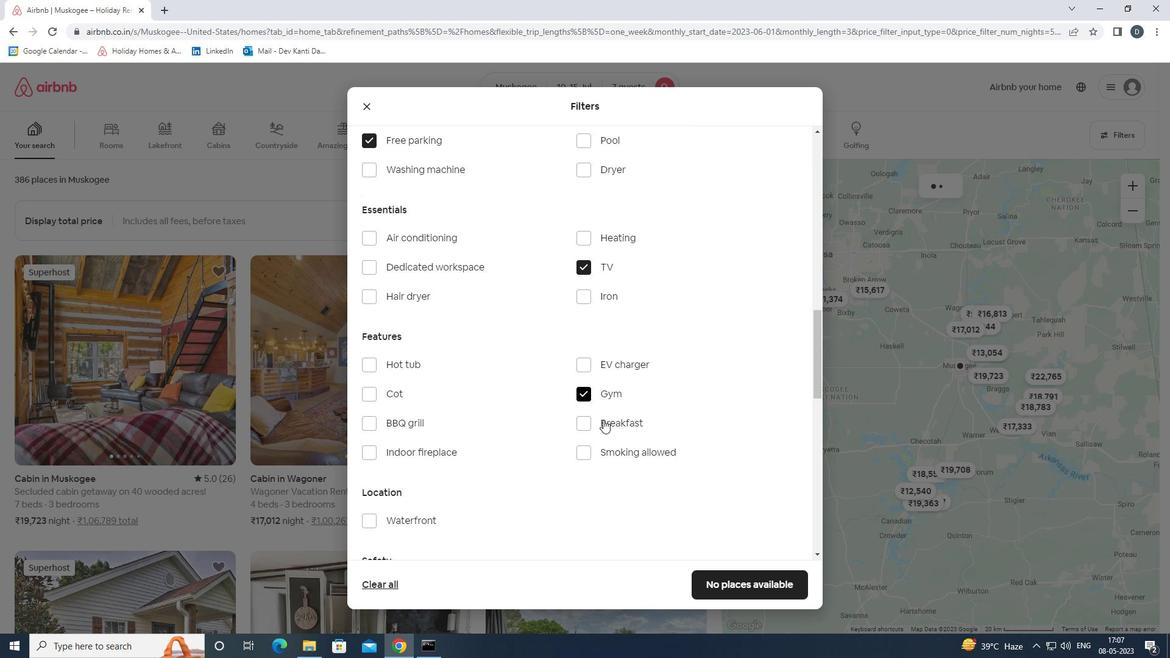 
Action: Mouse moved to (670, 407)
Screenshot: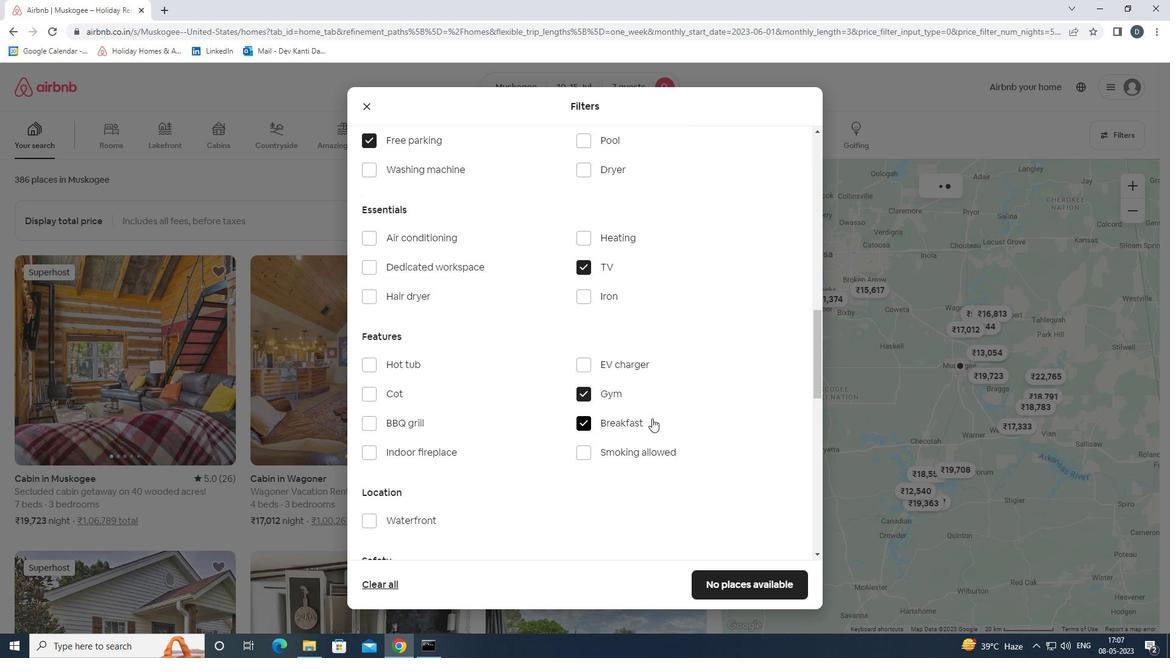 
Action: Mouse scrolled (670, 406) with delta (0, 0)
Screenshot: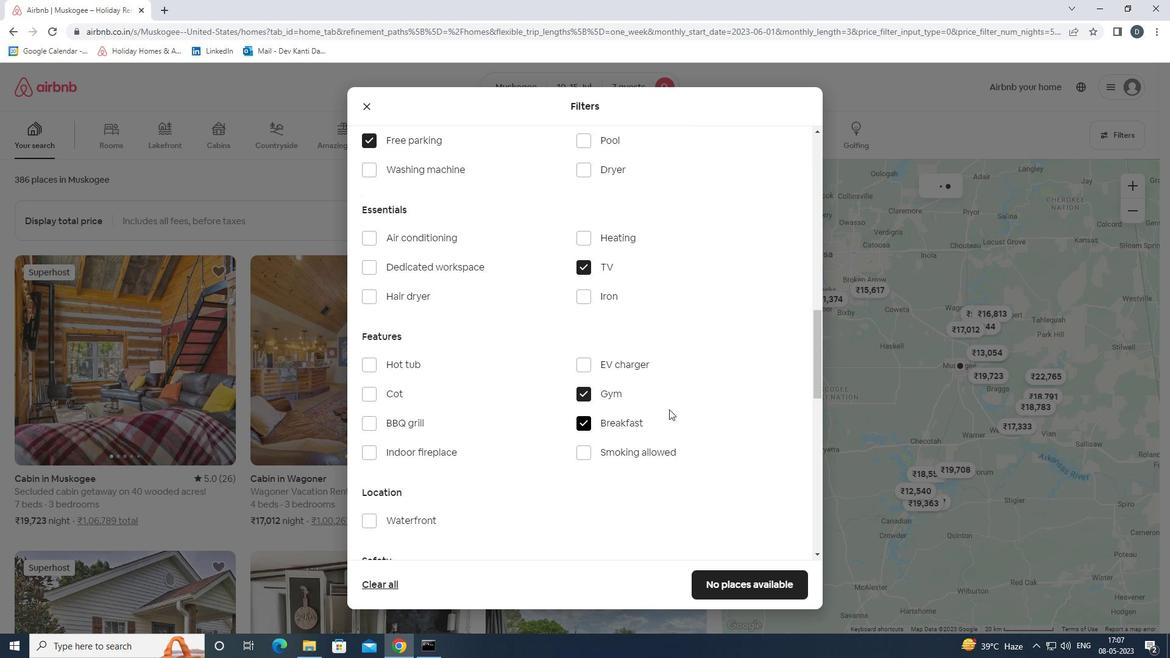 
Action: Mouse moved to (671, 407)
Screenshot: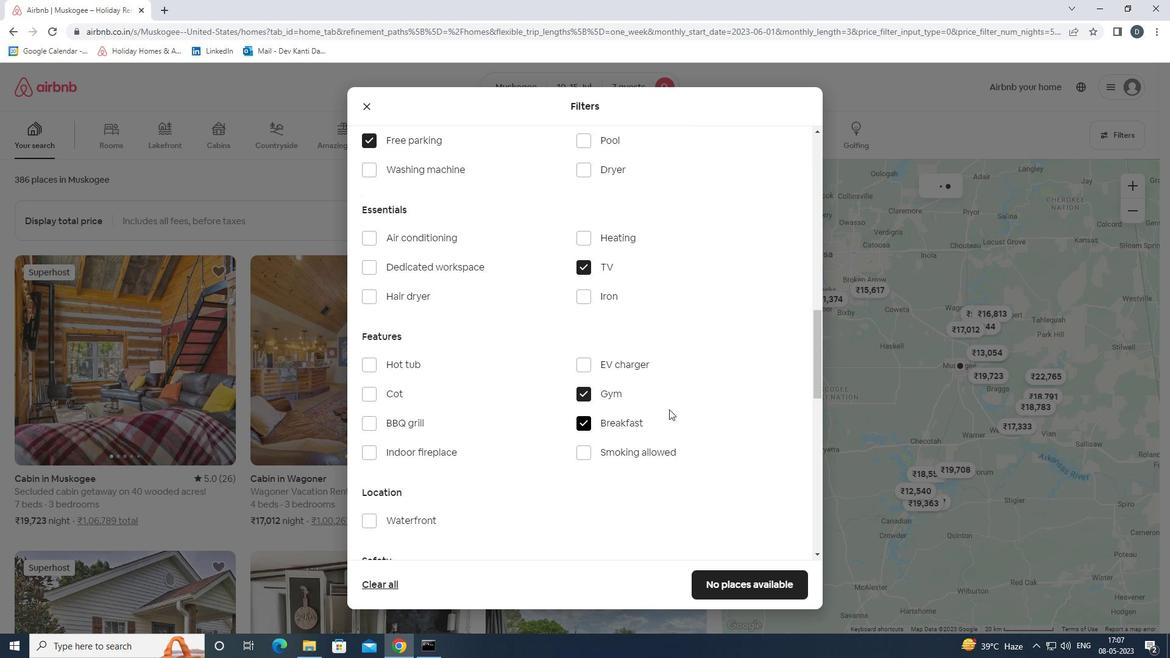 
Action: Mouse scrolled (671, 406) with delta (0, 0)
Screenshot: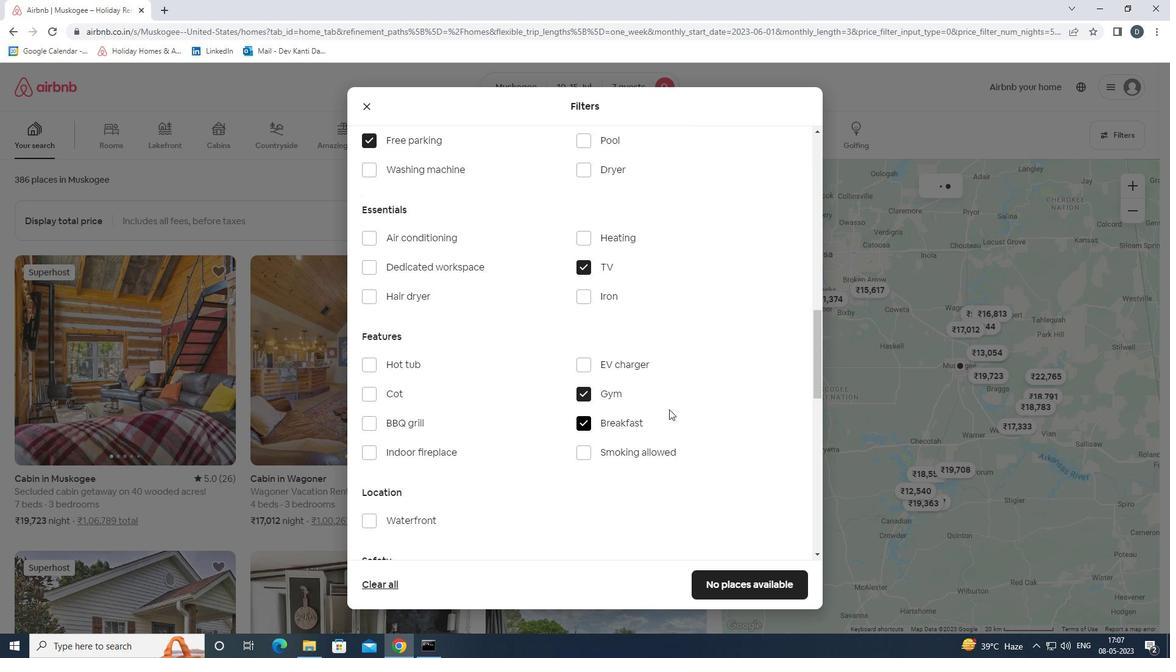 
Action: Mouse scrolled (671, 406) with delta (0, 0)
Screenshot: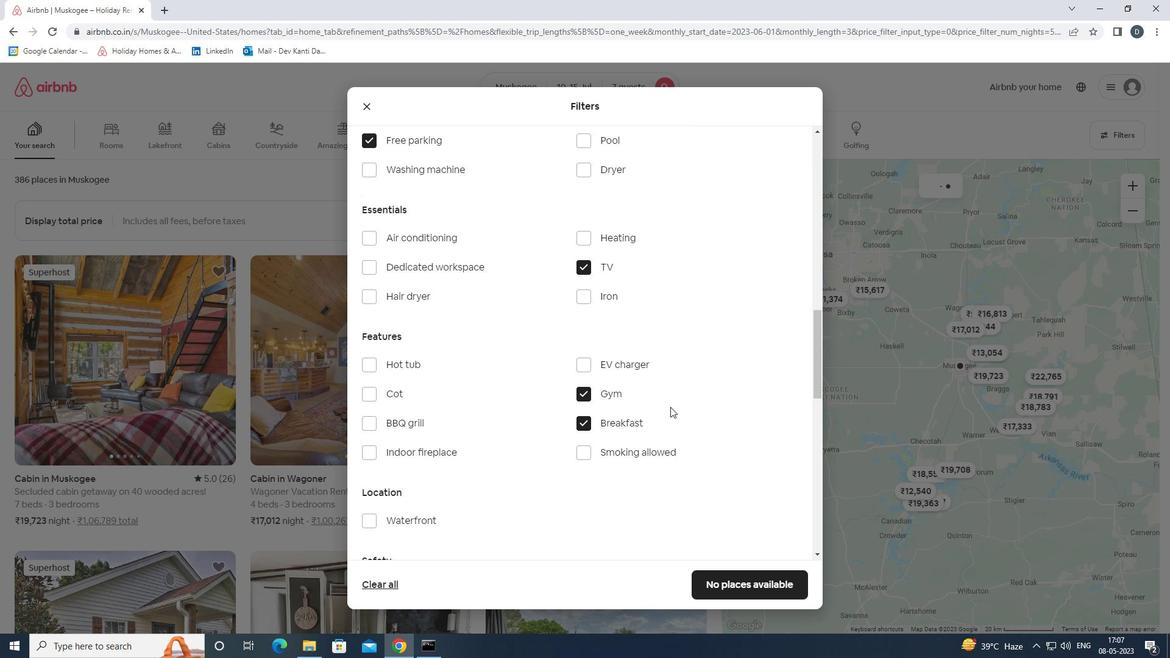 
Action: Mouse moved to (707, 385)
Screenshot: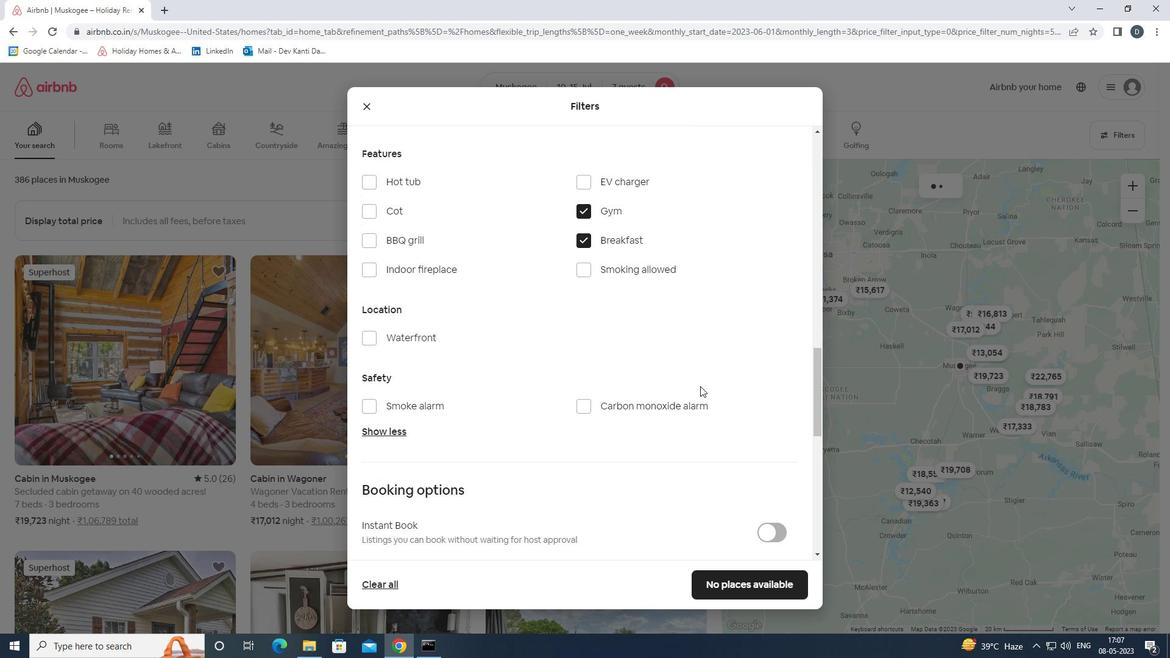 
Action: Mouse scrolled (707, 384) with delta (0, 0)
Screenshot: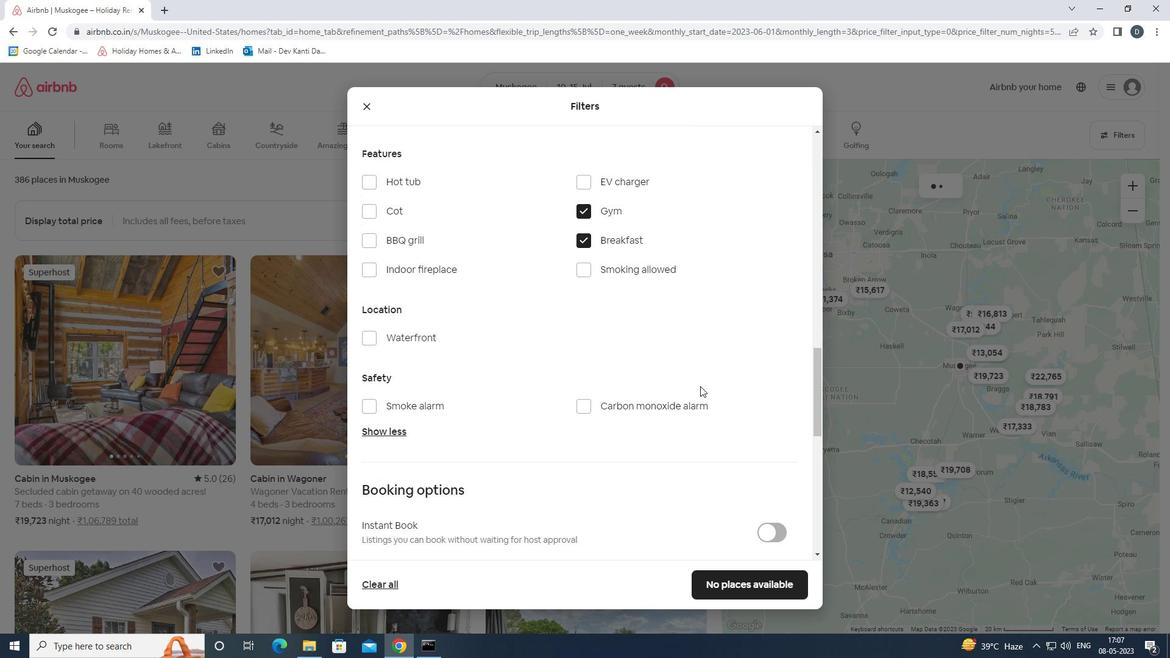 
Action: Mouse moved to (709, 387)
Screenshot: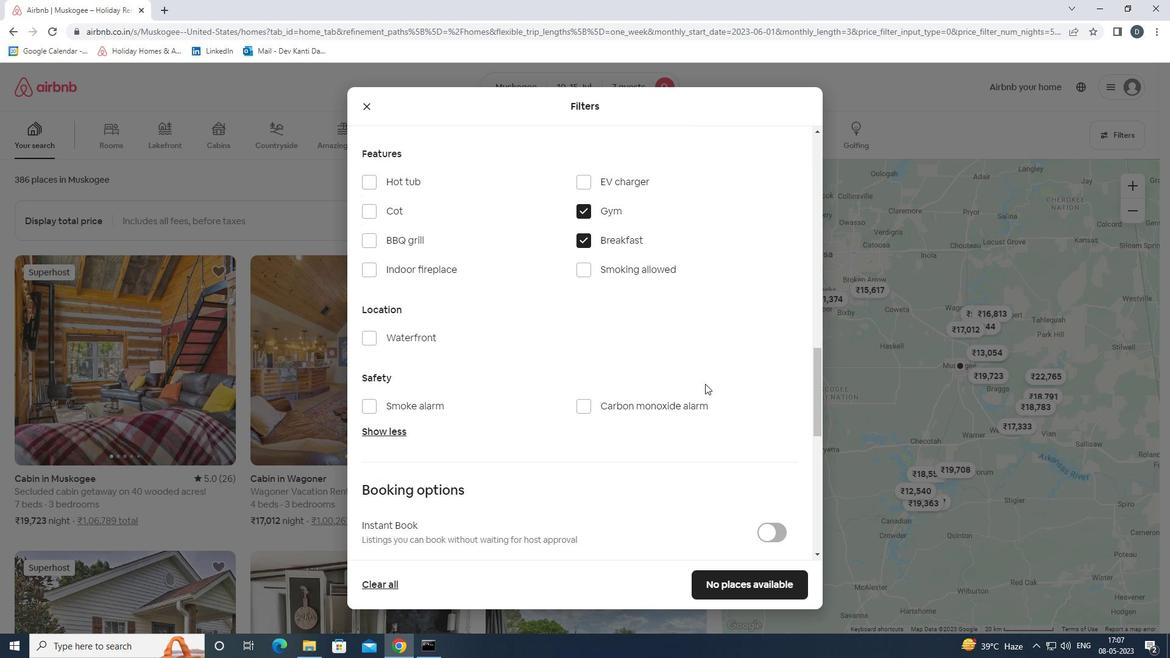 
Action: Mouse scrolled (709, 386) with delta (0, 0)
Screenshot: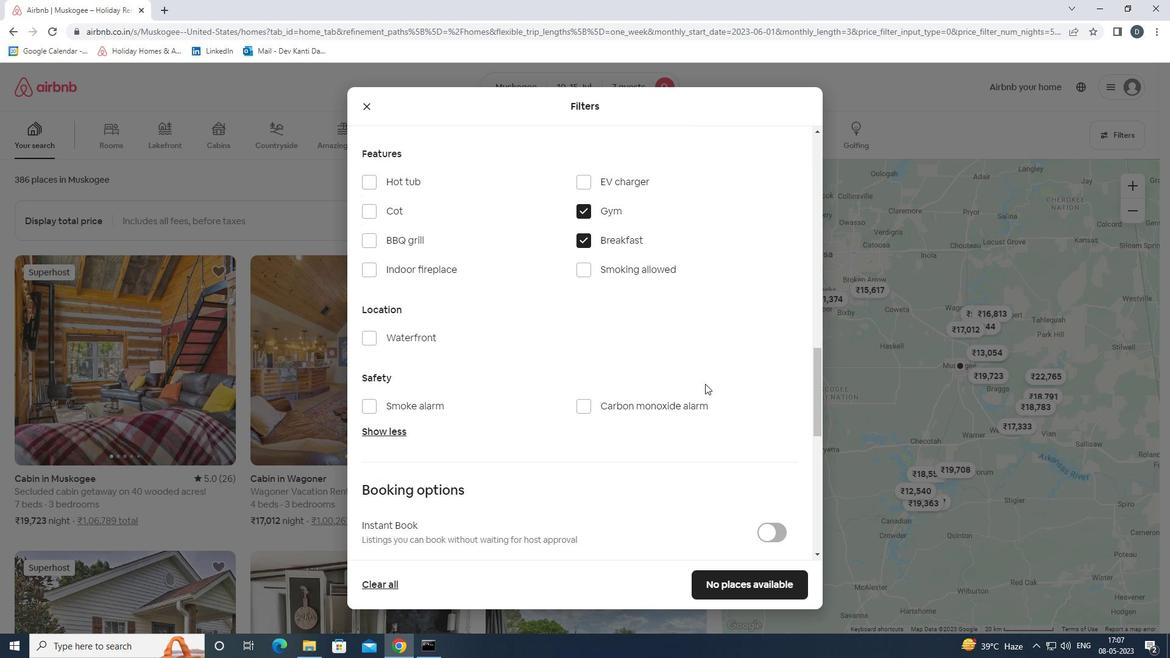 
Action: Mouse moved to (710, 387)
Screenshot: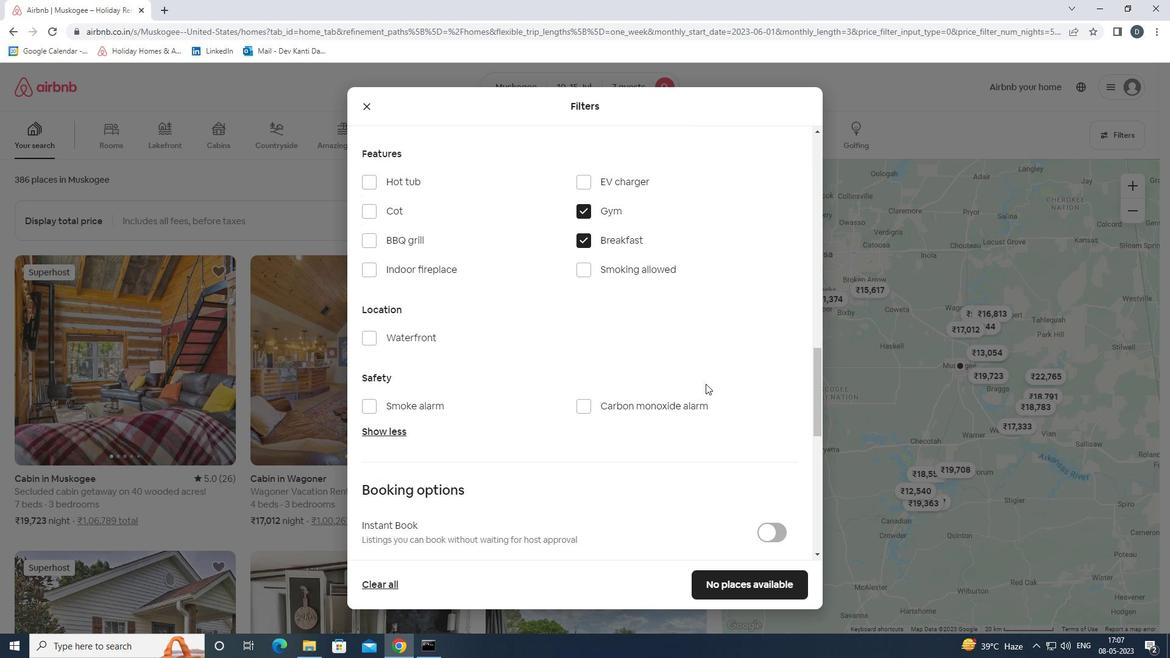 
Action: Mouse scrolled (710, 387) with delta (0, 0)
Screenshot: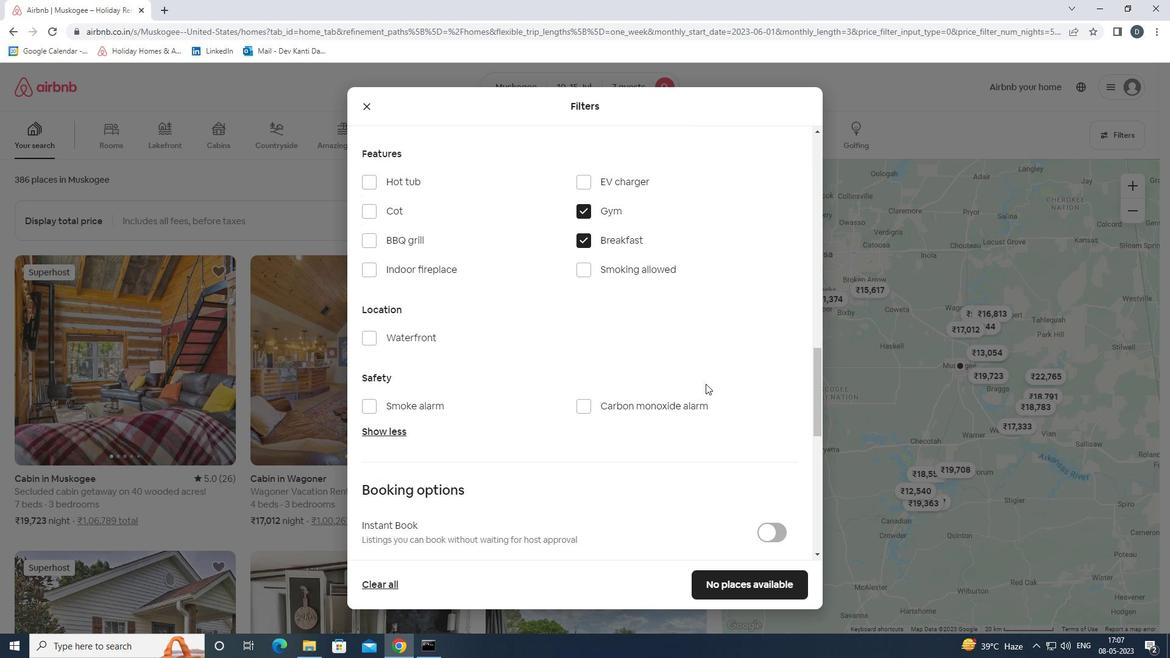 
Action: Mouse moved to (776, 388)
Screenshot: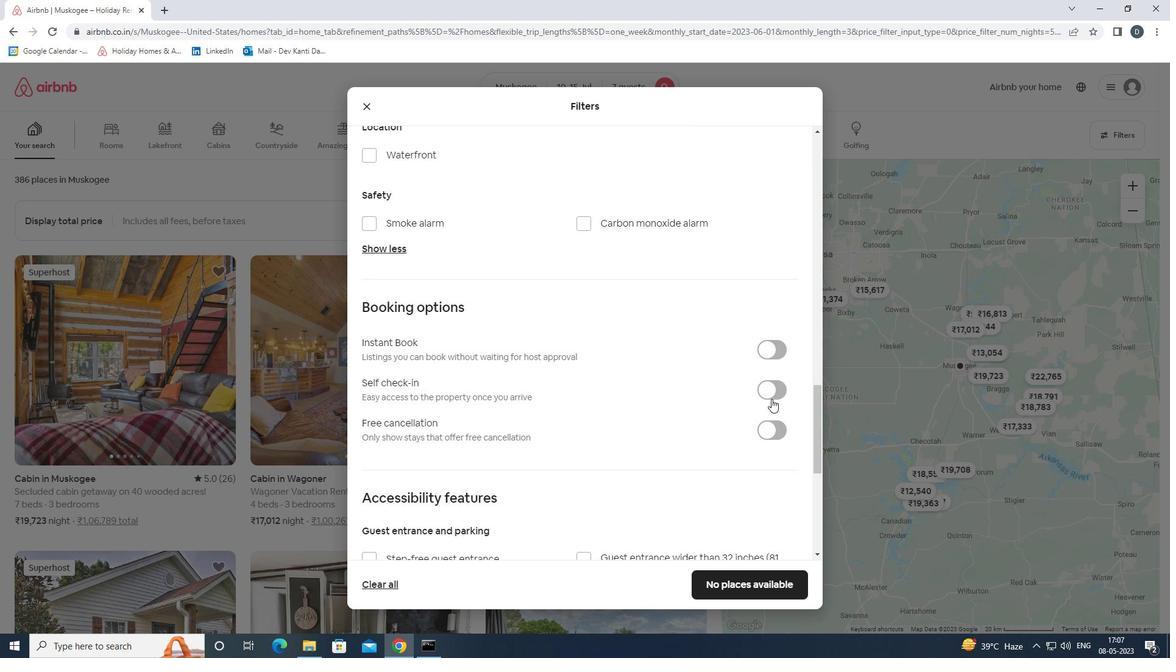 
Action: Mouse pressed left at (776, 388)
Screenshot: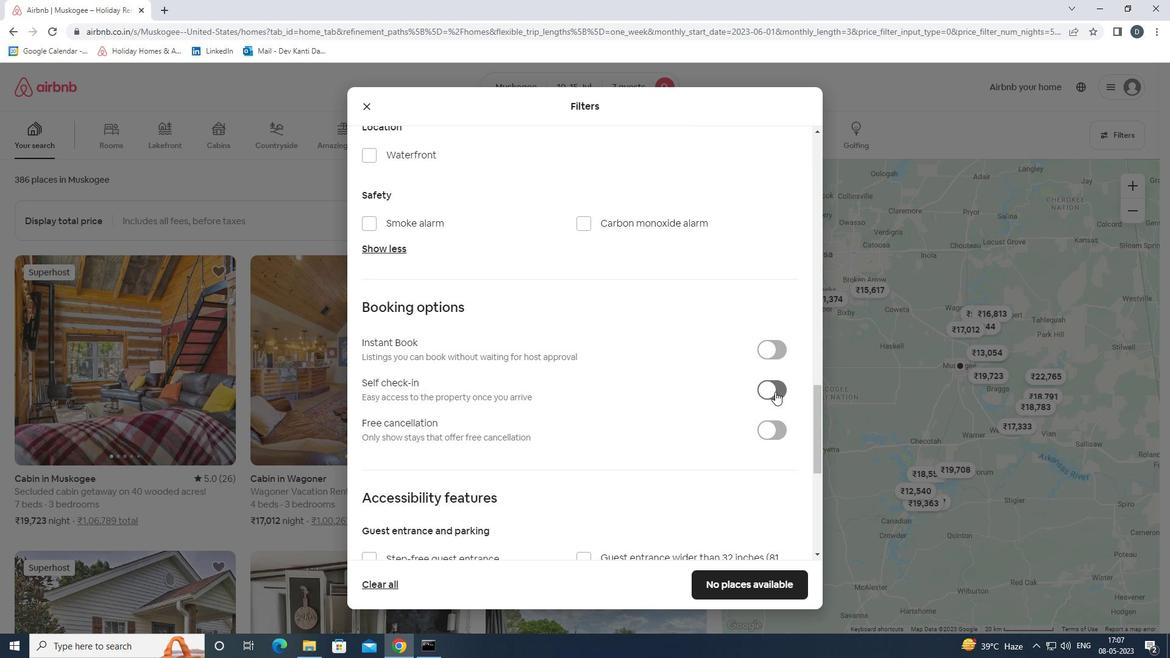 
Action: Mouse moved to (771, 388)
Screenshot: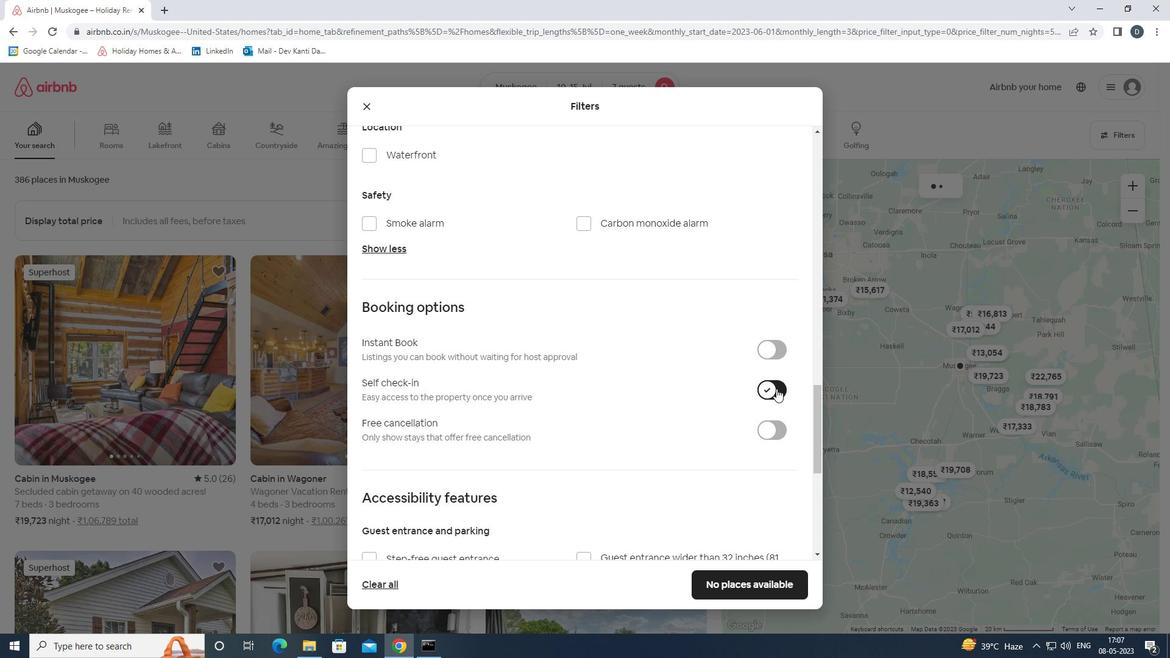 
Action: Mouse scrolled (771, 388) with delta (0, 0)
Screenshot: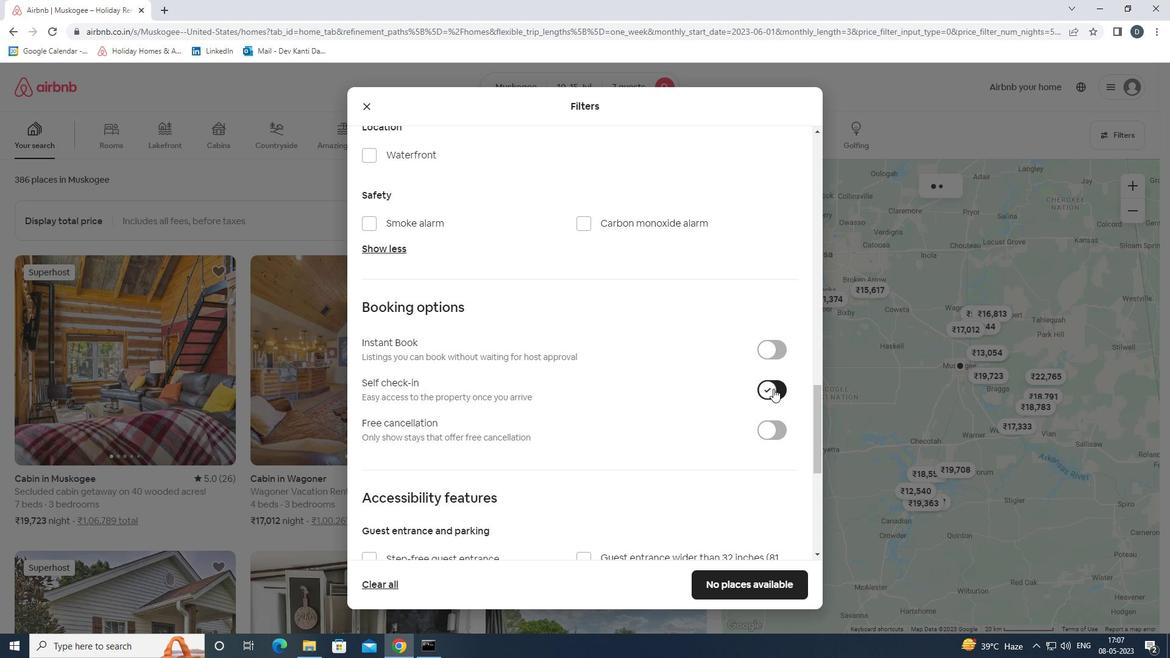 
Action: Mouse scrolled (771, 388) with delta (0, 0)
Screenshot: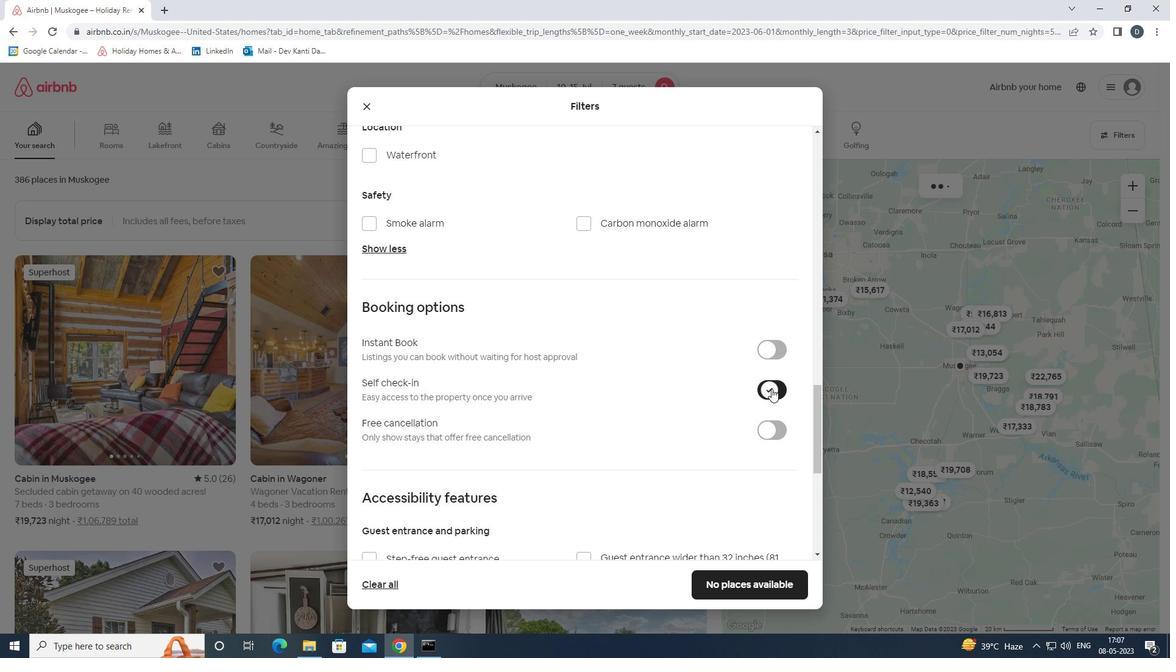 
Action: Mouse scrolled (771, 388) with delta (0, 0)
Screenshot: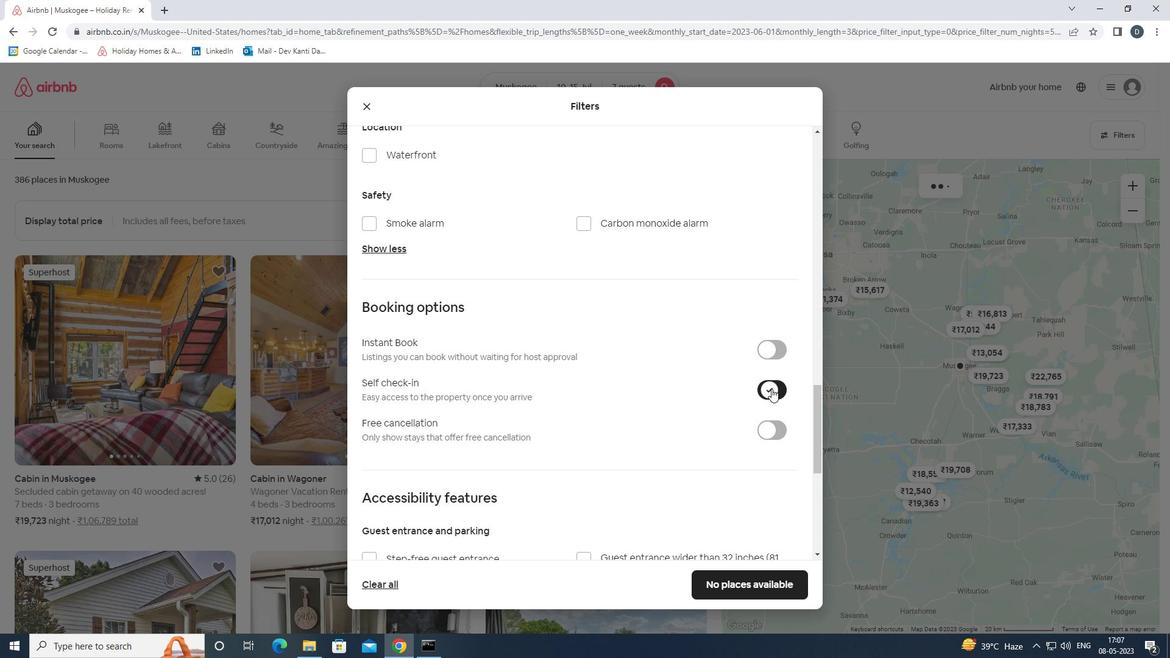 
Action: Mouse scrolled (771, 388) with delta (0, 0)
Screenshot: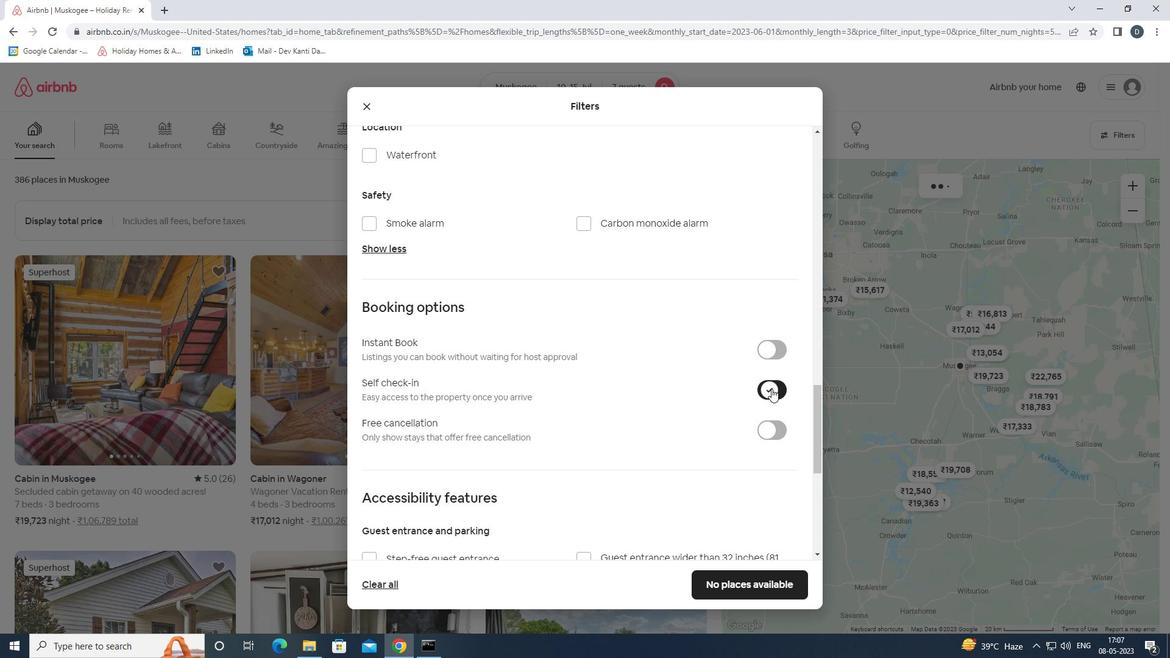 
Action: Mouse scrolled (771, 388) with delta (0, 0)
Screenshot: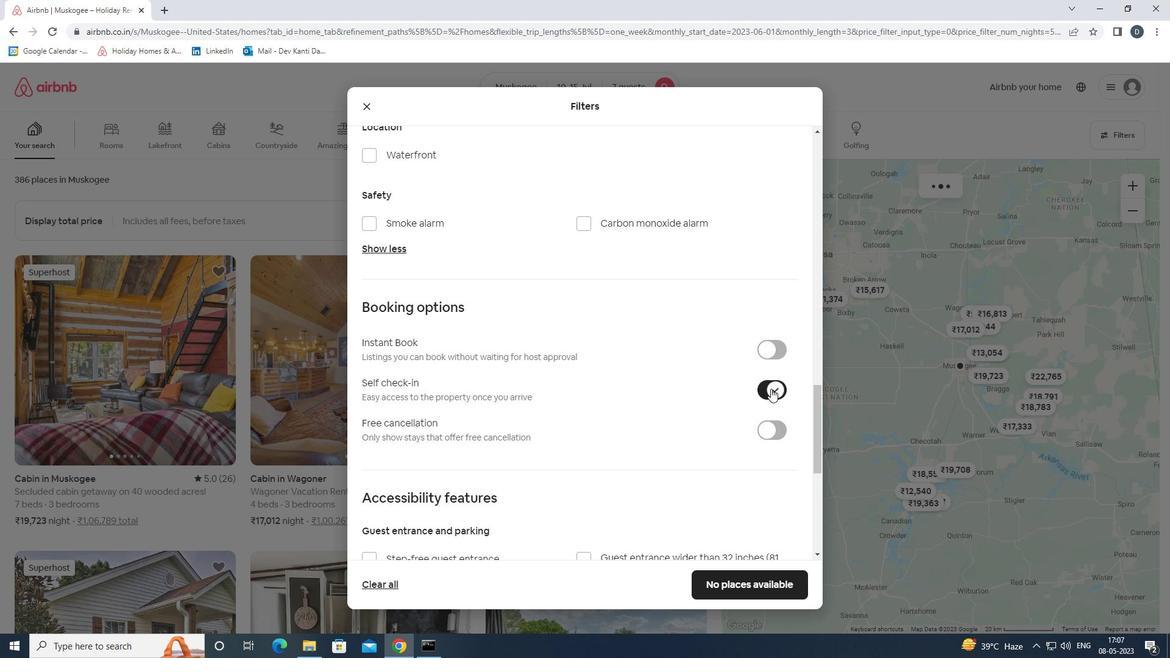 
Action: Mouse moved to (769, 388)
Screenshot: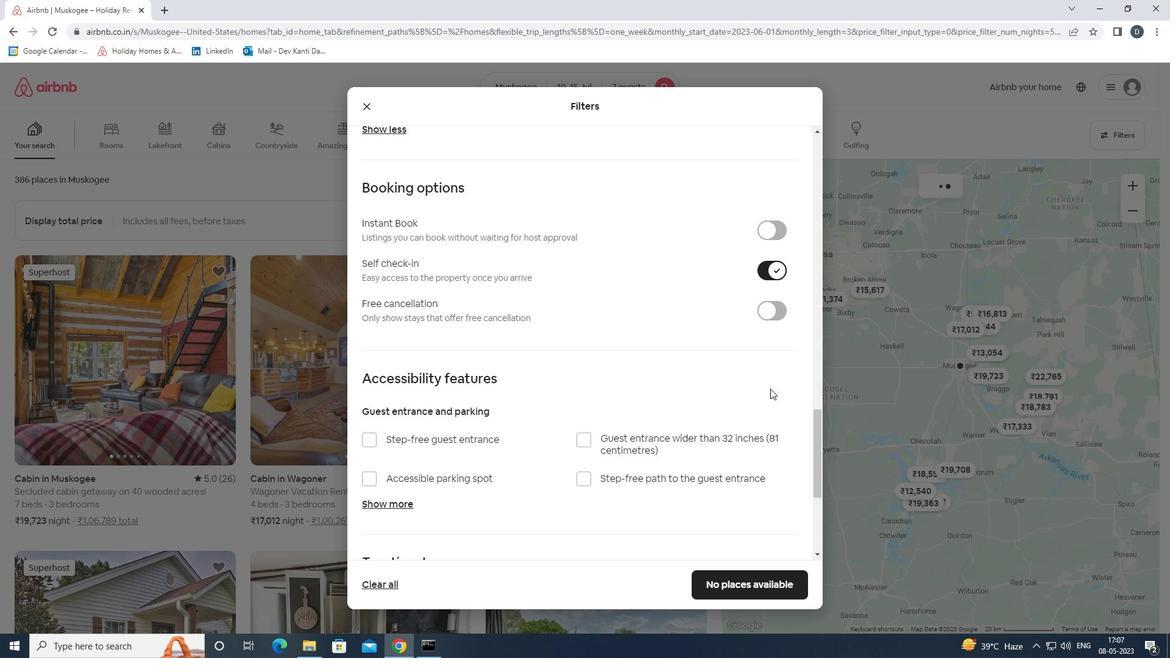 
Action: Mouse scrolled (769, 387) with delta (0, 0)
Screenshot: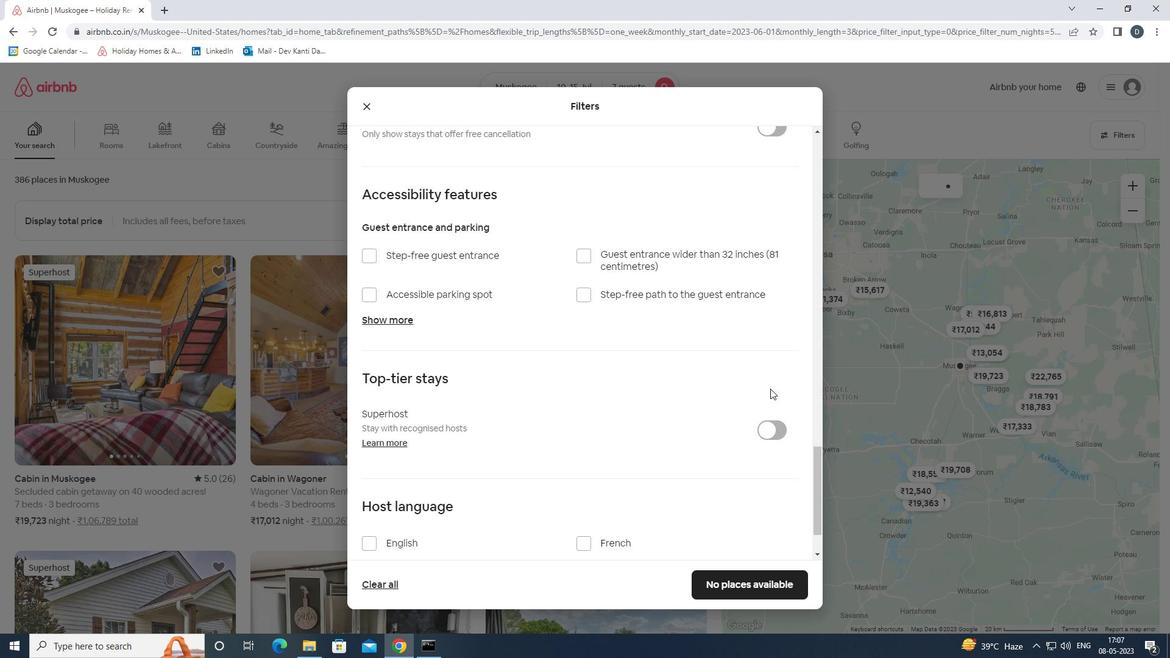 
Action: Mouse scrolled (769, 387) with delta (0, 0)
Screenshot: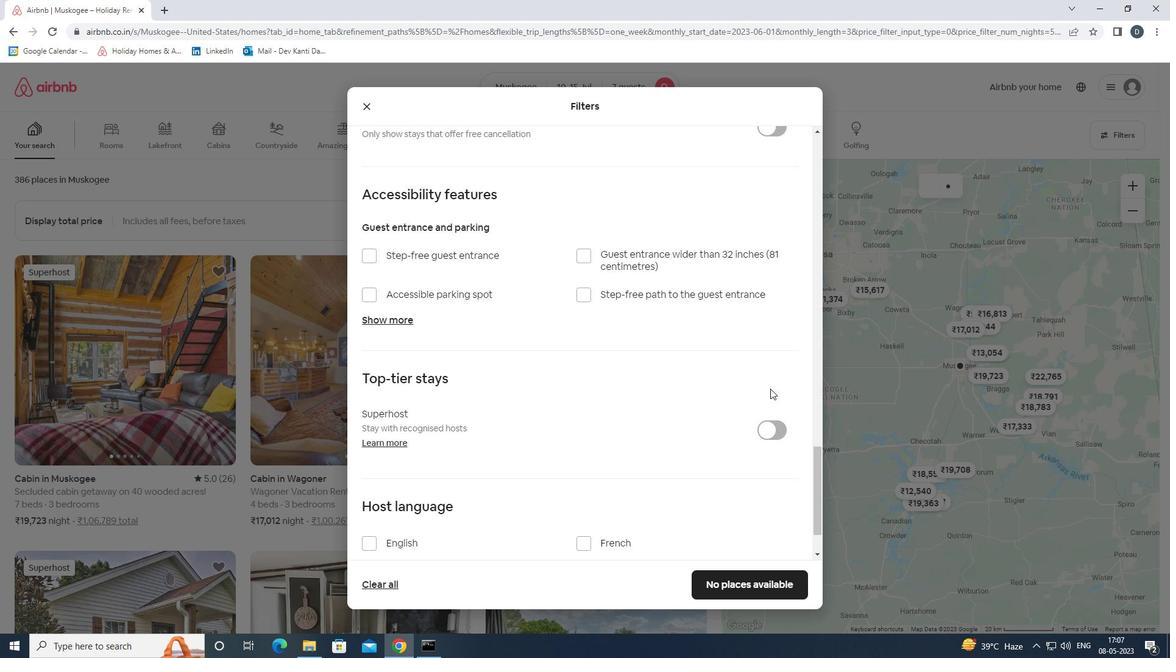 
Action: Mouse scrolled (769, 387) with delta (0, 0)
Screenshot: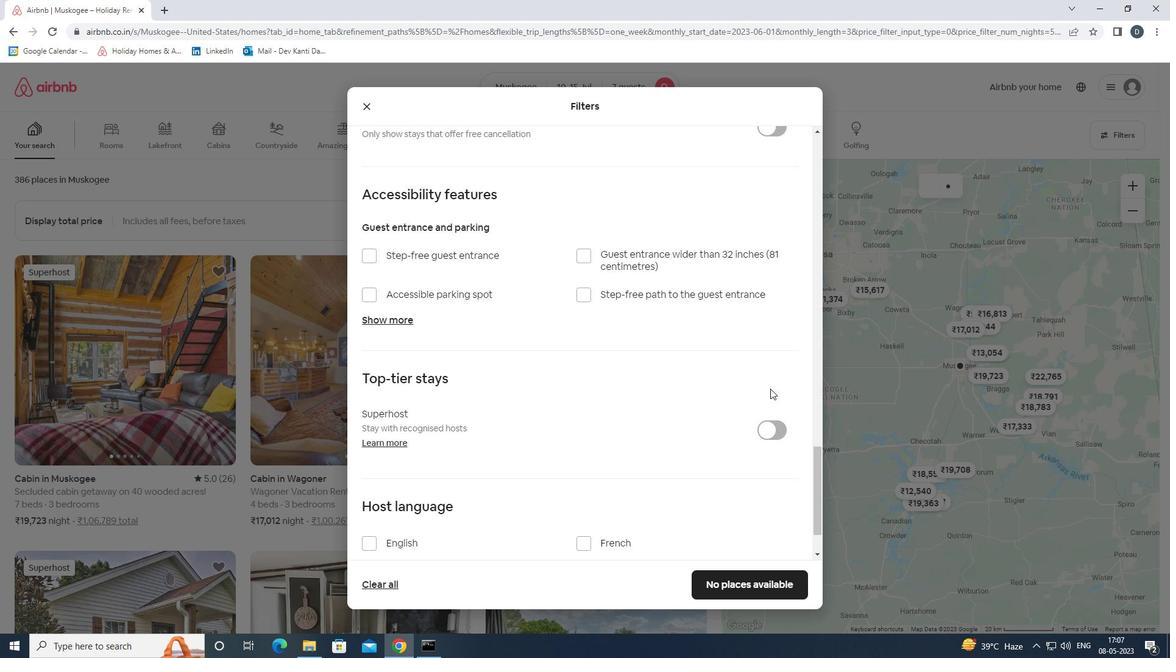 
Action: Mouse scrolled (769, 387) with delta (0, 0)
Screenshot: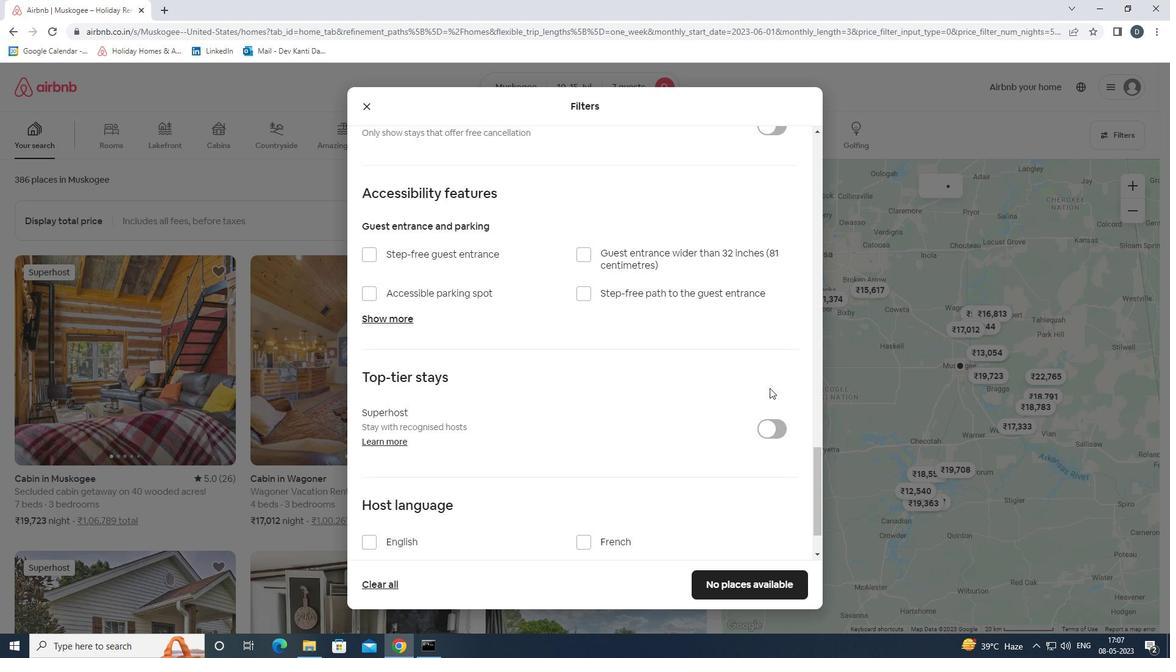 
Action: Mouse scrolled (769, 387) with delta (0, 0)
Screenshot: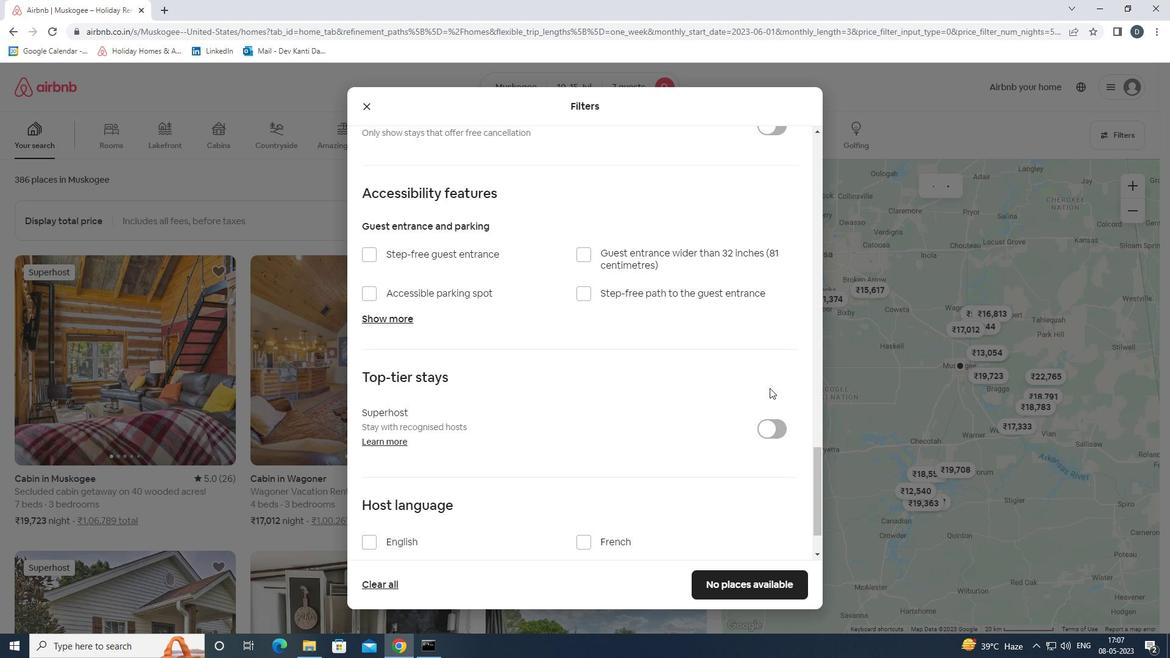 
Action: Mouse scrolled (769, 387) with delta (0, 0)
Screenshot: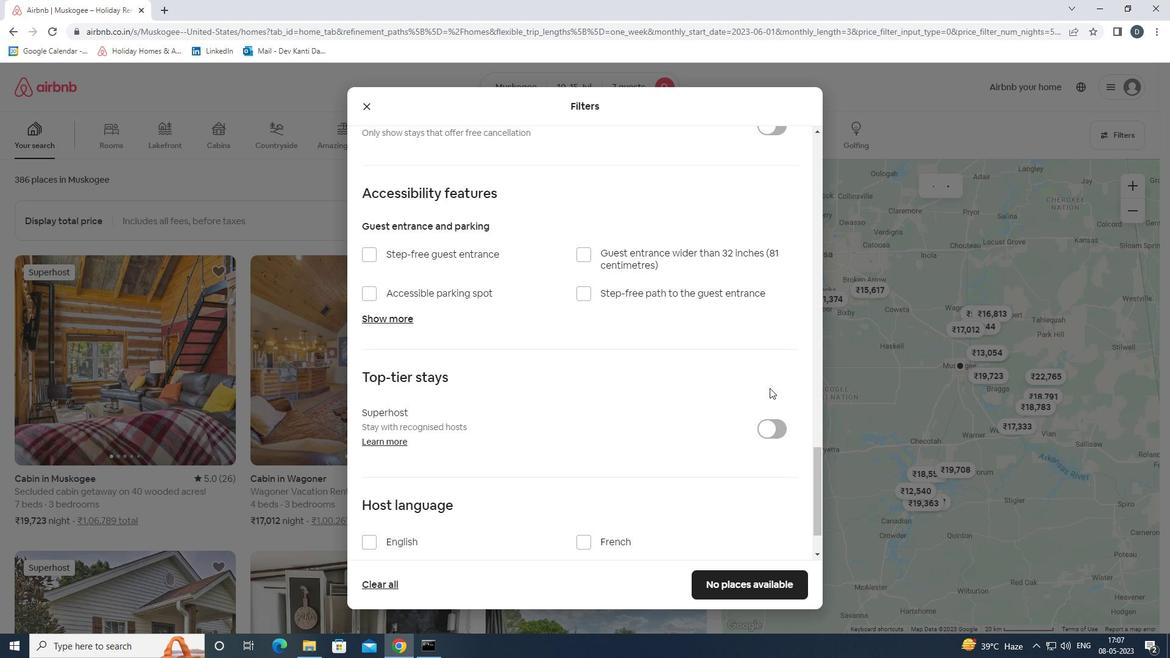 
Action: Mouse moved to (389, 477)
Screenshot: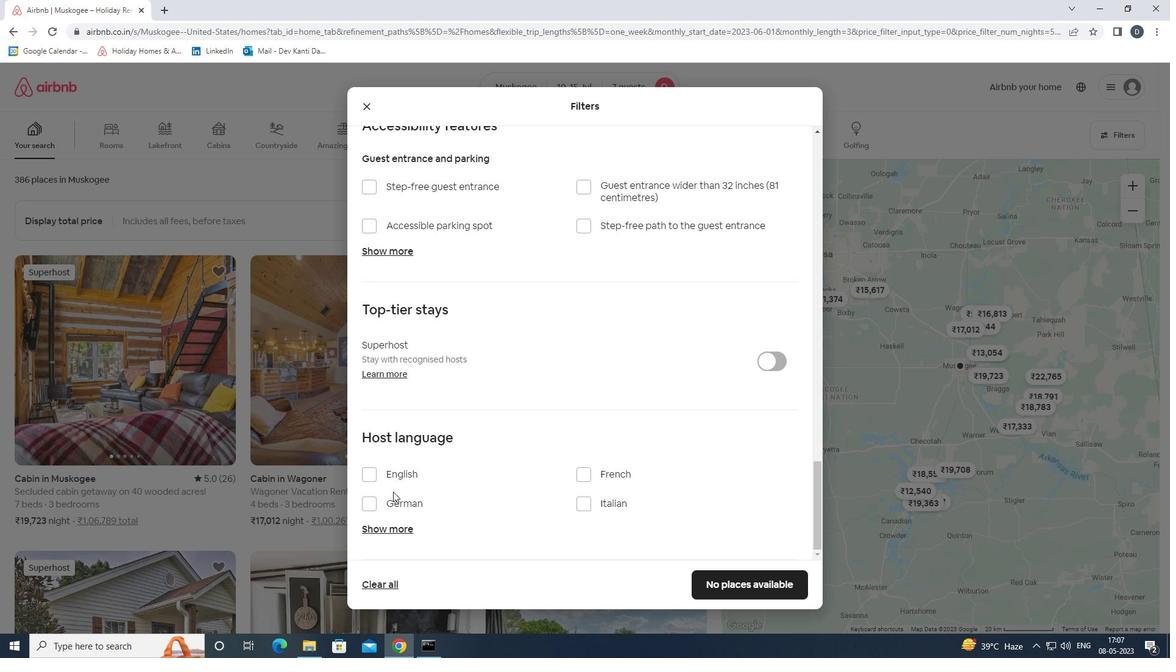 
Action: Mouse pressed left at (389, 477)
Screenshot: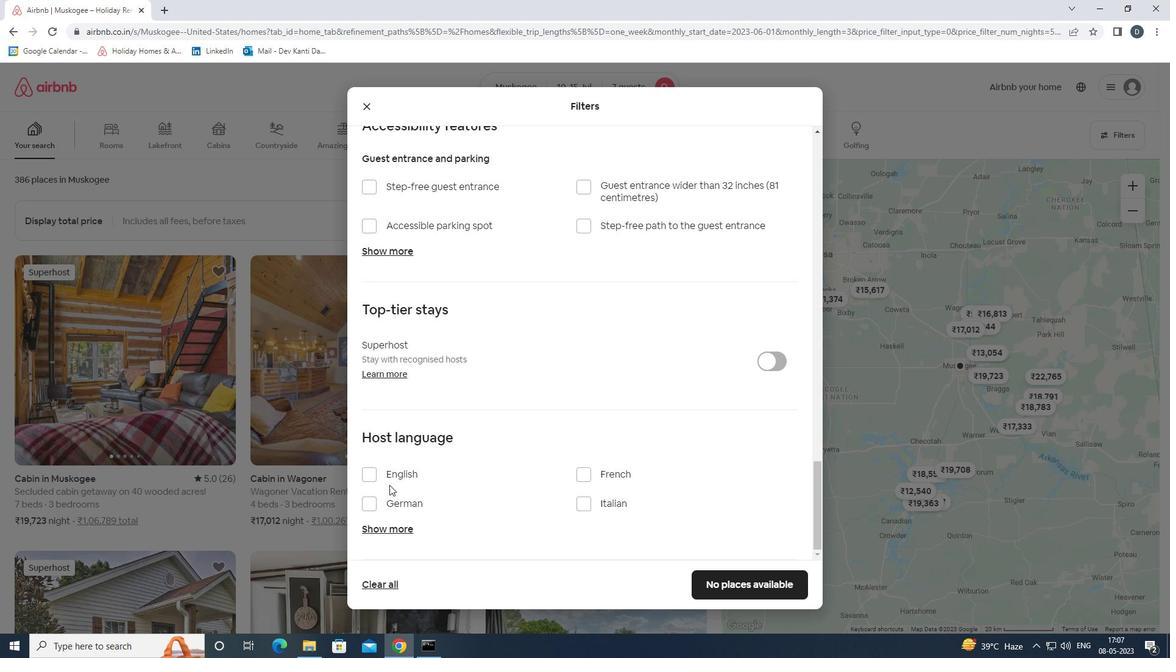 
Action: Mouse moved to (705, 568)
Screenshot: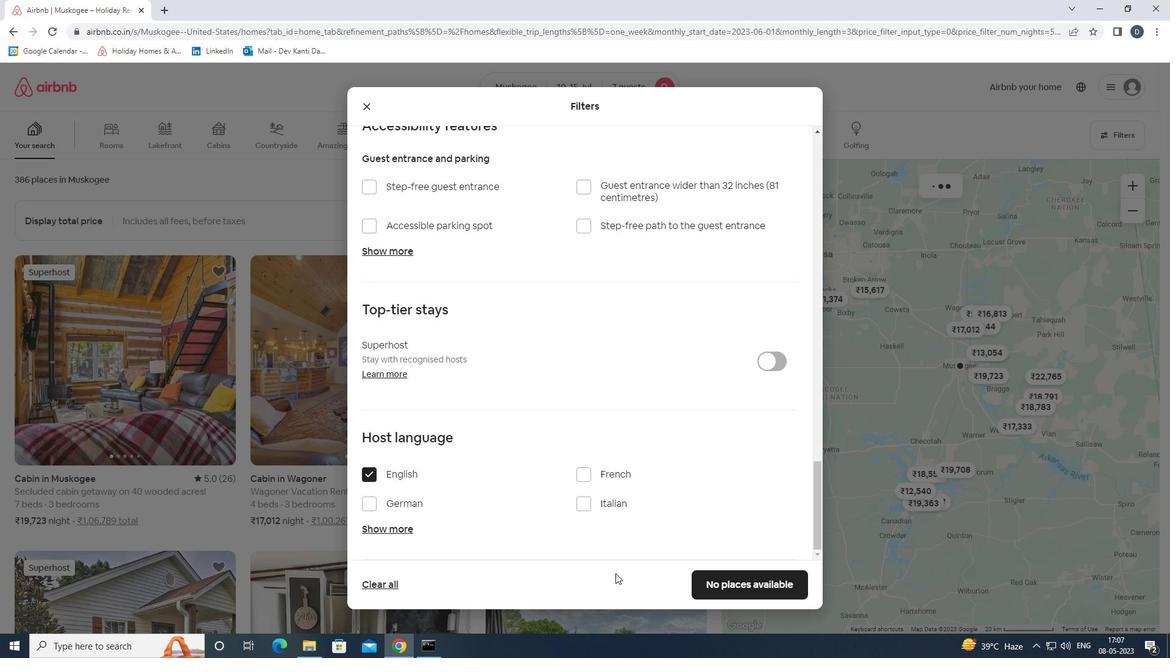 
Action: Mouse pressed left at (705, 568)
Screenshot: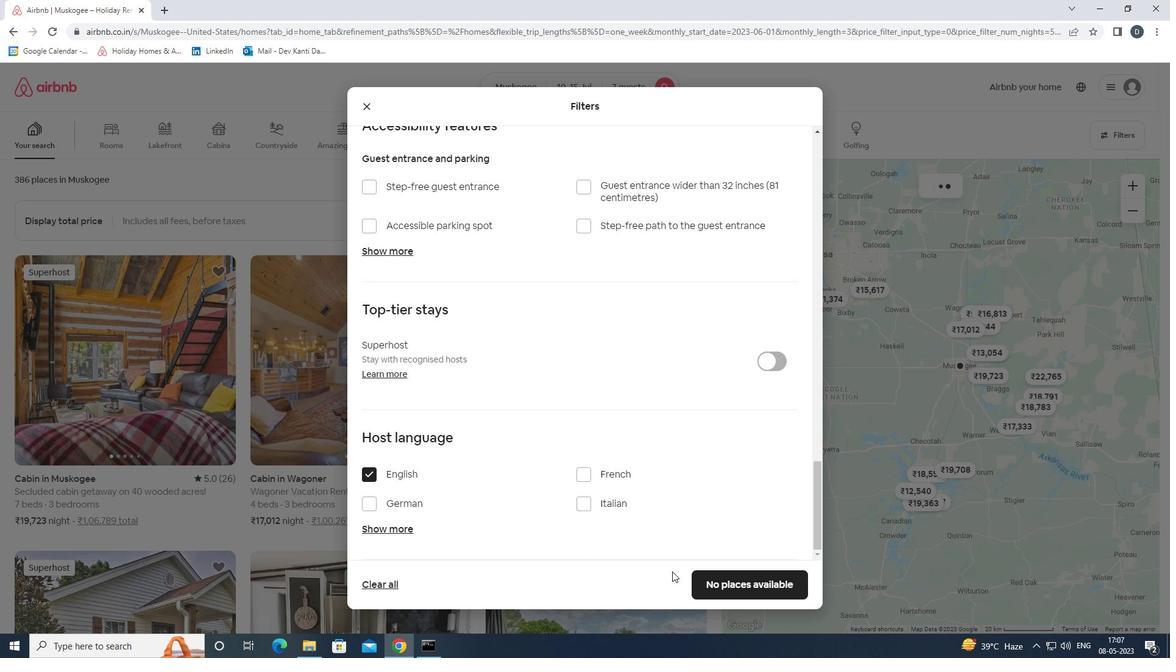
Action: Mouse moved to (711, 578)
Screenshot: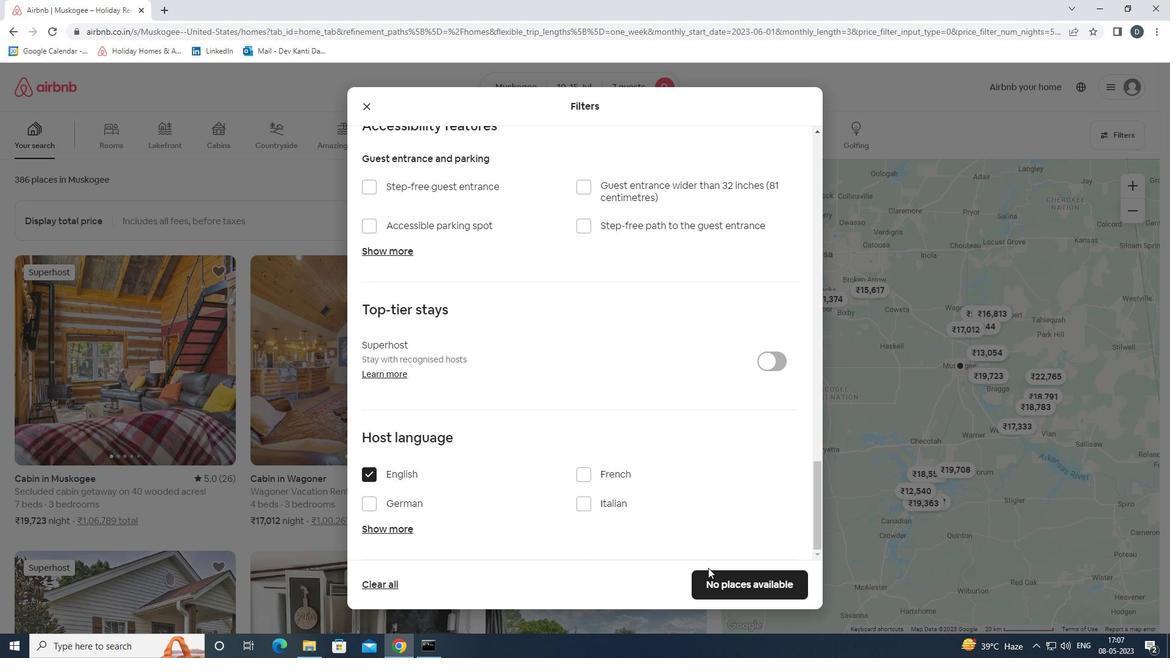 
Action: Mouse pressed left at (711, 578)
Screenshot: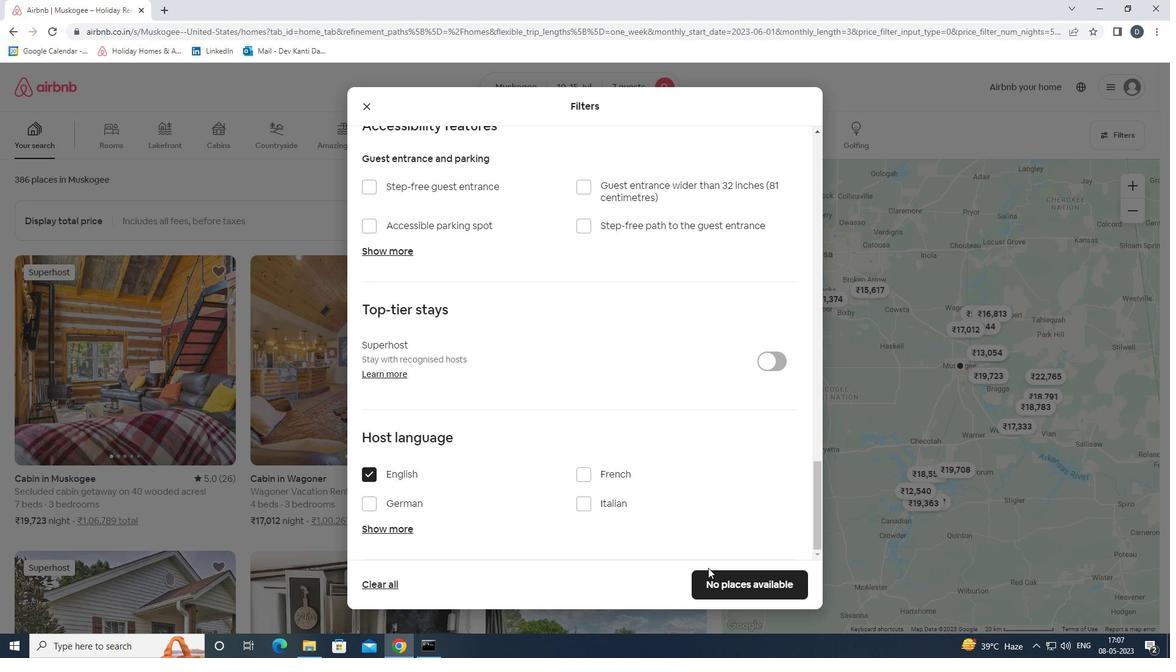 
